 Task: Find connections with filter location Essendon with filter topic #Coachingwith filter profile language Potuguese with filter current company Alfa Laval with filter school Deogiri Institute of Engineering and Management Studies, Aurangabad with filter industry Personal Care Services with filter service category Nature Photography with filter keywords title Business Manager
Action: Mouse moved to (196, 235)
Screenshot: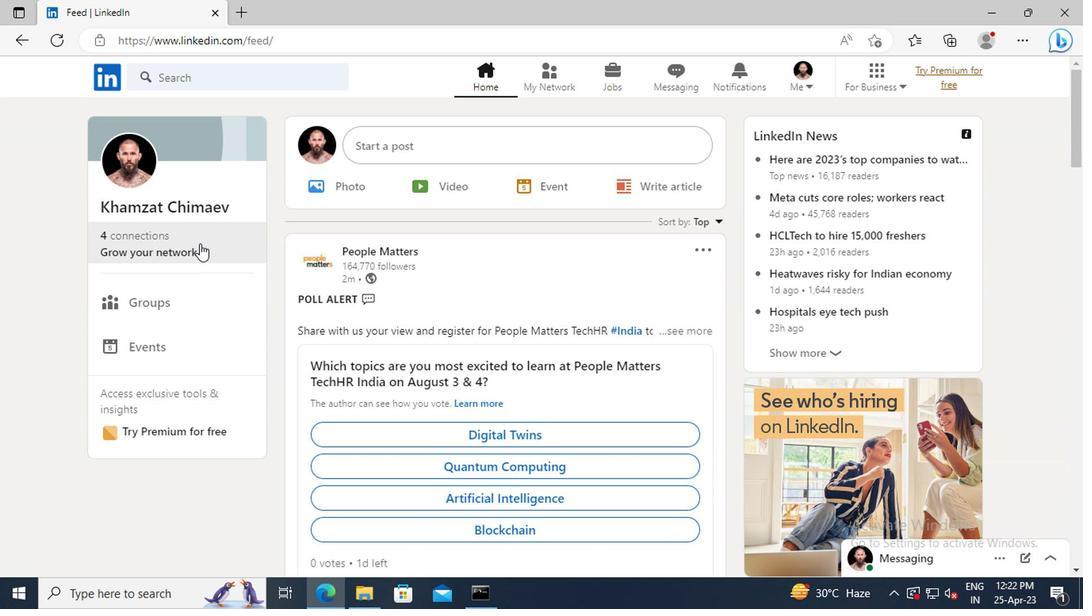 
Action: Mouse pressed left at (196, 235)
Screenshot: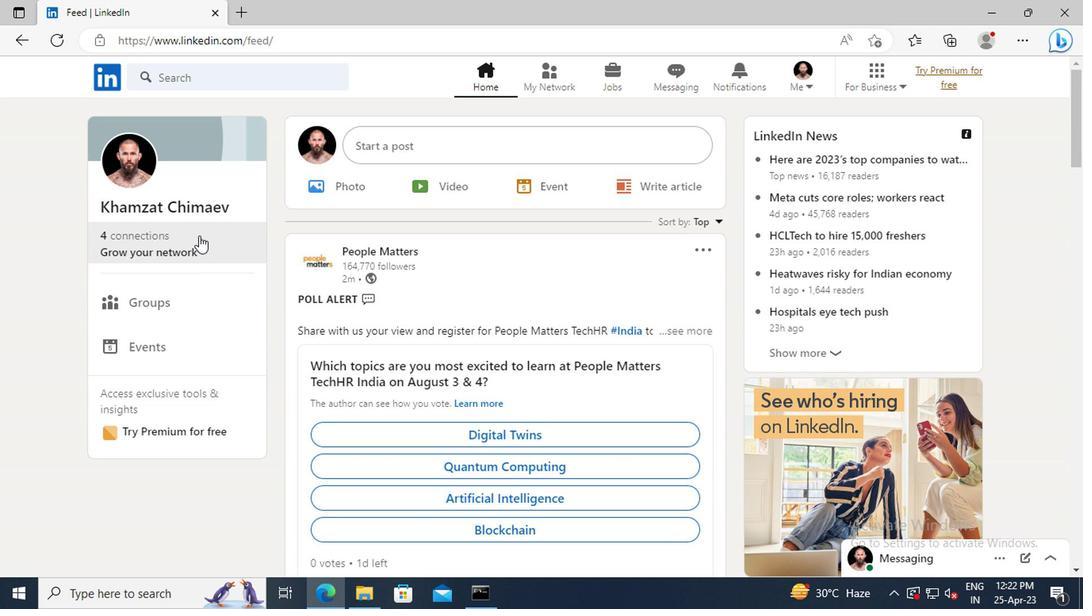
Action: Mouse moved to (204, 169)
Screenshot: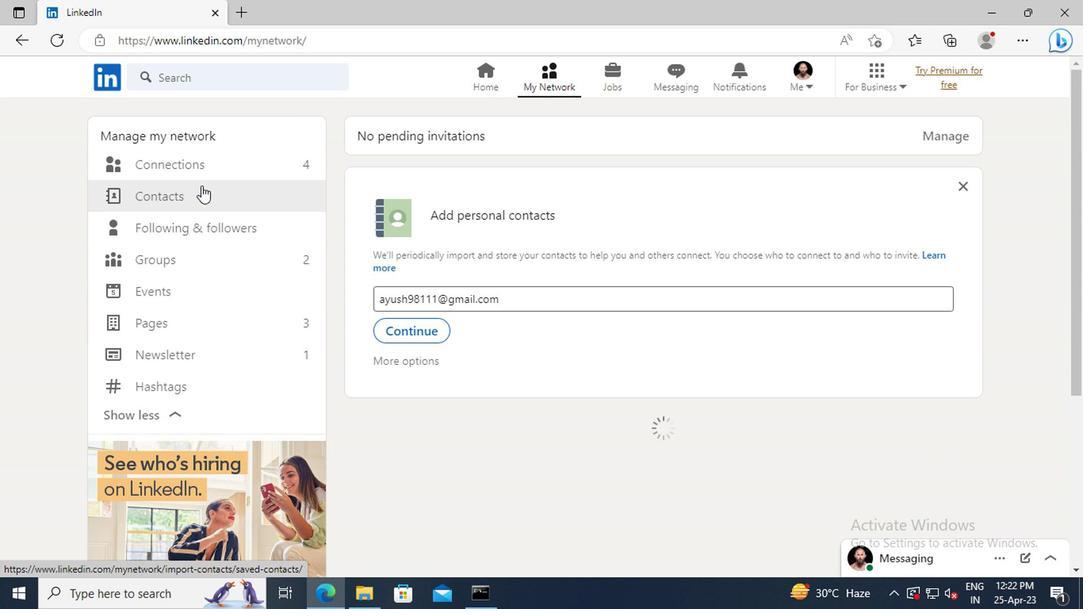 
Action: Mouse pressed left at (204, 169)
Screenshot: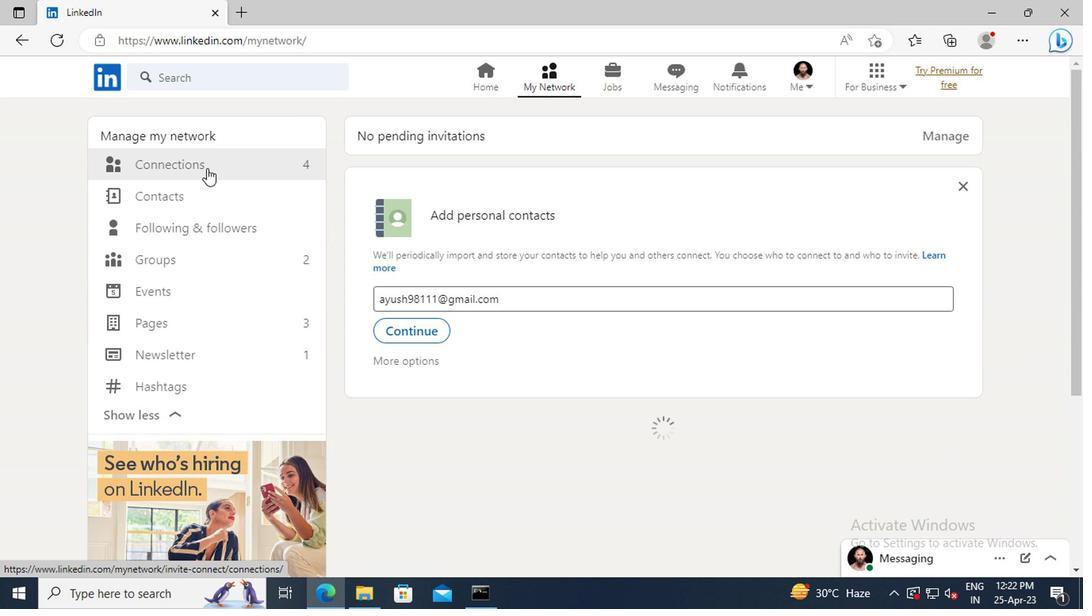 
Action: Mouse moved to (640, 169)
Screenshot: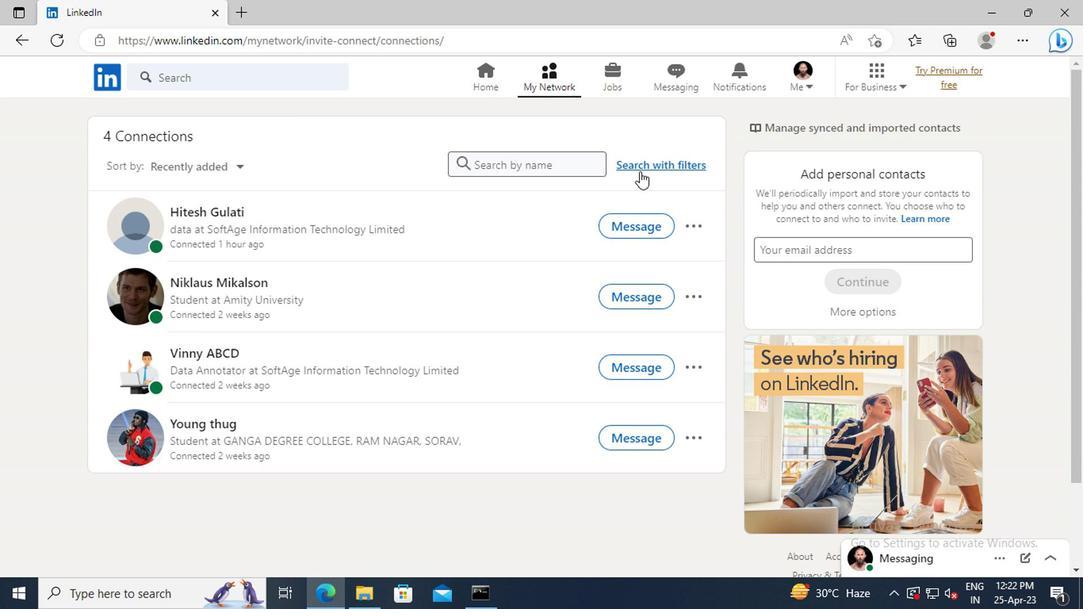 
Action: Mouse pressed left at (640, 169)
Screenshot: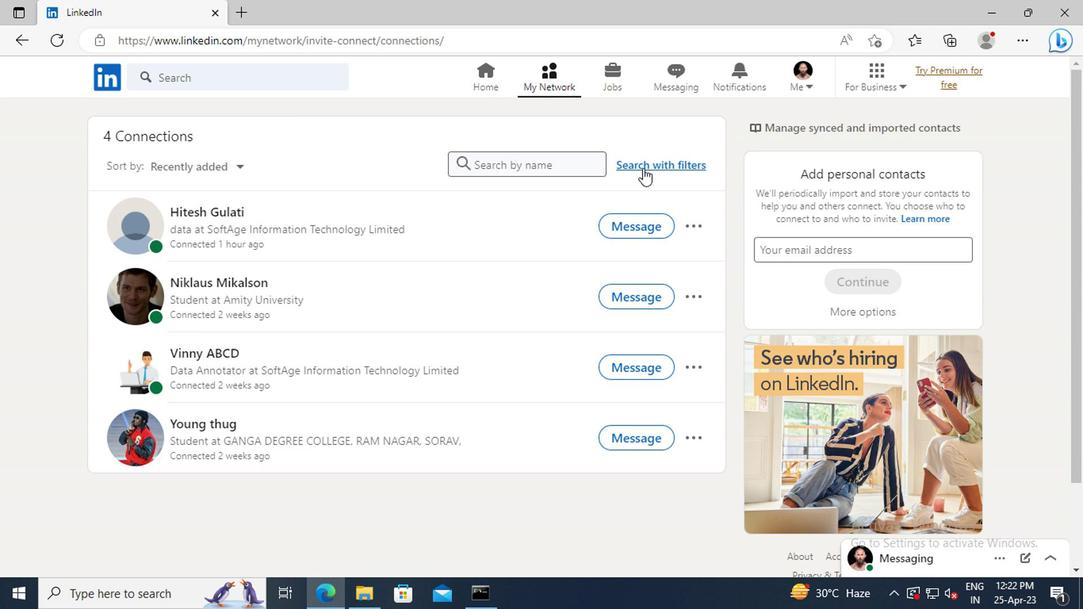 
Action: Mouse moved to (603, 124)
Screenshot: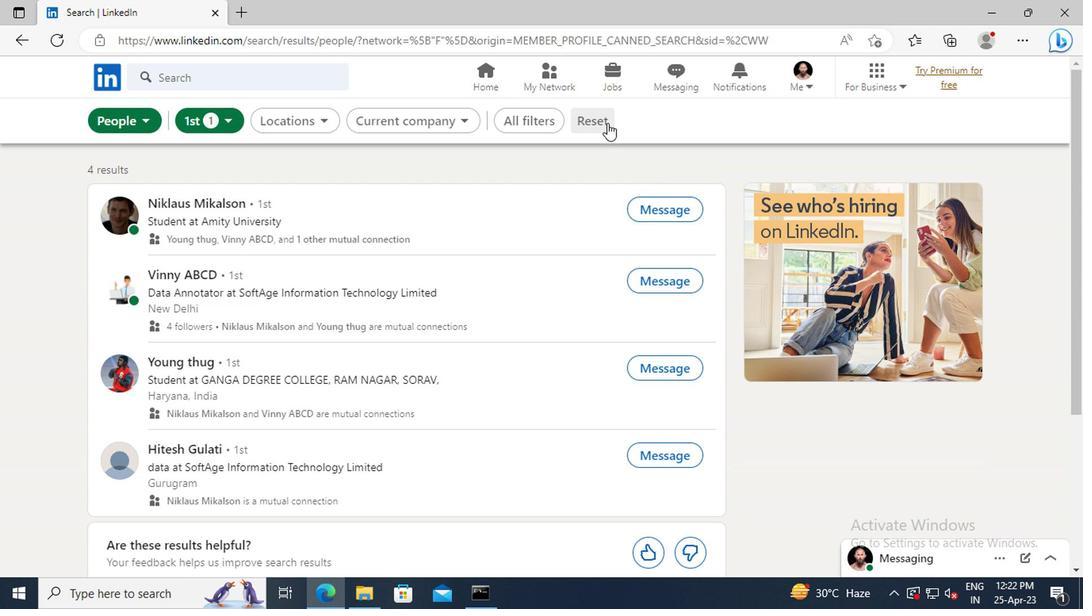 
Action: Mouse pressed left at (603, 124)
Screenshot: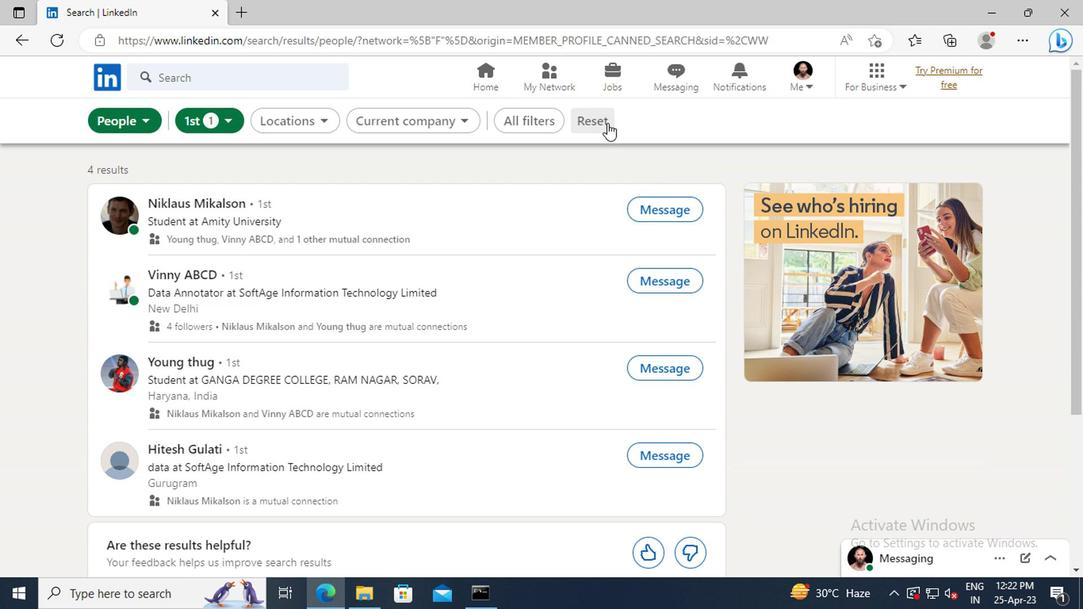 
Action: Mouse moved to (570, 124)
Screenshot: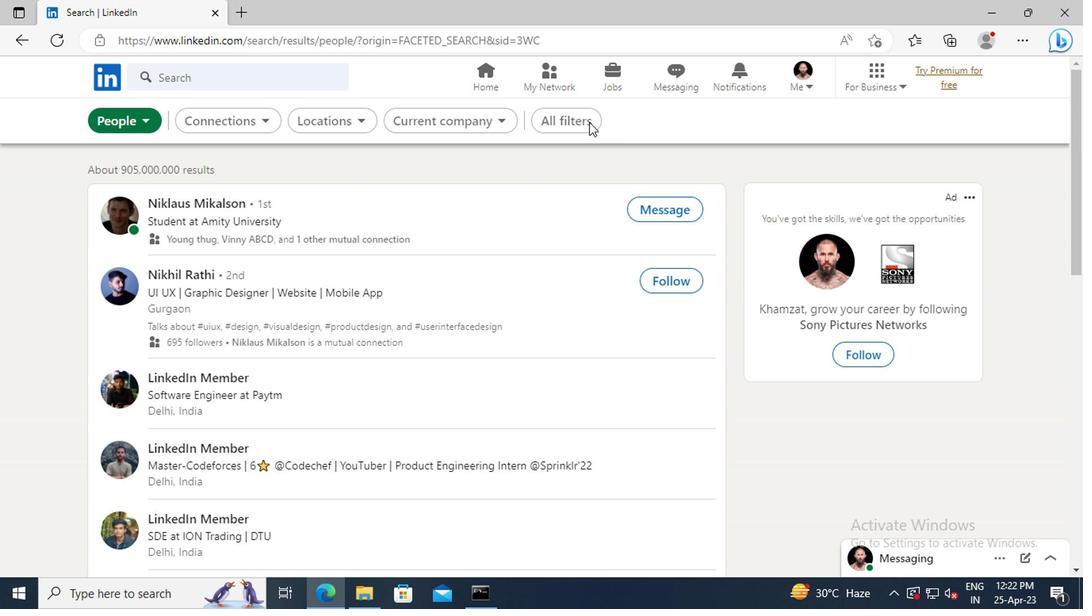 
Action: Mouse pressed left at (570, 124)
Screenshot: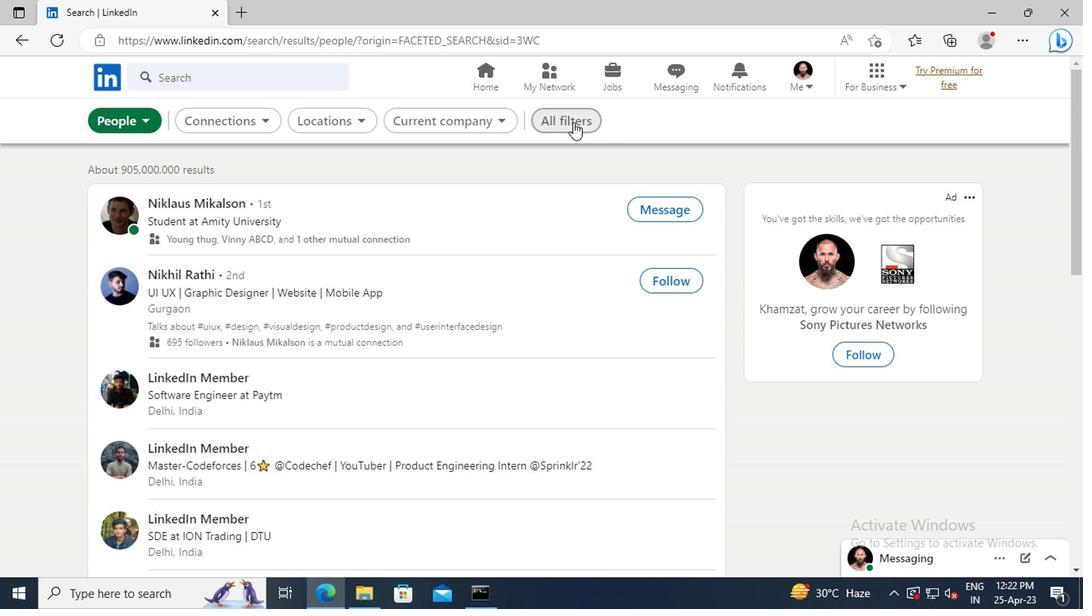 
Action: Mouse moved to (842, 251)
Screenshot: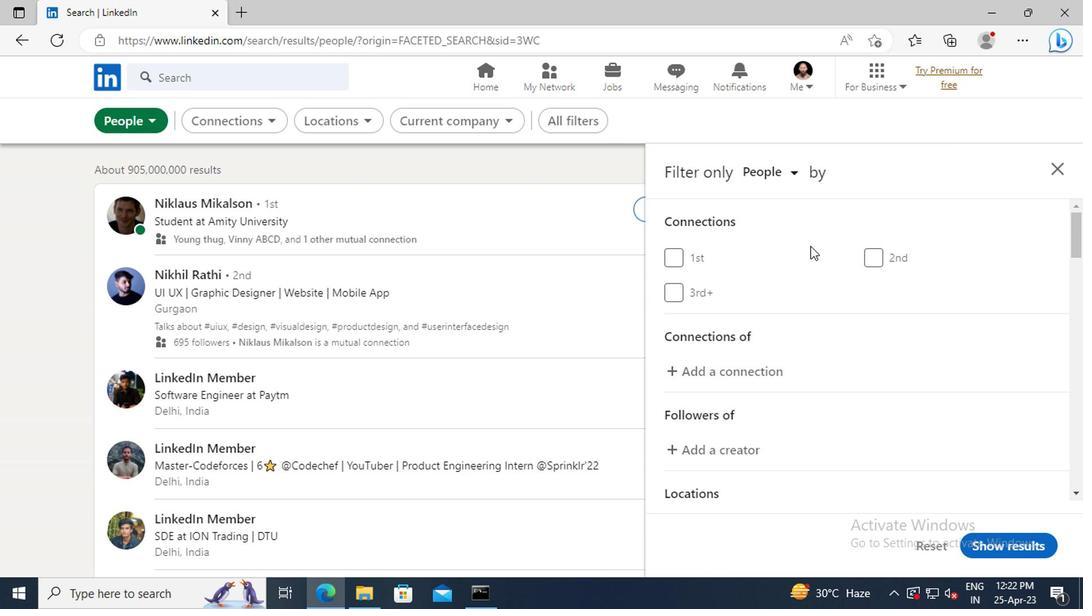 
Action: Mouse scrolled (842, 251) with delta (0, 0)
Screenshot: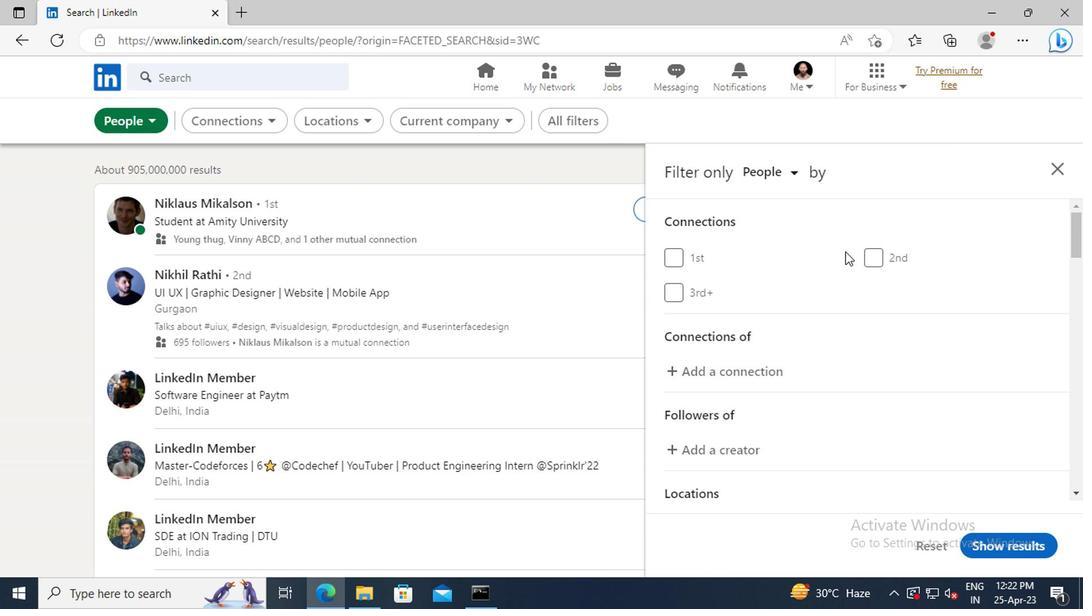 
Action: Mouse scrolled (842, 251) with delta (0, 0)
Screenshot: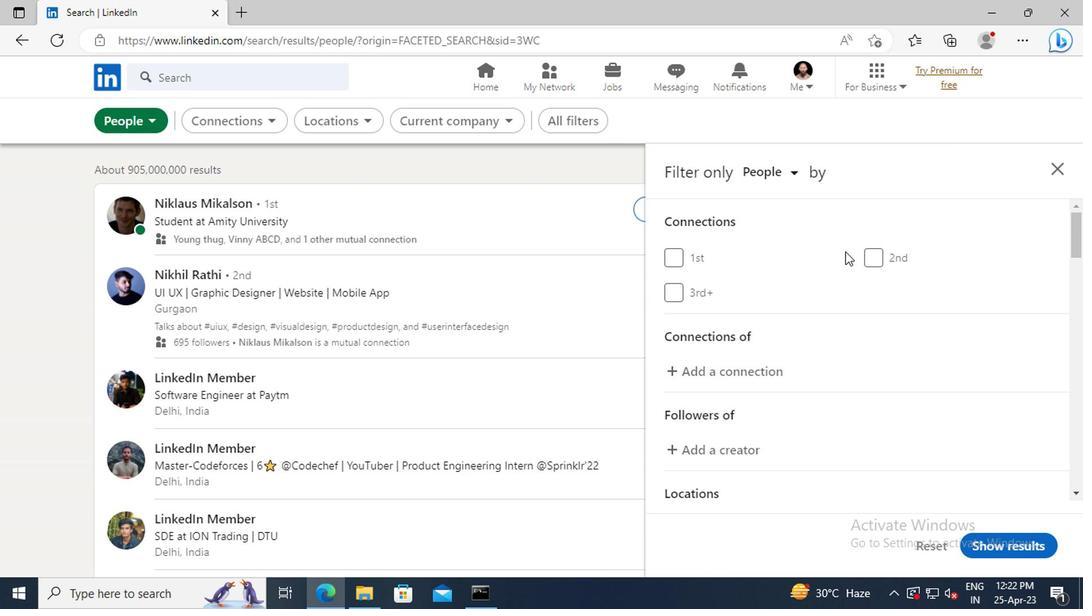 
Action: Mouse scrolled (842, 251) with delta (0, 0)
Screenshot: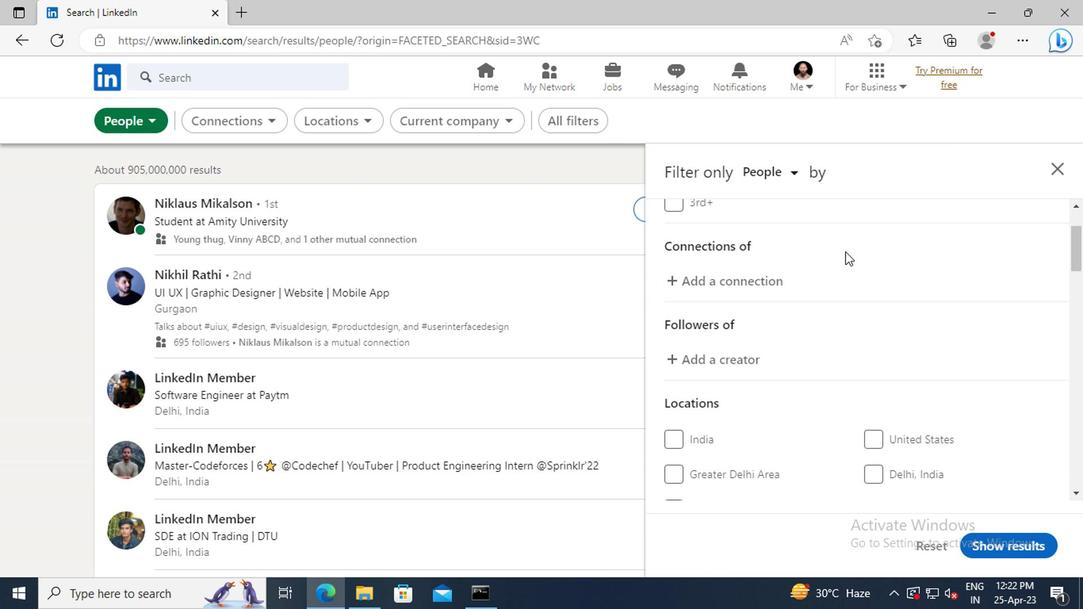 
Action: Mouse scrolled (842, 251) with delta (0, 0)
Screenshot: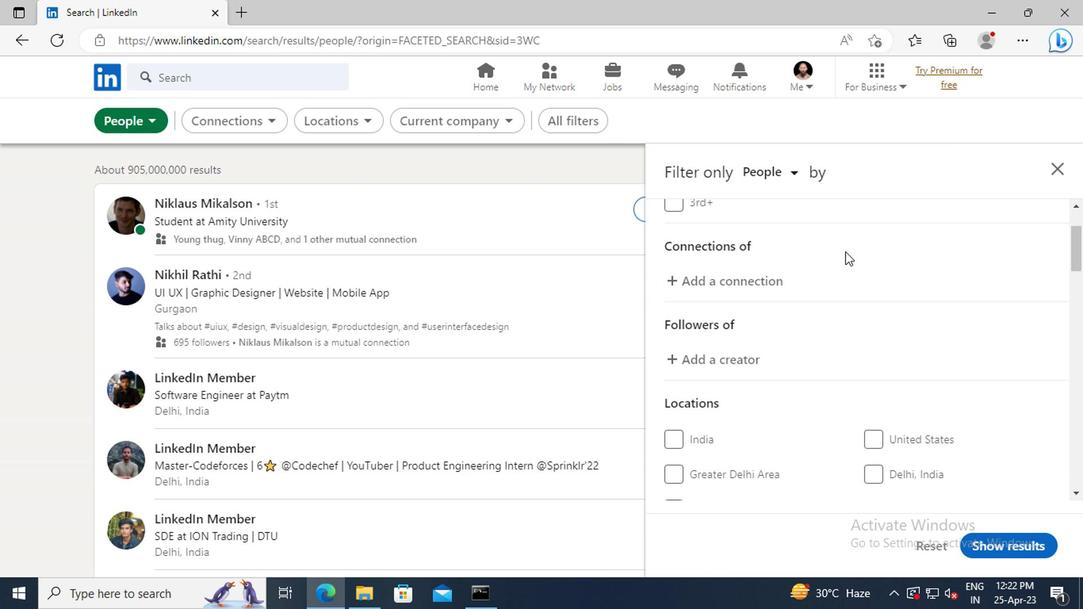 
Action: Mouse scrolled (842, 251) with delta (0, 0)
Screenshot: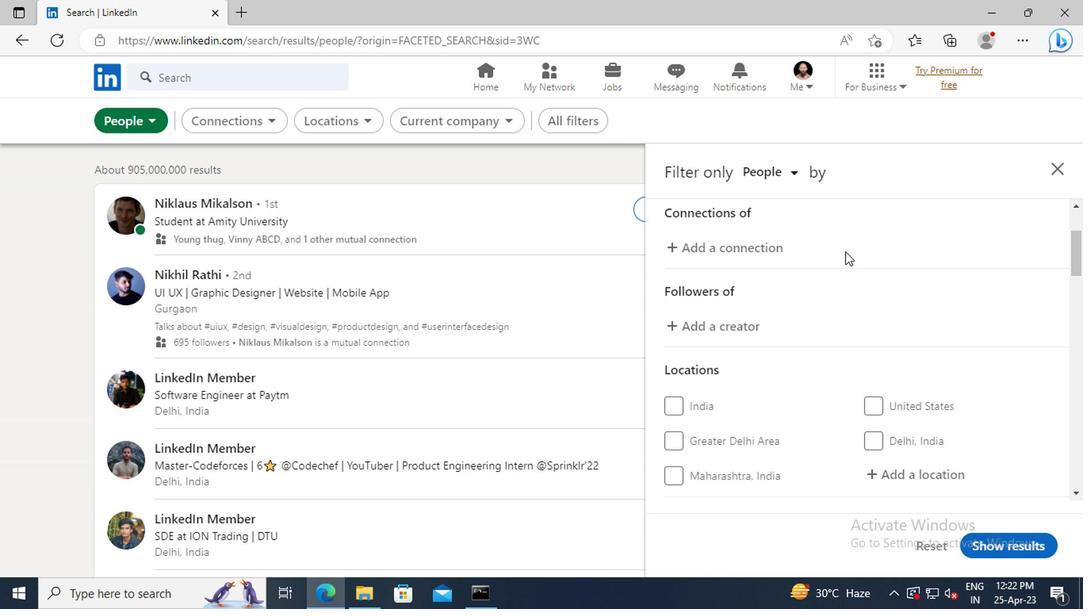 
Action: Mouse moved to (882, 375)
Screenshot: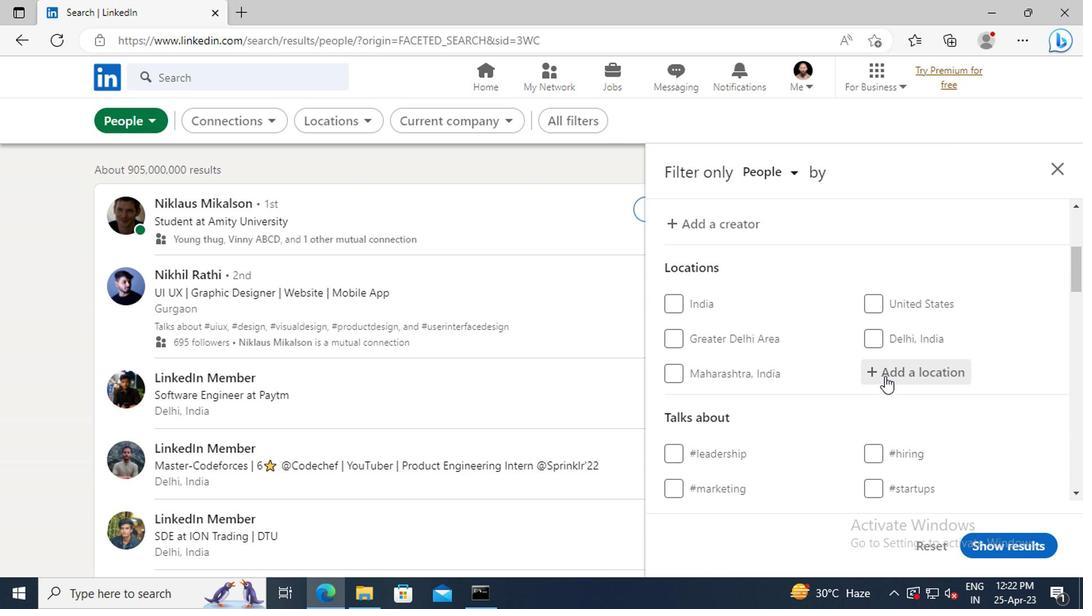 
Action: Mouse pressed left at (882, 375)
Screenshot: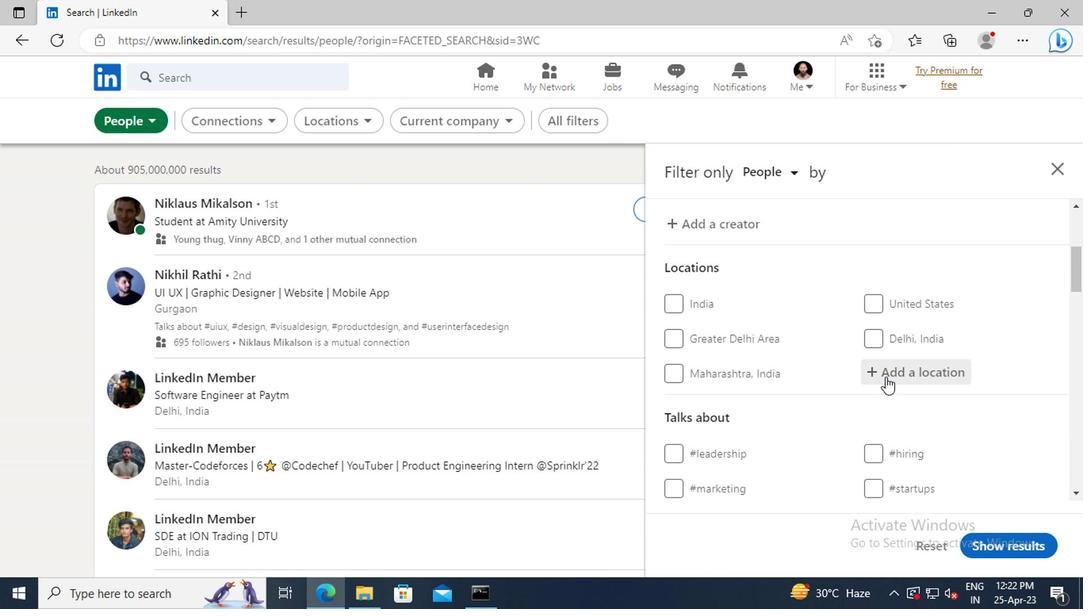 
Action: Key pressed <Key.shift>E
Screenshot: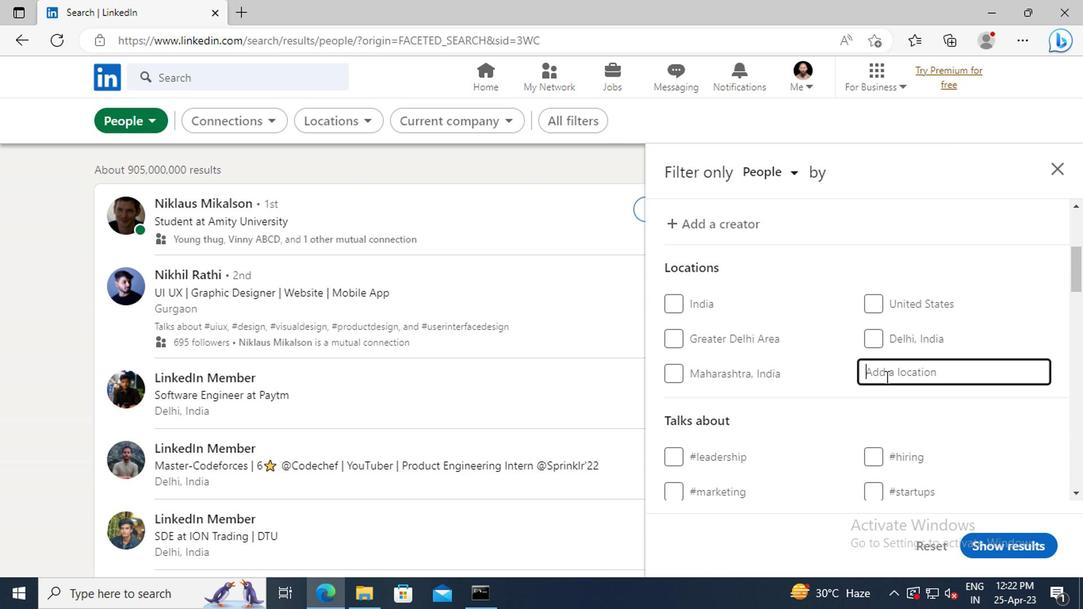 
Action: Mouse moved to (882, 375)
Screenshot: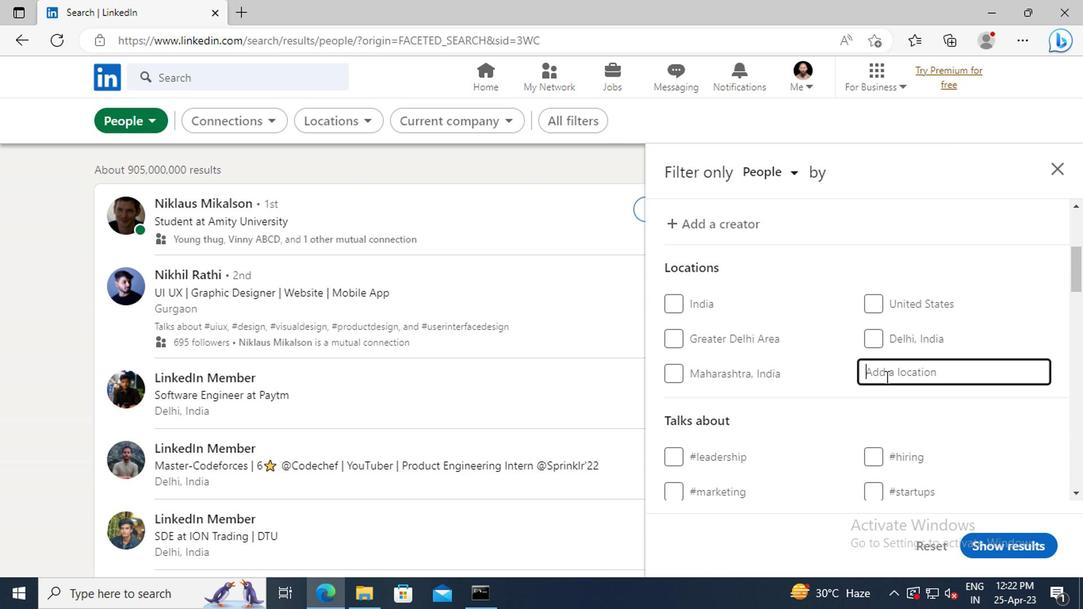 
Action: Key pressed SSENDON
Screenshot: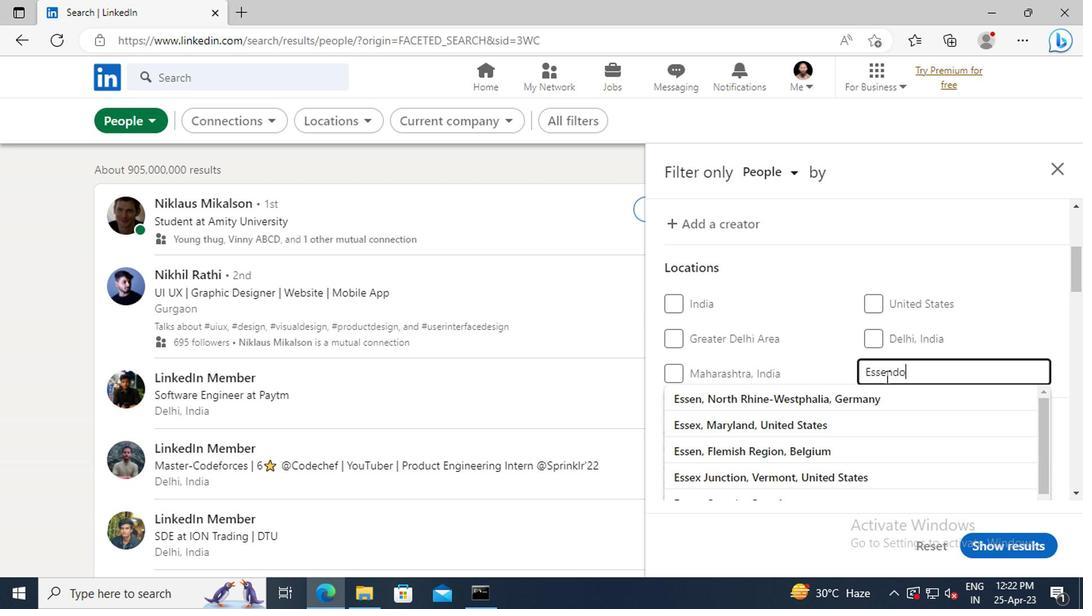 
Action: Mouse moved to (898, 389)
Screenshot: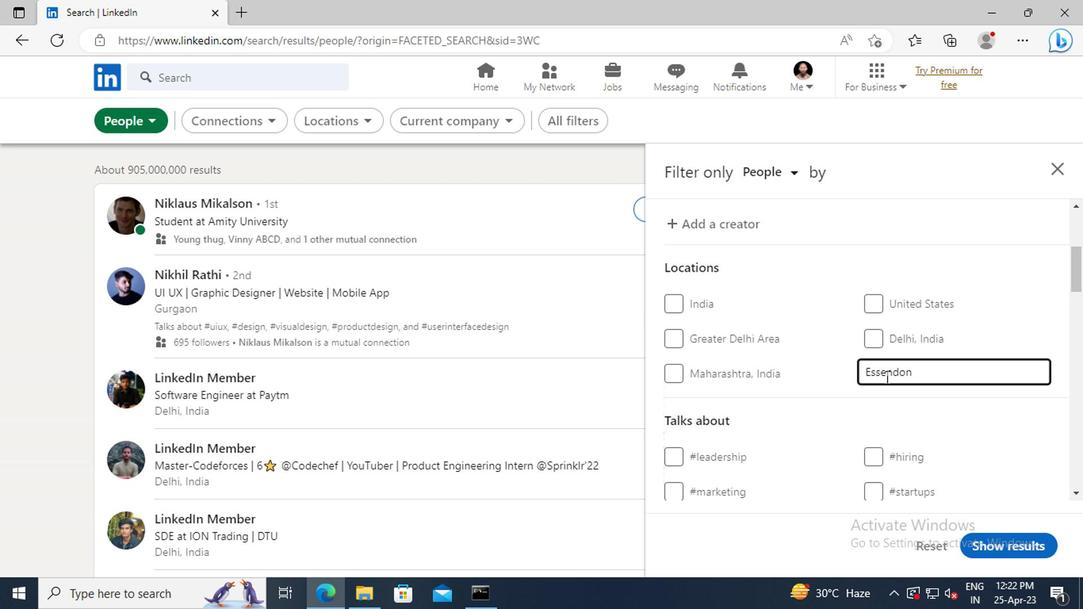 
Action: Key pressed <Key.enter>
Screenshot: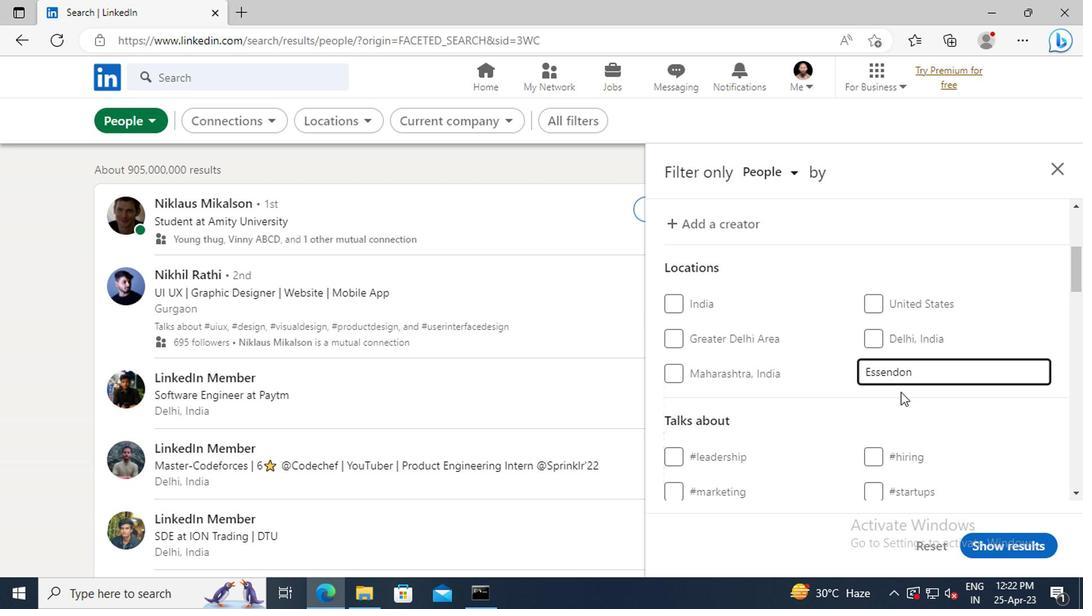 
Action: Mouse scrolled (898, 389) with delta (0, 0)
Screenshot: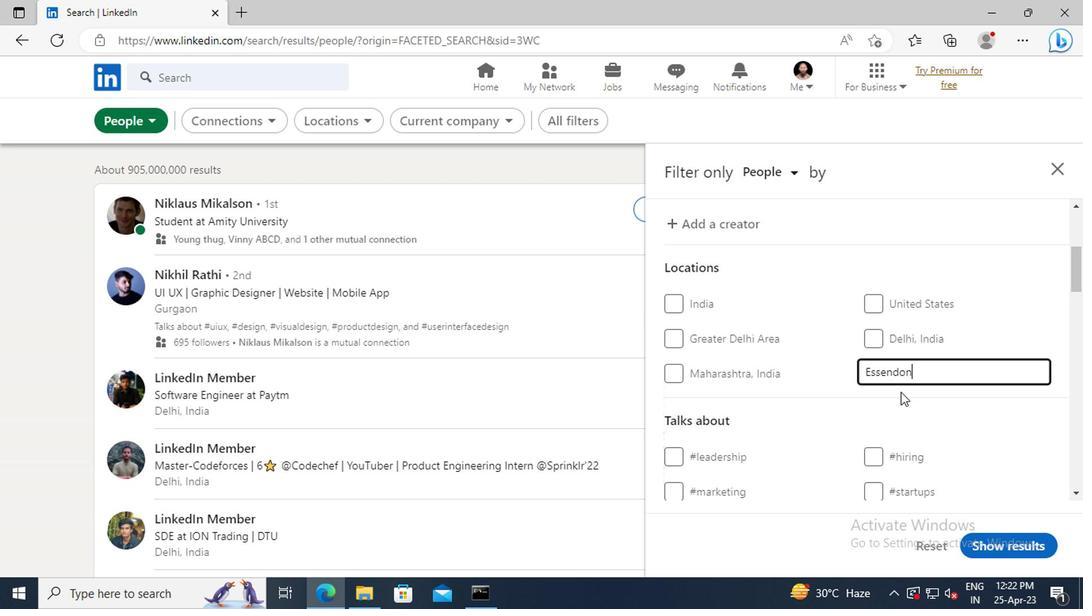
Action: Mouse scrolled (898, 389) with delta (0, 0)
Screenshot: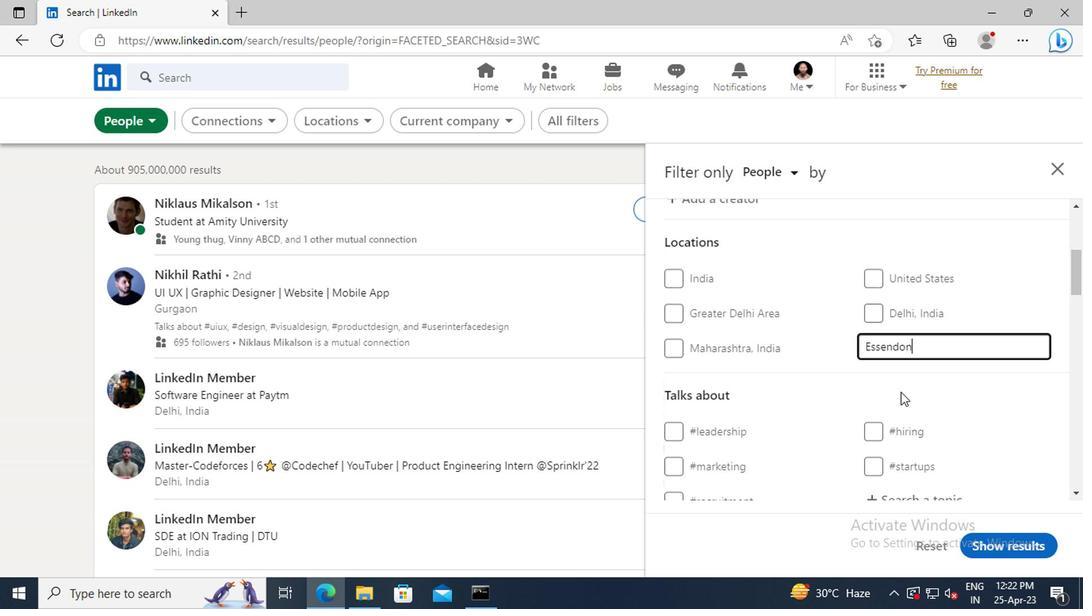 
Action: Mouse scrolled (898, 389) with delta (0, 0)
Screenshot: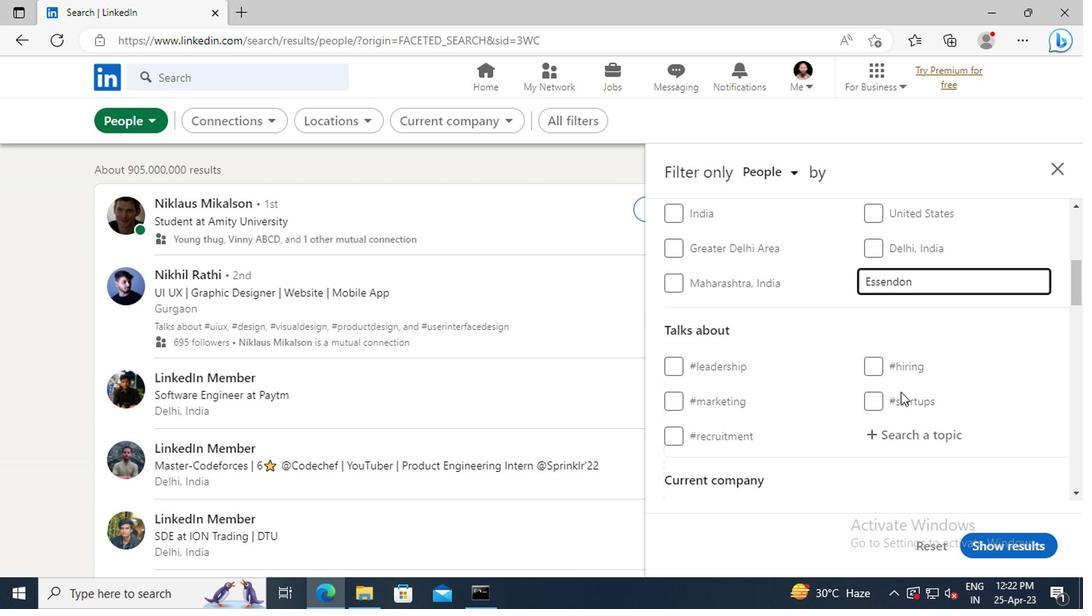 
Action: Mouse moved to (877, 385)
Screenshot: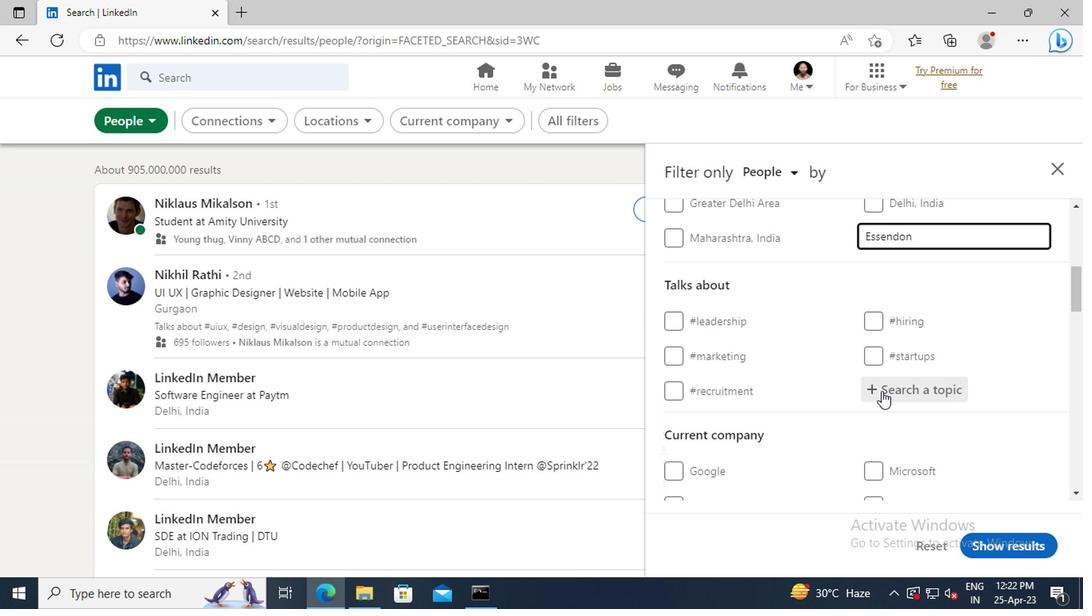 
Action: Mouse pressed left at (877, 385)
Screenshot: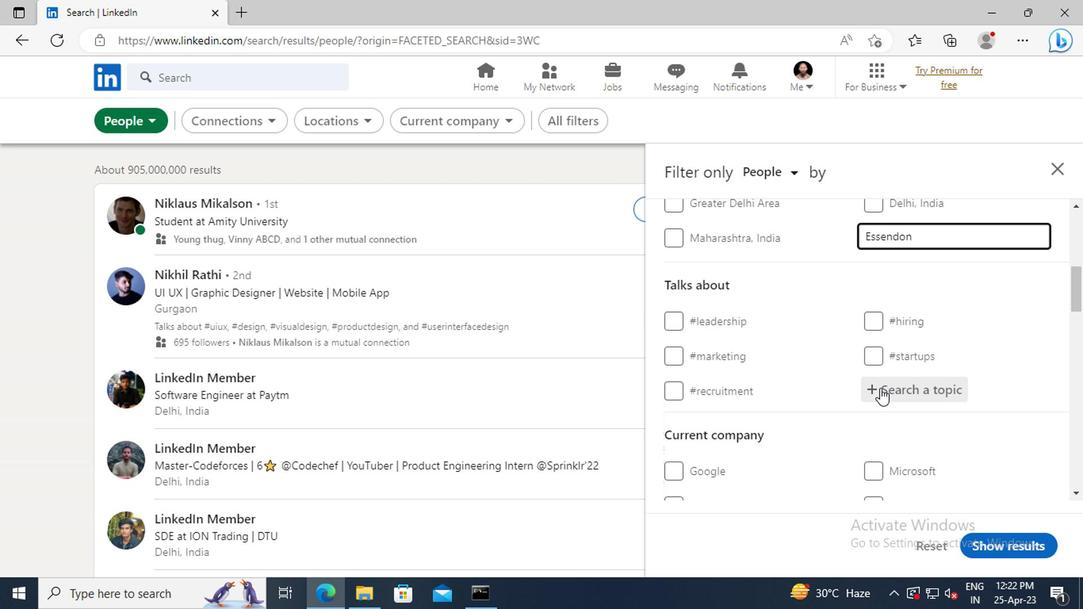 
Action: Key pressed <Key.shift>#<Key.shift>COACHINGWITH
Screenshot: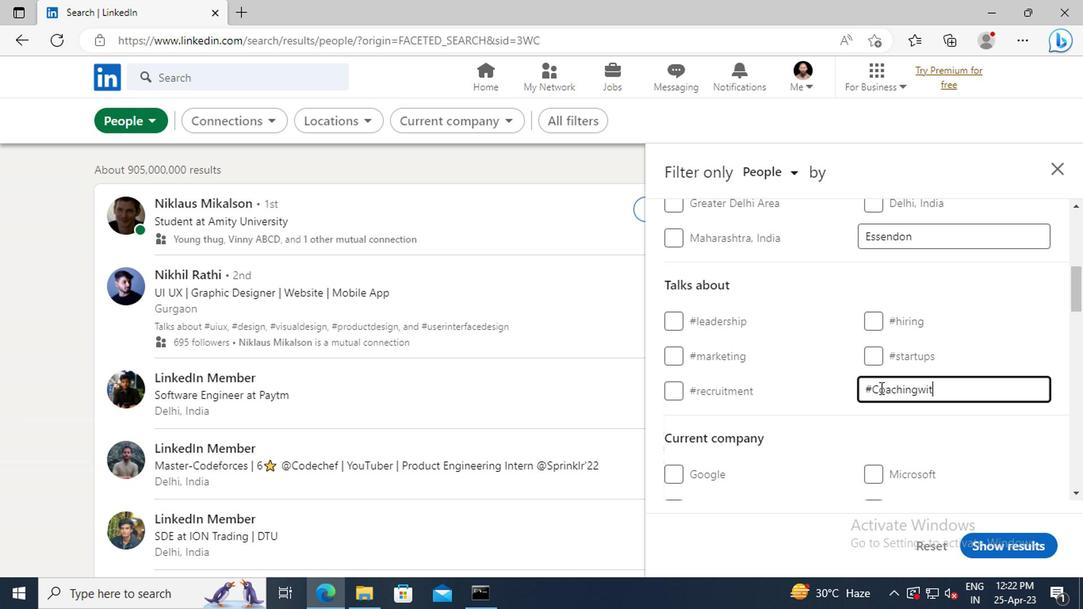 
Action: Mouse scrolled (877, 385) with delta (0, 0)
Screenshot: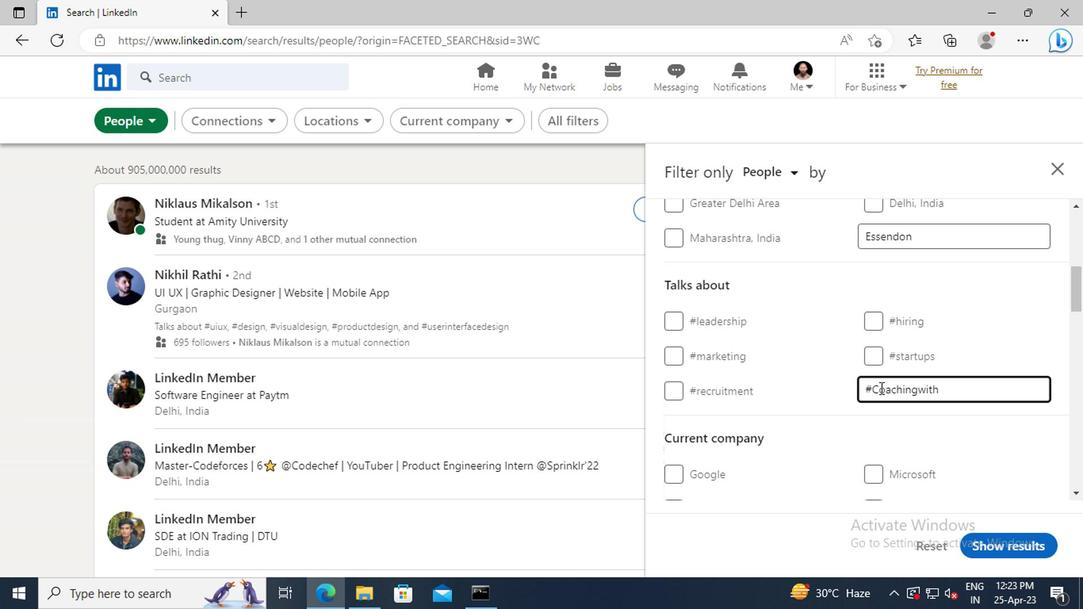 
Action: Mouse scrolled (877, 385) with delta (0, 0)
Screenshot: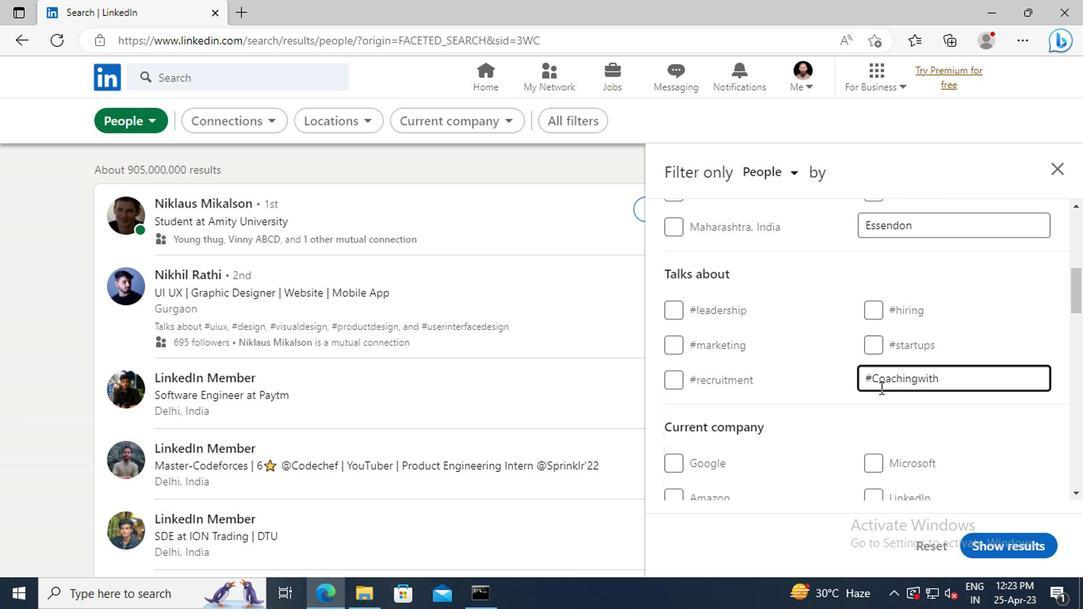 
Action: Mouse scrolled (877, 385) with delta (0, 0)
Screenshot: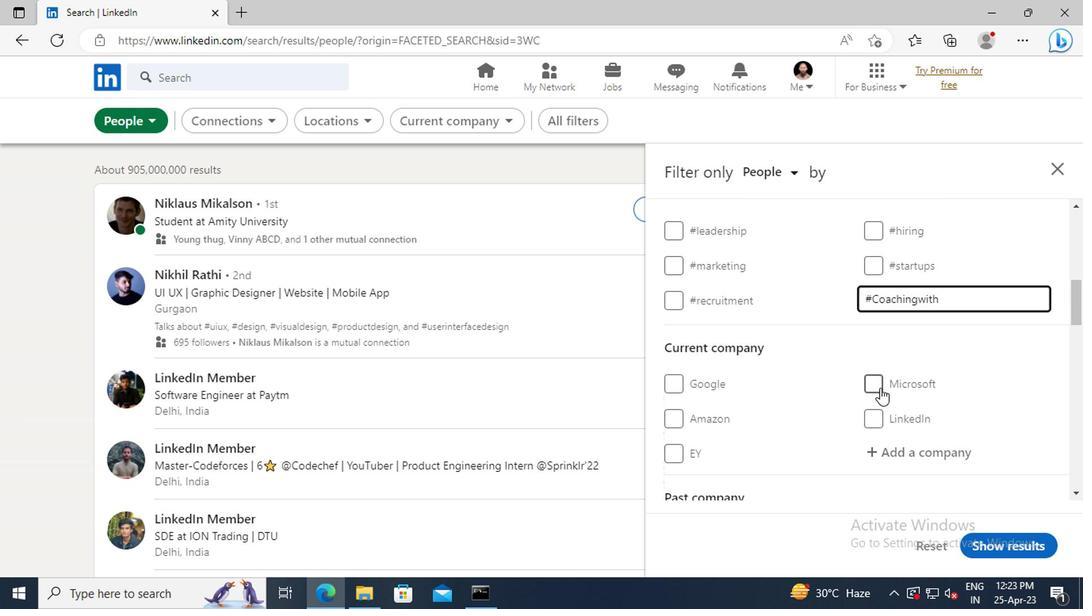 
Action: Mouse scrolled (877, 385) with delta (0, 0)
Screenshot: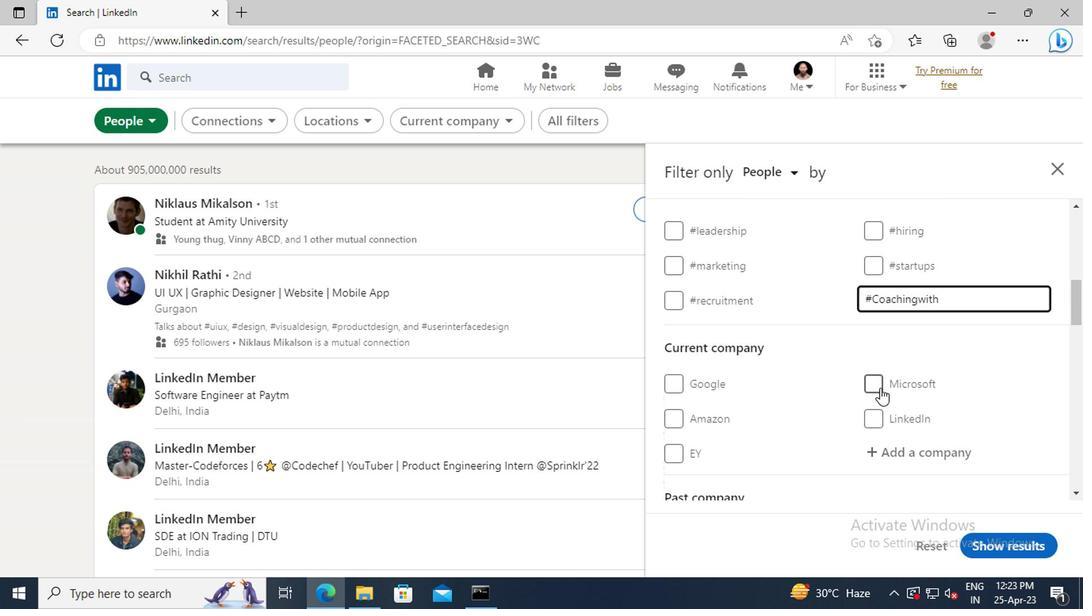 
Action: Mouse scrolled (877, 385) with delta (0, 0)
Screenshot: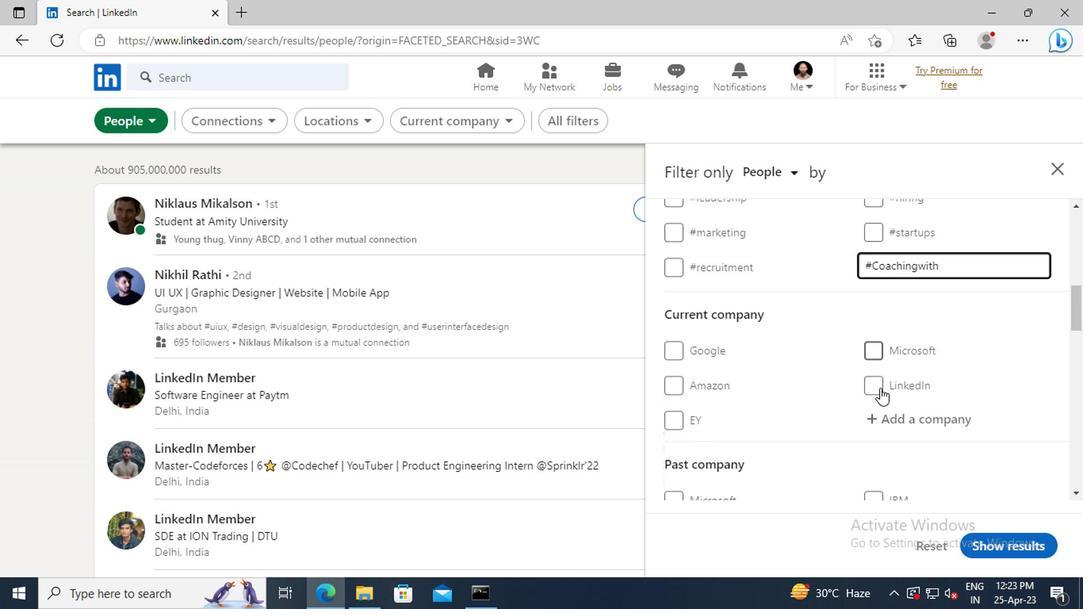 
Action: Mouse scrolled (877, 385) with delta (0, 0)
Screenshot: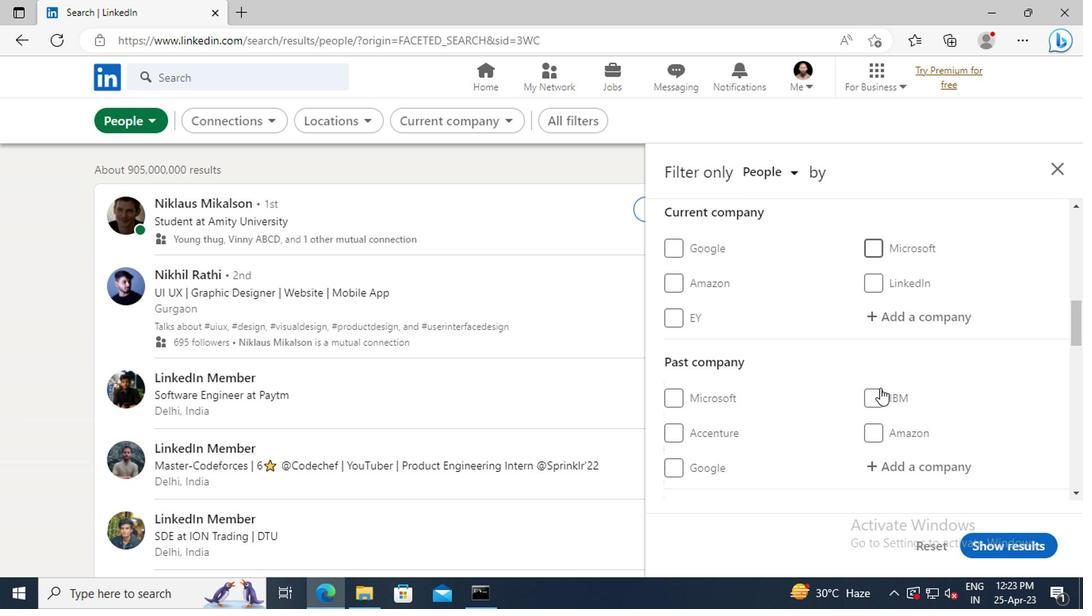 
Action: Mouse scrolled (877, 385) with delta (0, 0)
Screenshot: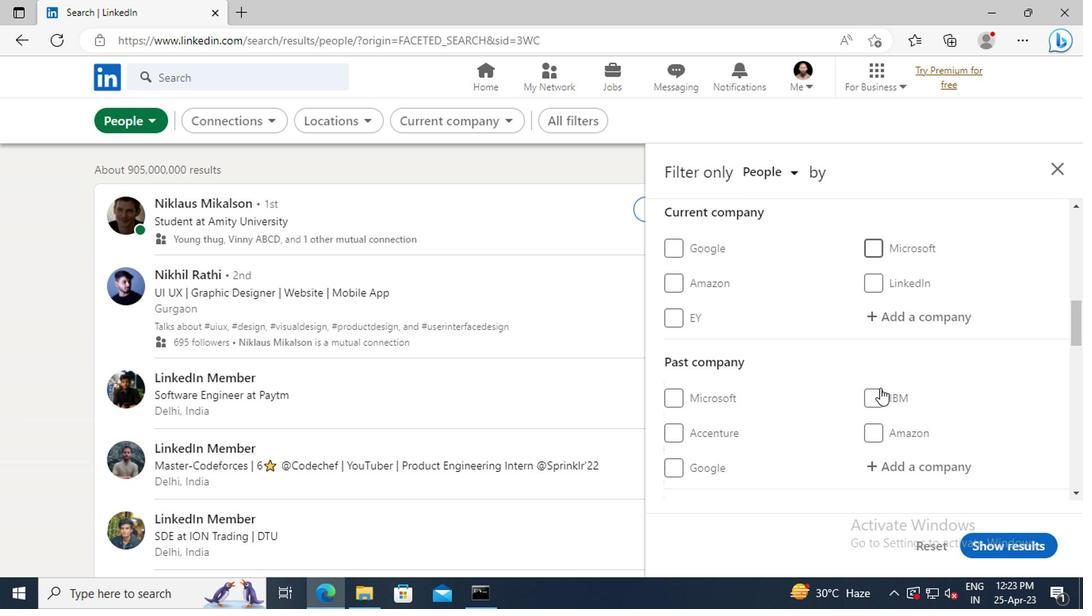 
Action: Mouse scrolled (877, 385) with delta (0, 0)
Screenshot: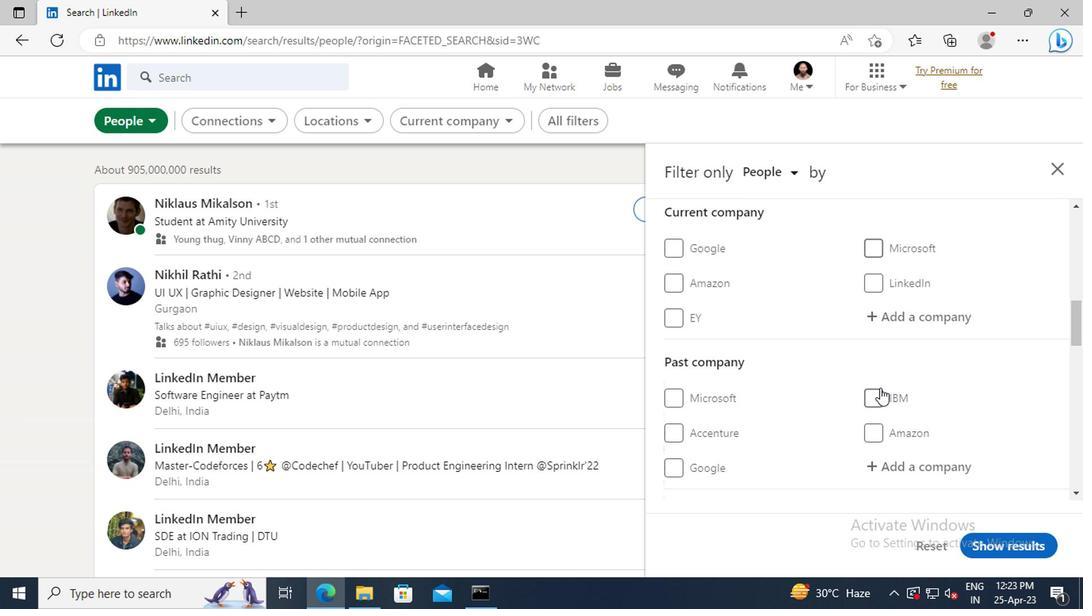 
Action: Mouse scrolled (877, 385) with delta (0, 0)
Screenshot: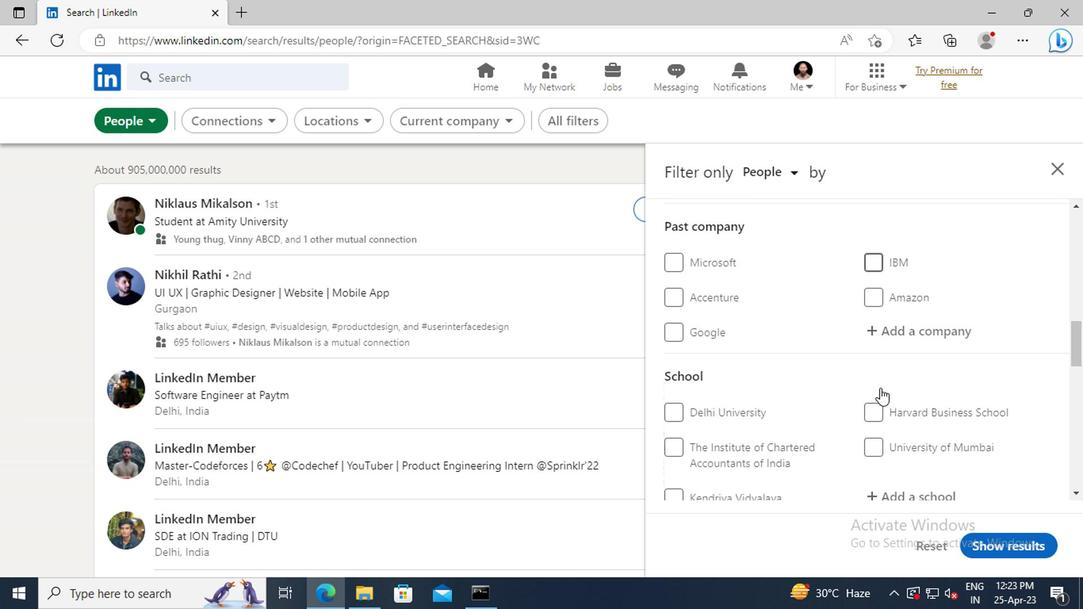 
Action: Mouse scrolled (877, 385) with delta (0, 0)
Screenshot: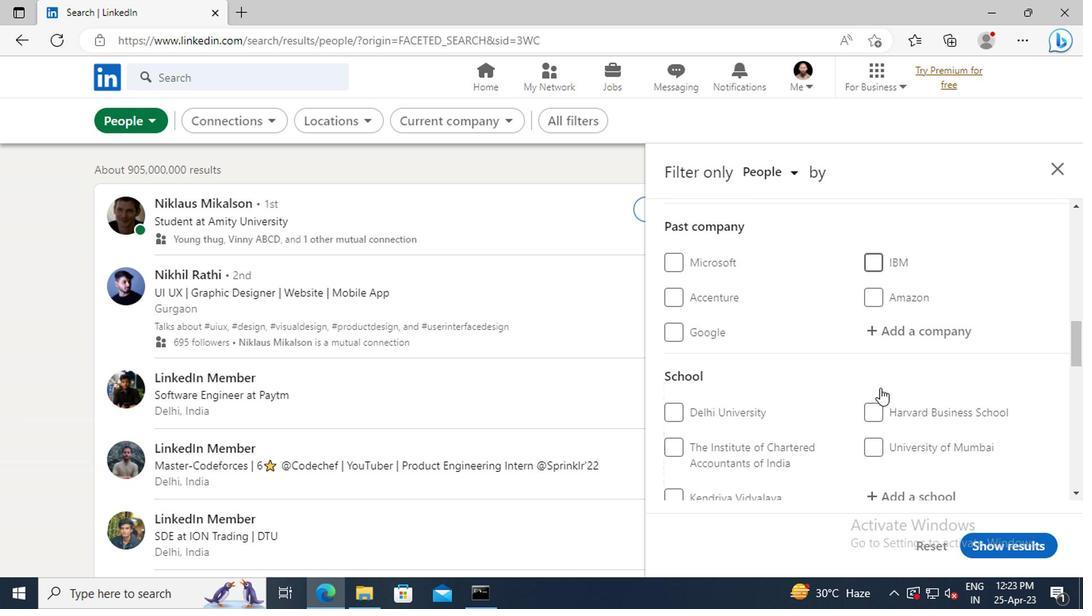 
Action: Mouse scrolled (877, 385) with delta (0, 0)
Screenshot: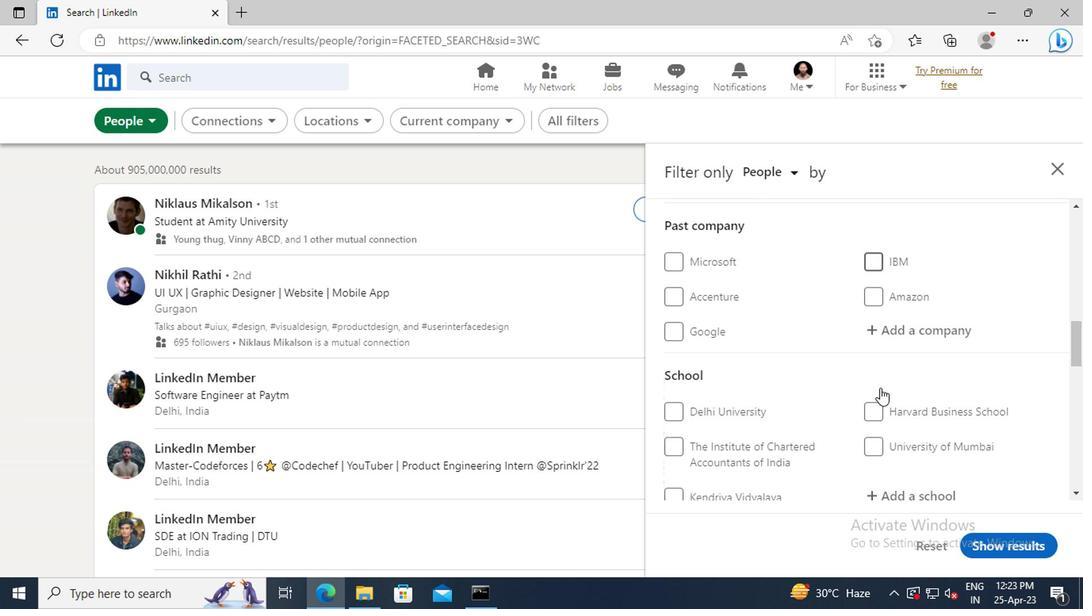 
Action: Mouse scrolled (877, 385) with delta (0, 0)
Screenshot: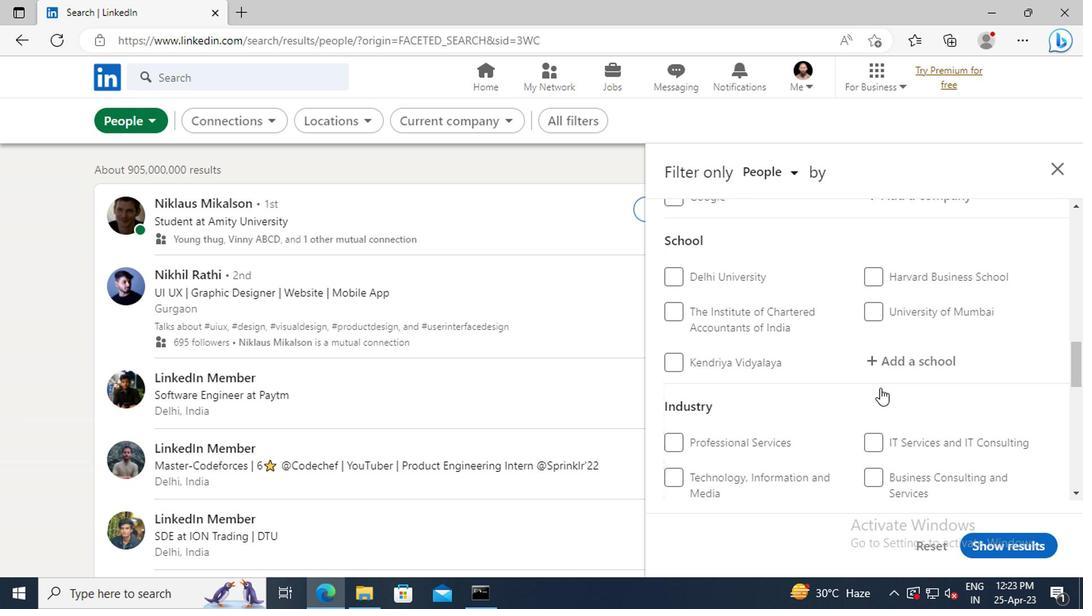 
Action: Mouse scrolled (877, 385) with delta (0, 0)
Screenshot: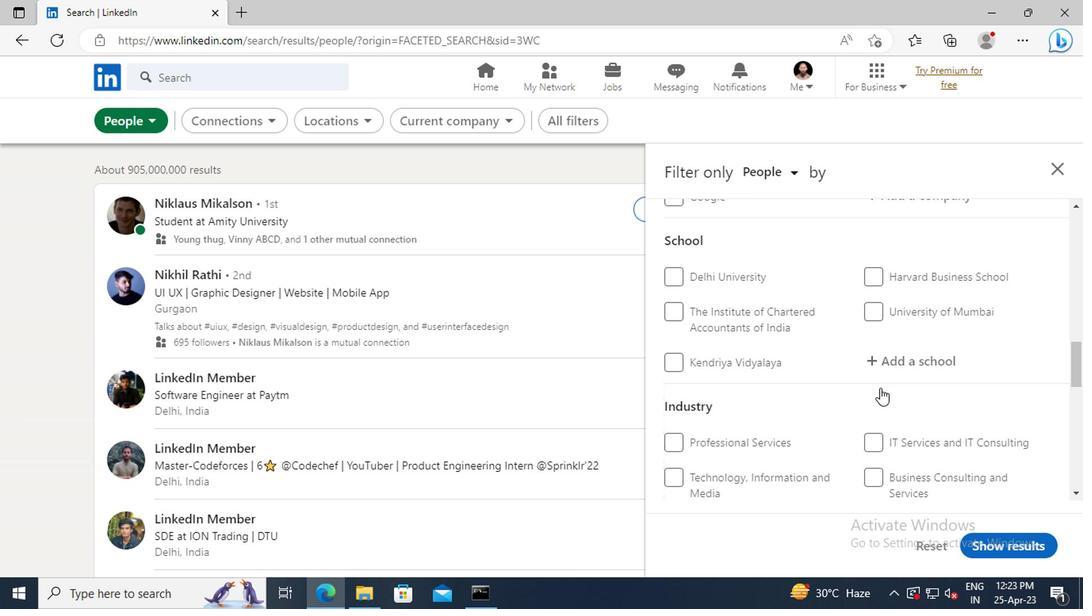 
Action: Mouse scrolled (877, 385) with delta (0, 0)
Screenshot: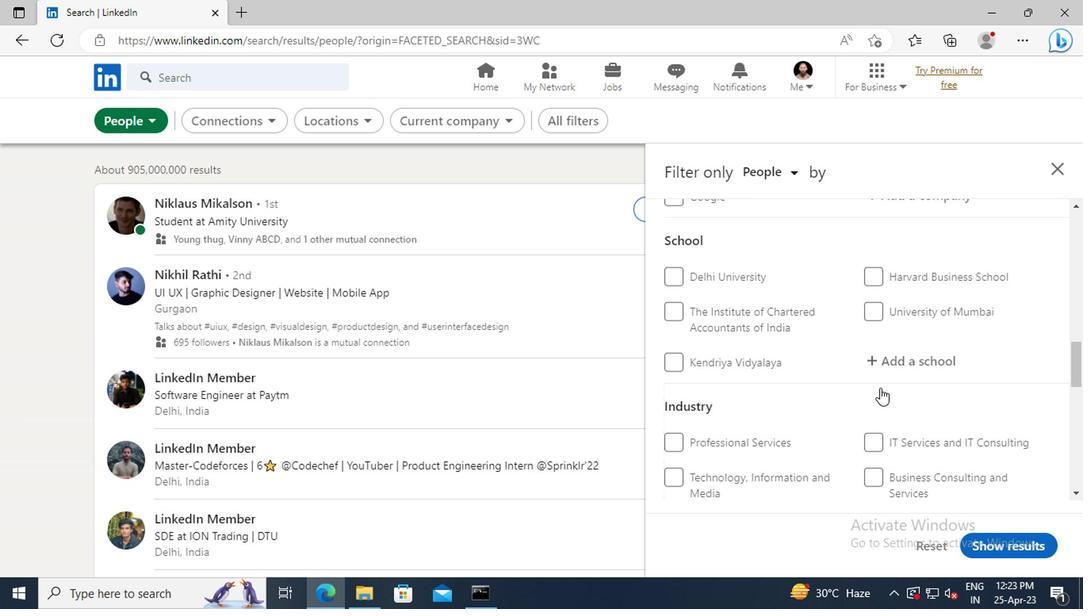 
Action: Mouse scrolled (877, 385) with delta (0, 0)
Screenshot: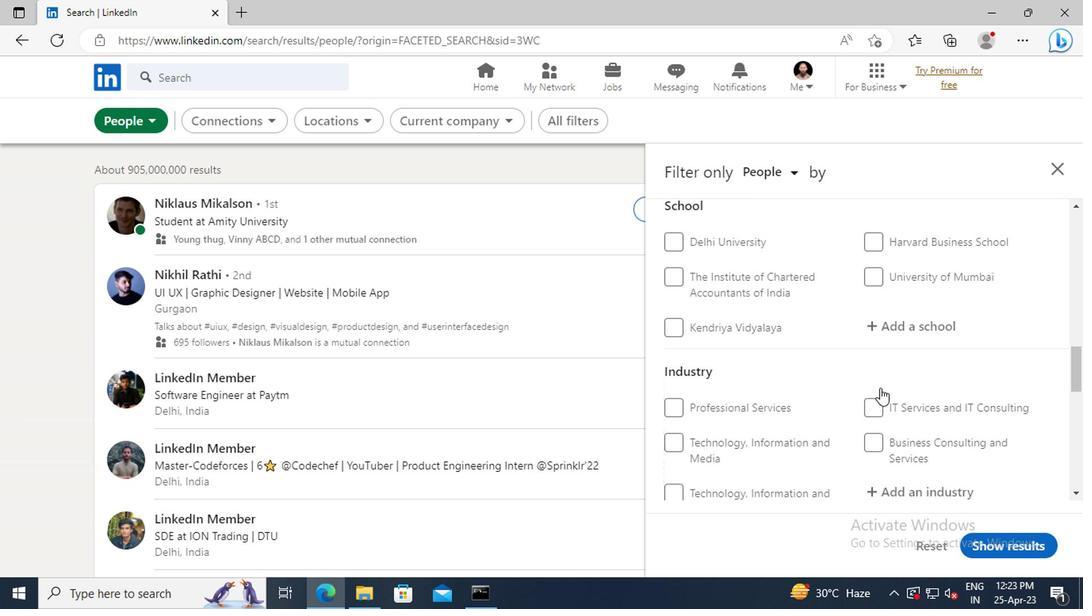 
Action: Mouse scrolled (877, 385) with delta (0, 0)
Screenshot: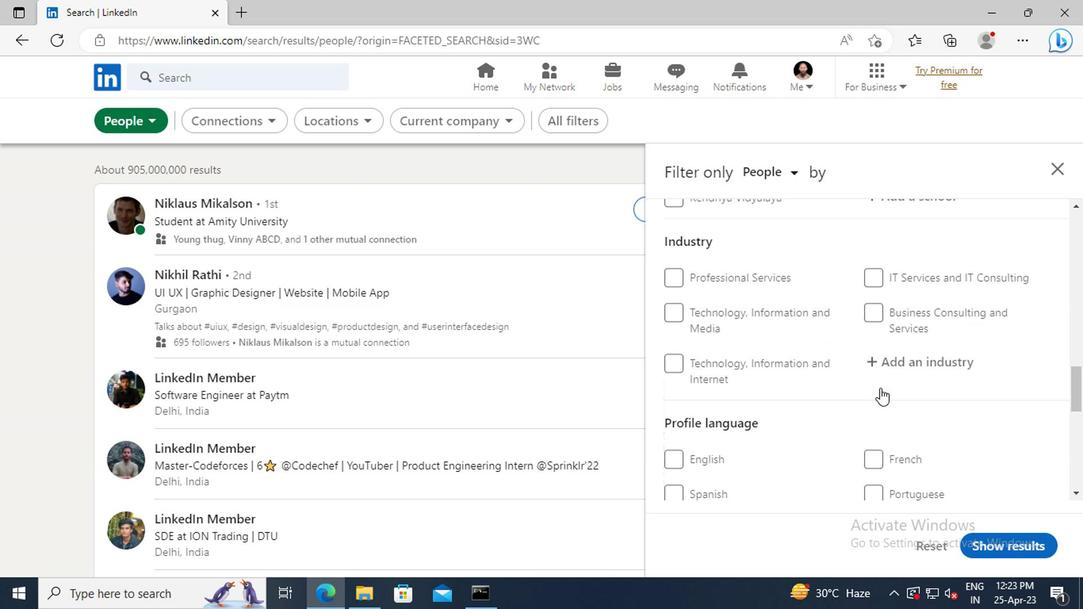 
Action: Mouse scrolled (877, 385) with delta (0, 0)
Screenshot: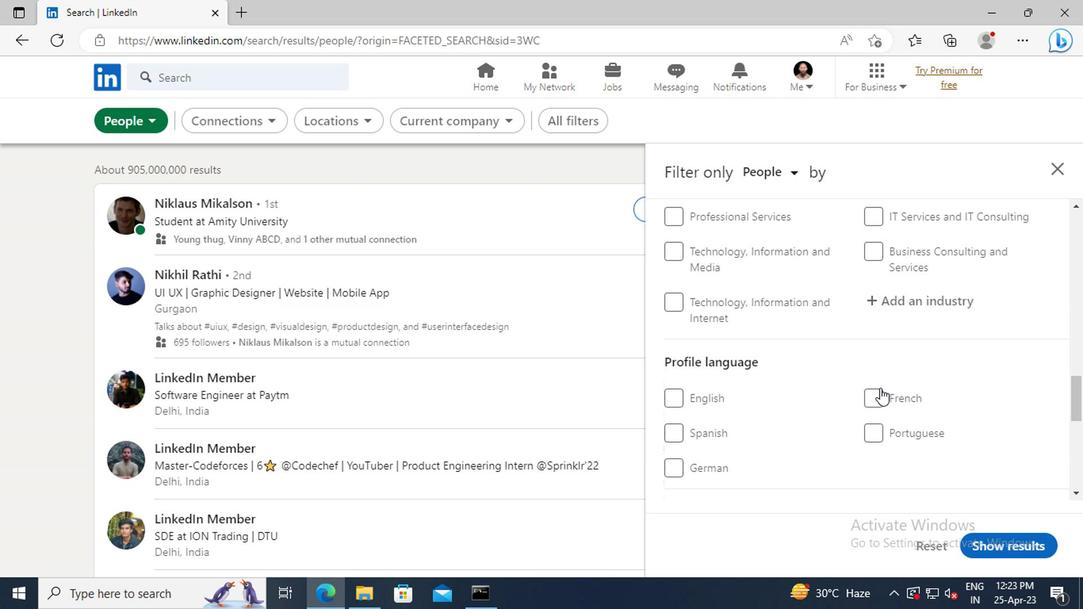 
Action: Mouse moved to (874, 389)
Screenshot: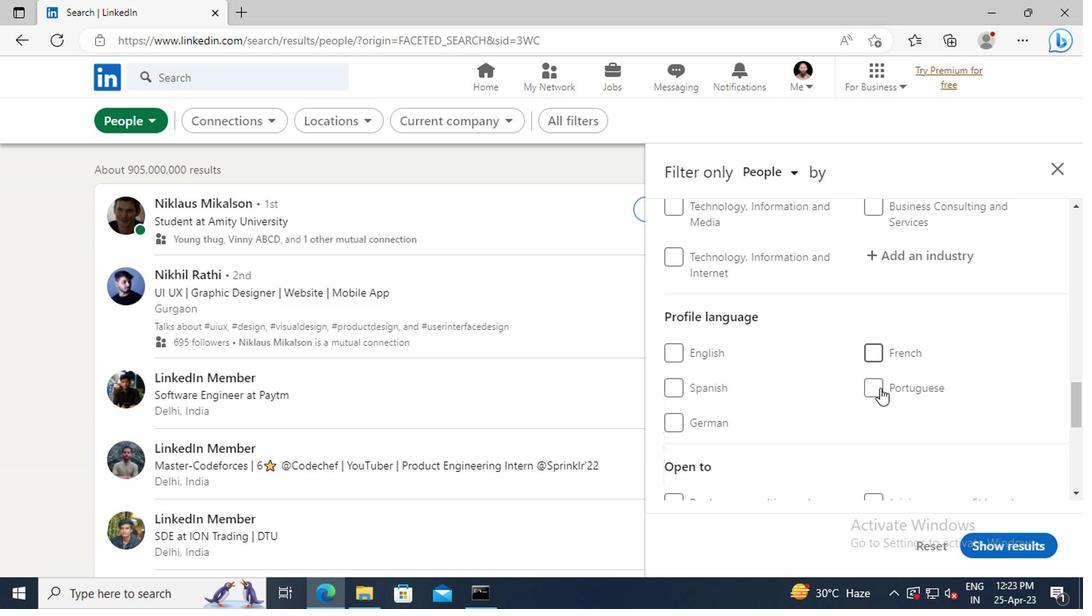 
Action: Mouse pressed left at (874, 389)
Screenshot: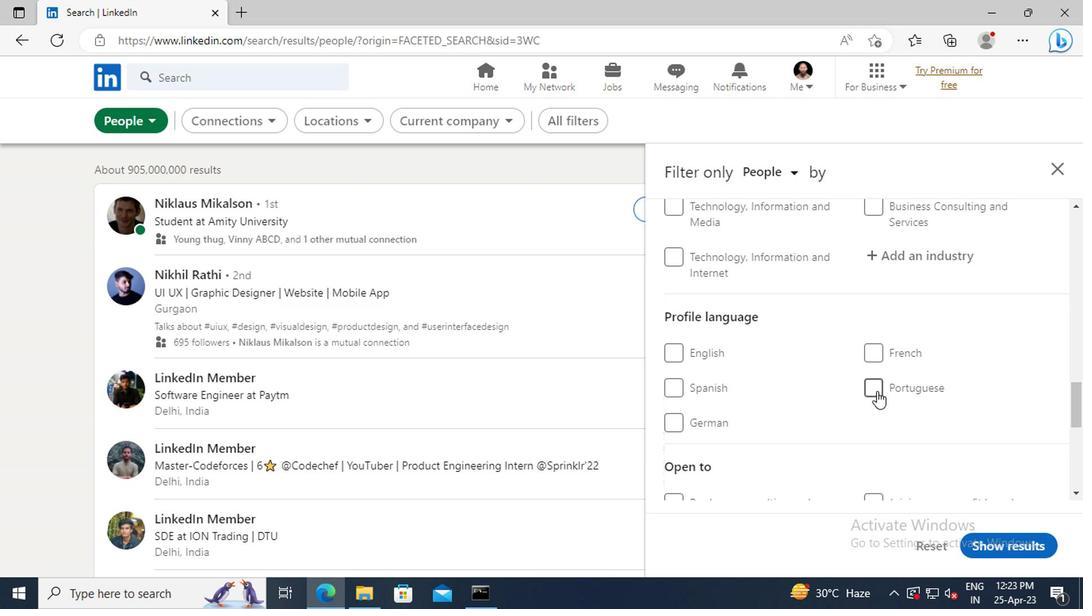 
Action: Mouse moved to (826, 371)
Screenshot: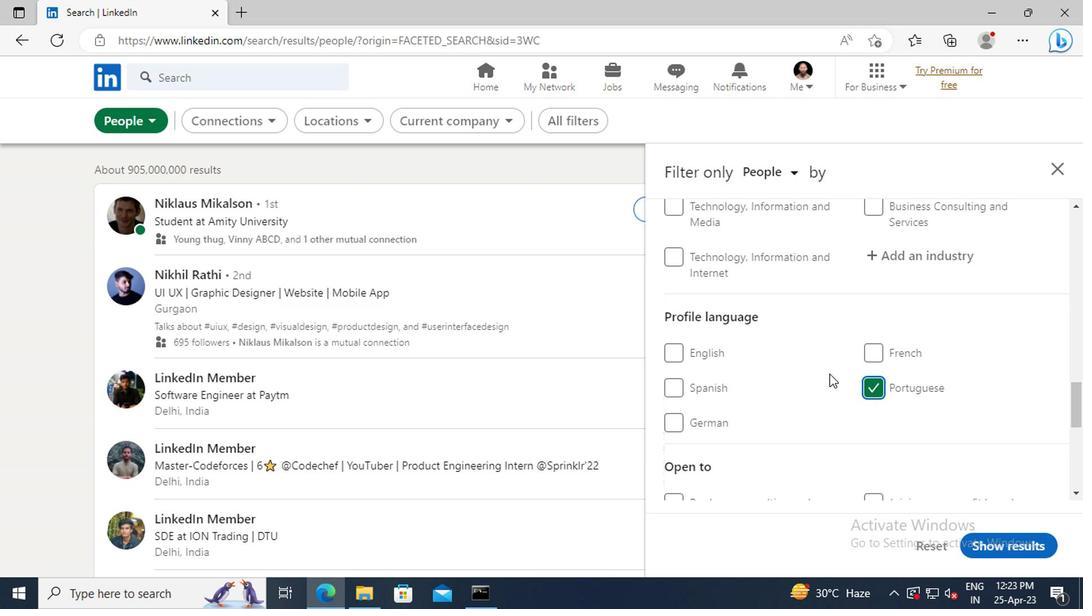 
Action: Mouse scrolled (826, 372) with delta (0, 1)
Screenshot: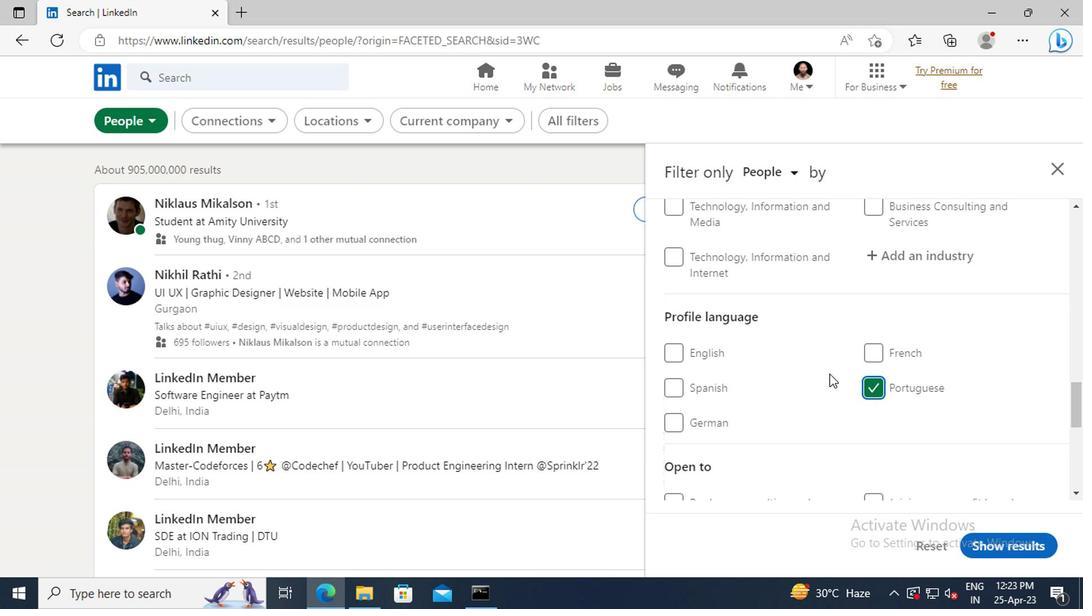 
Action: Mouse scrolled (826, 372) with delta (0, 1)
Screenshot: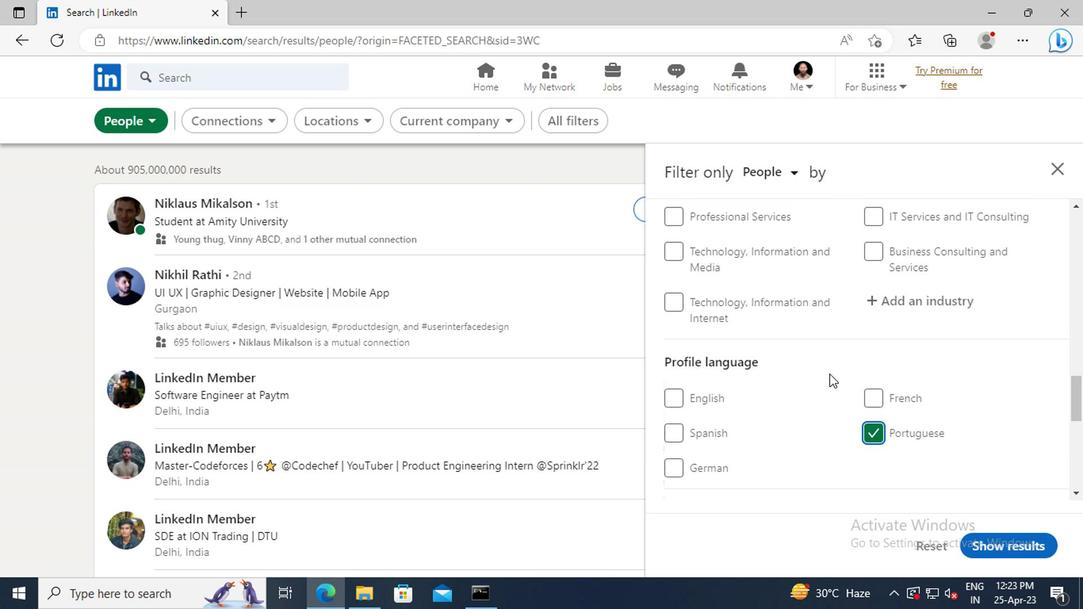 
Action: Mouse scrolled (826, 372) with delta (0, 1)
Screenshot: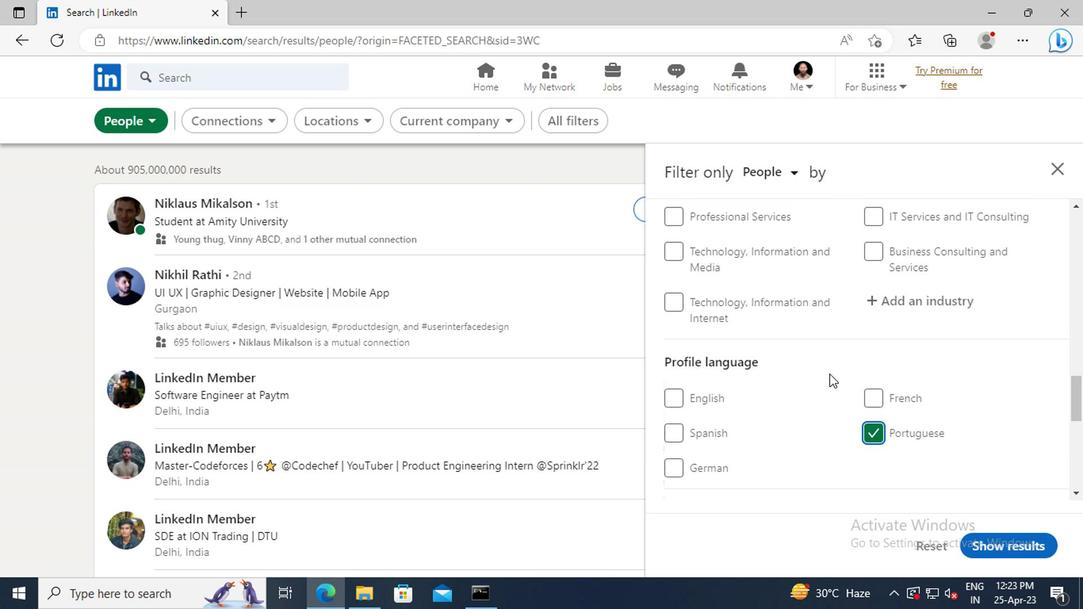 
Action: Mouse scrolled (826, 372) with delta (0, 1)
Screenshot: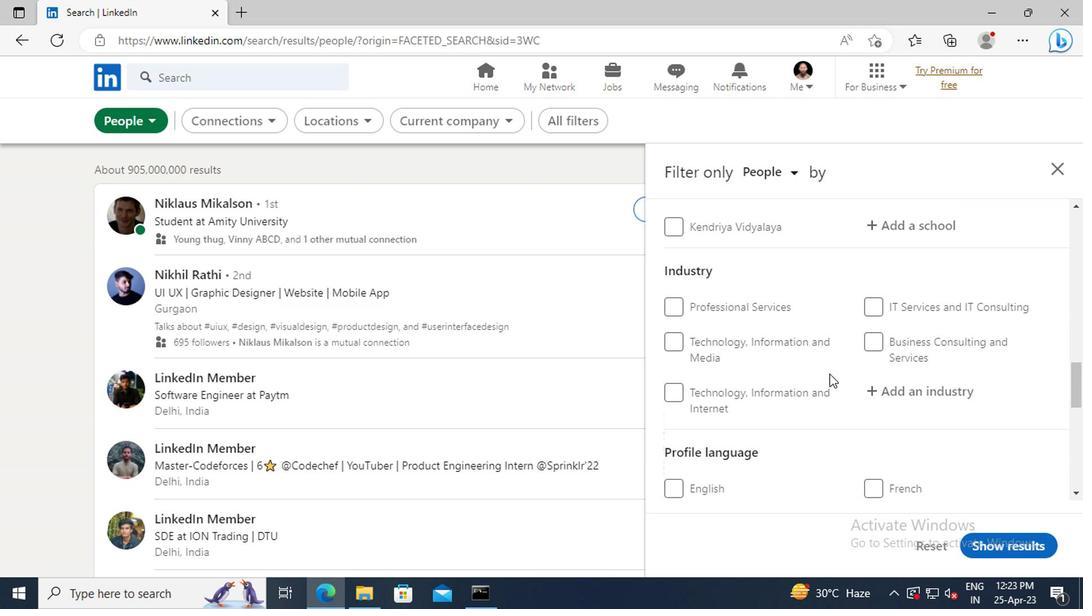
Action: Mouse scrolled (826, 372) with delta (0, 1)
Screenshot: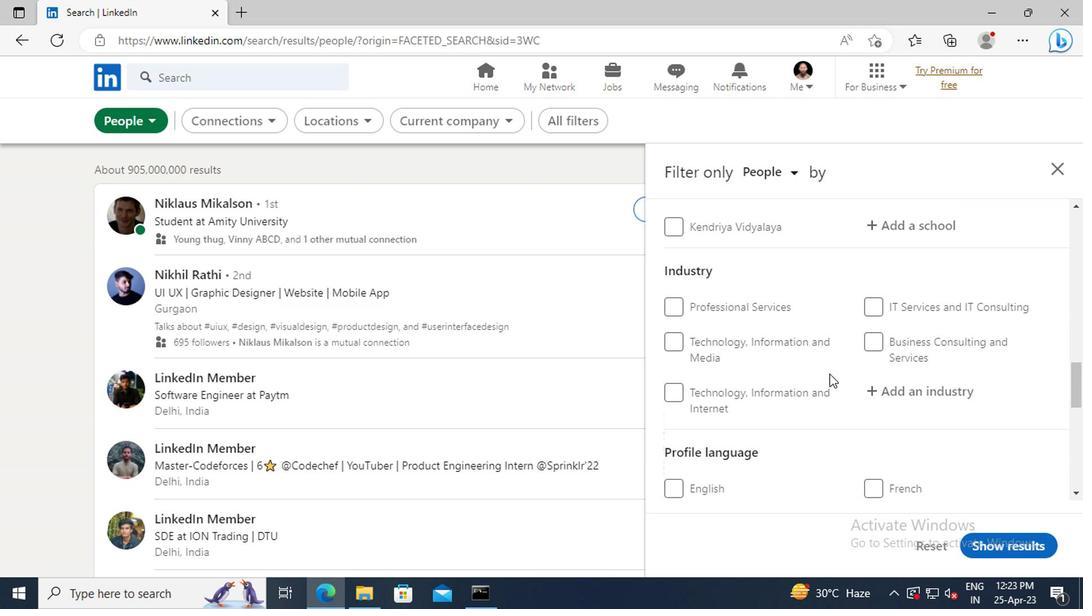 
Action: Mouse scrolled (826, 372) with delta (0, 1)
Screenshot: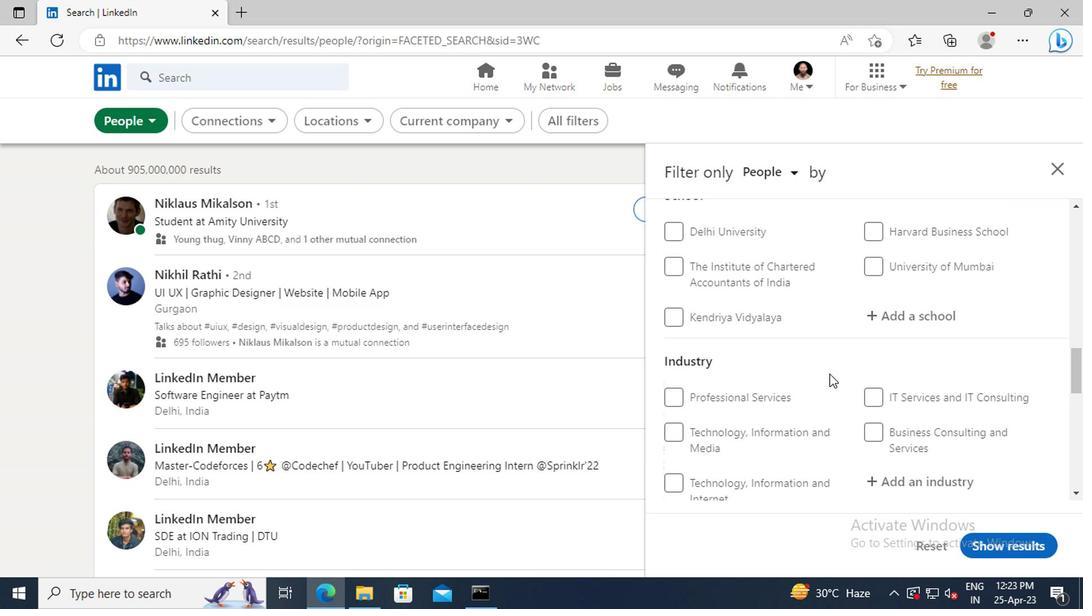 
Action: Mouse scrolled (826, 372) with delta (0, 1)
Screenshot: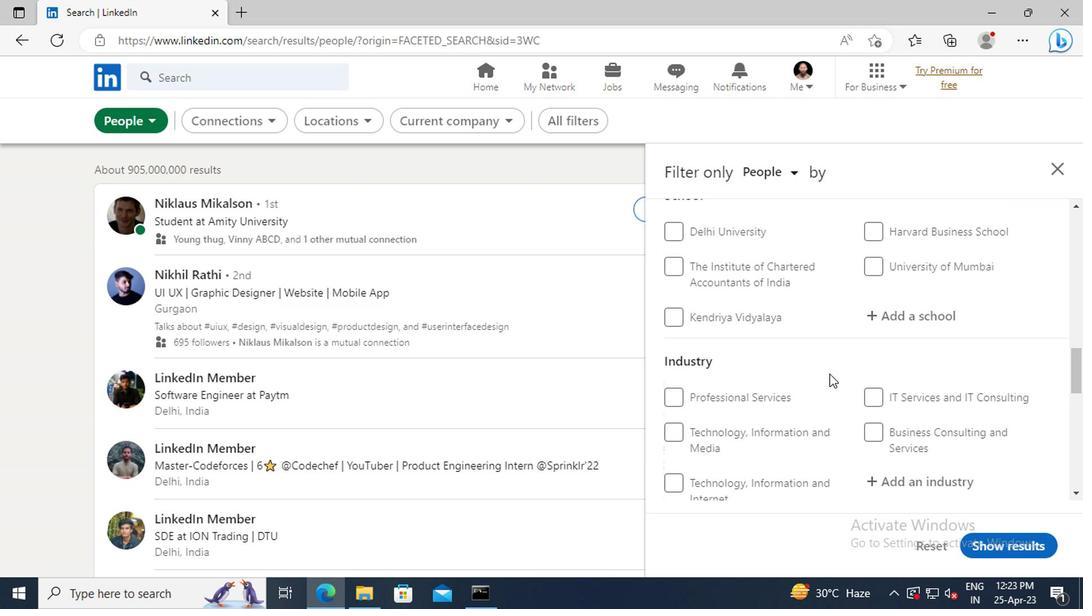 
Action: Mouse scrolled (826, 372) with delta (0, 1)
Screenshot: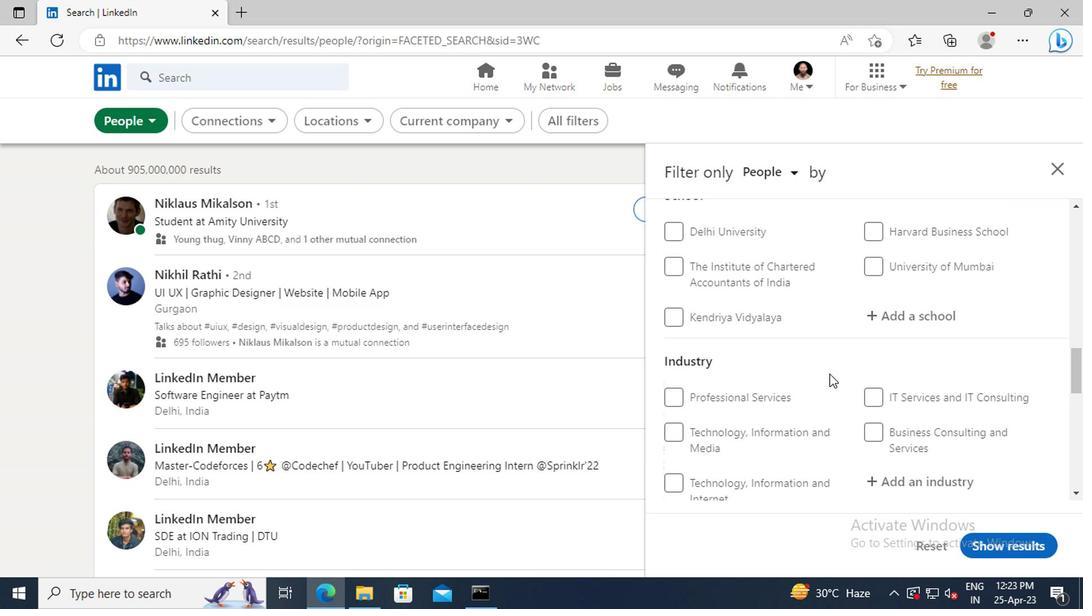 
Action: Mouse scrolled (826, 372) with delta (0, 1)
Screenshot: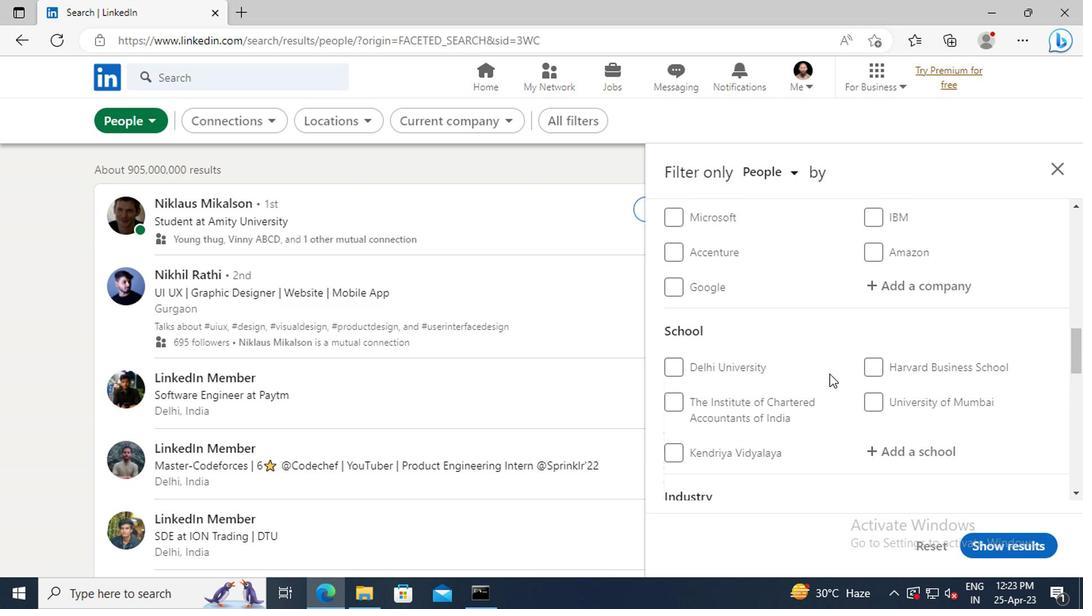 
Action: Mouse scrolled (826, 372) with delta (0, 1)
Screenshot: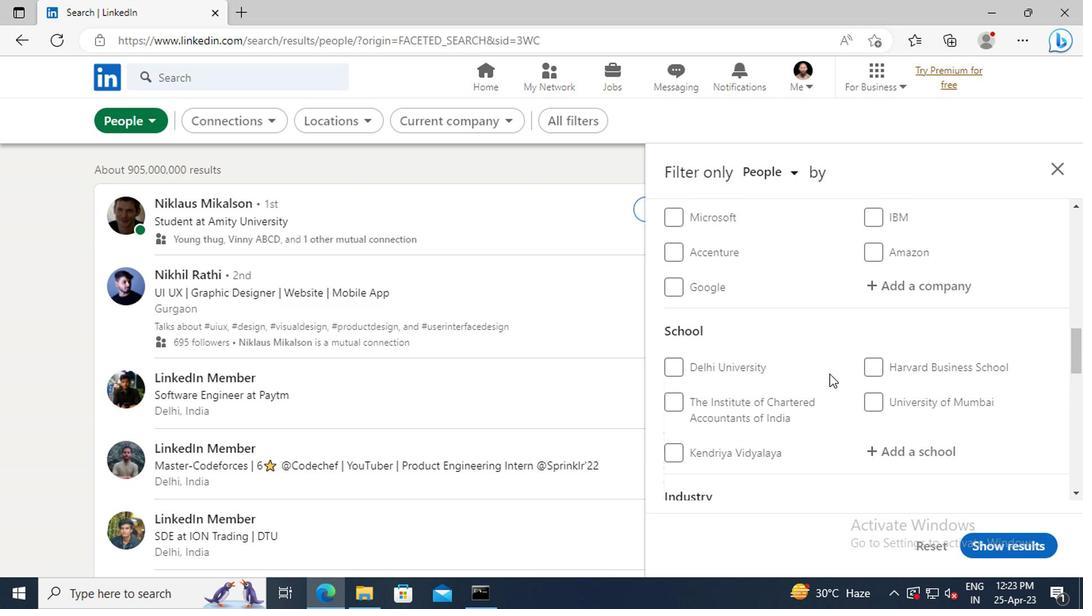 
Action: Mouse scrolled (826, 372) with delta (0, 1)
Screenshot: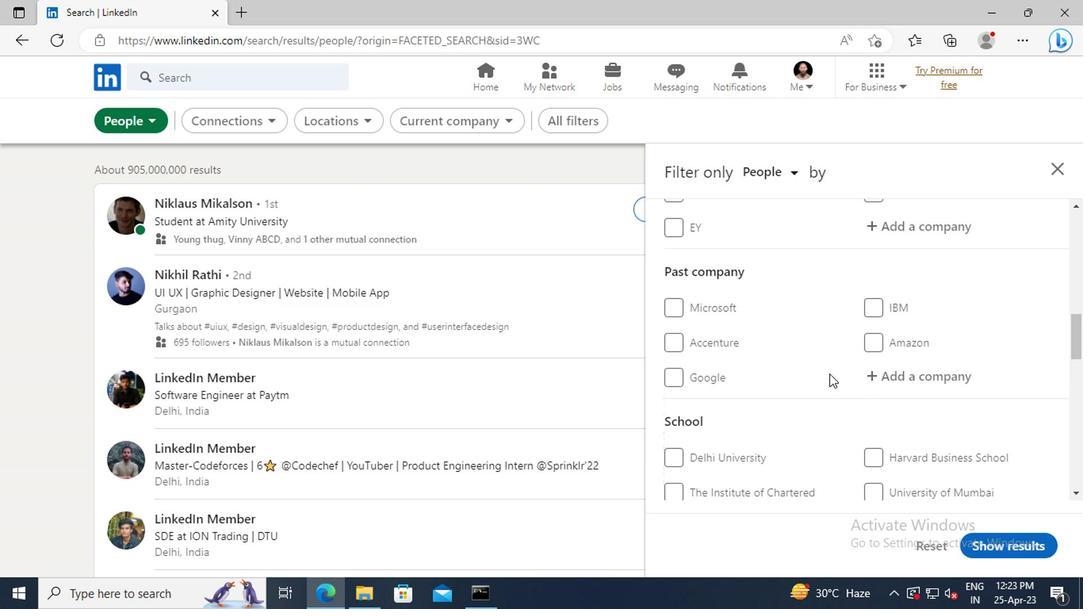 
Action: Mouse scrolled (826, 372) with delta (0, 1)
Screenshot: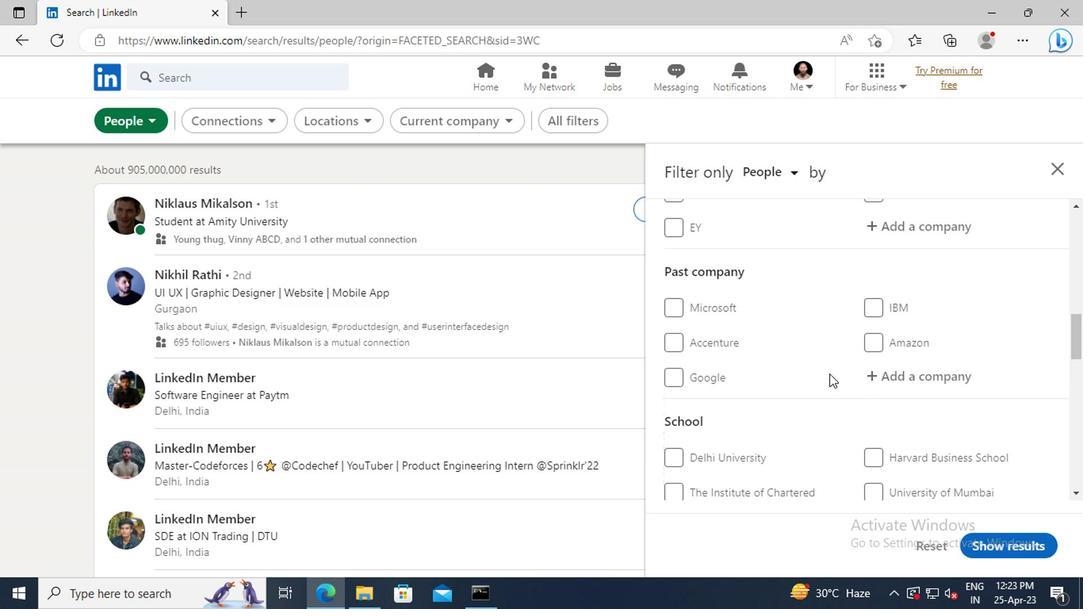
Action: Mouse scrolled (826, 372) with delta (0, 1)
Screenshot: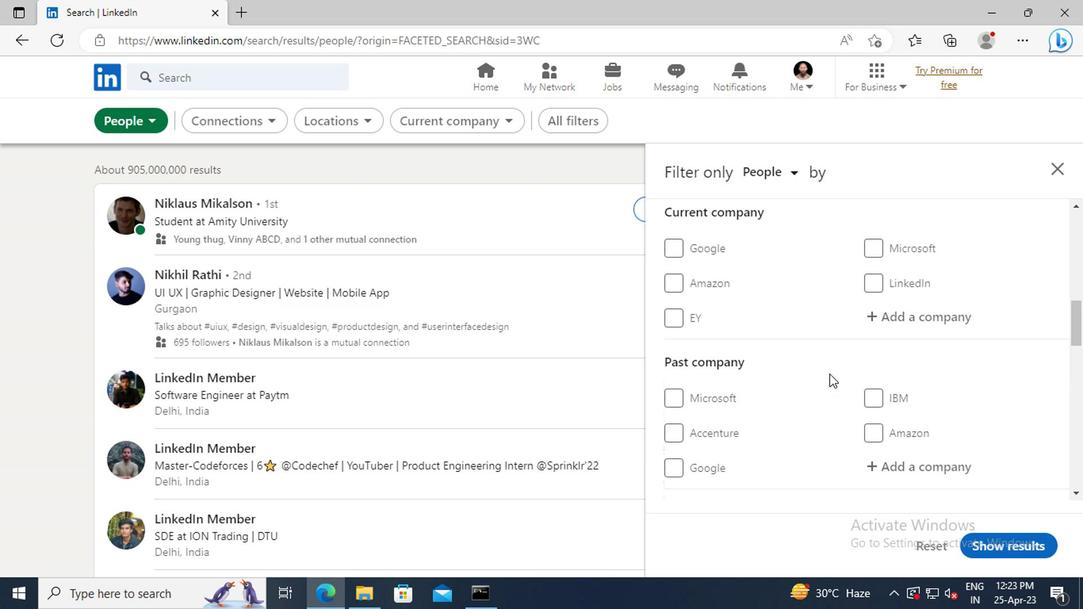 
Action: Mouse moved to (913, 368)
Screenshot: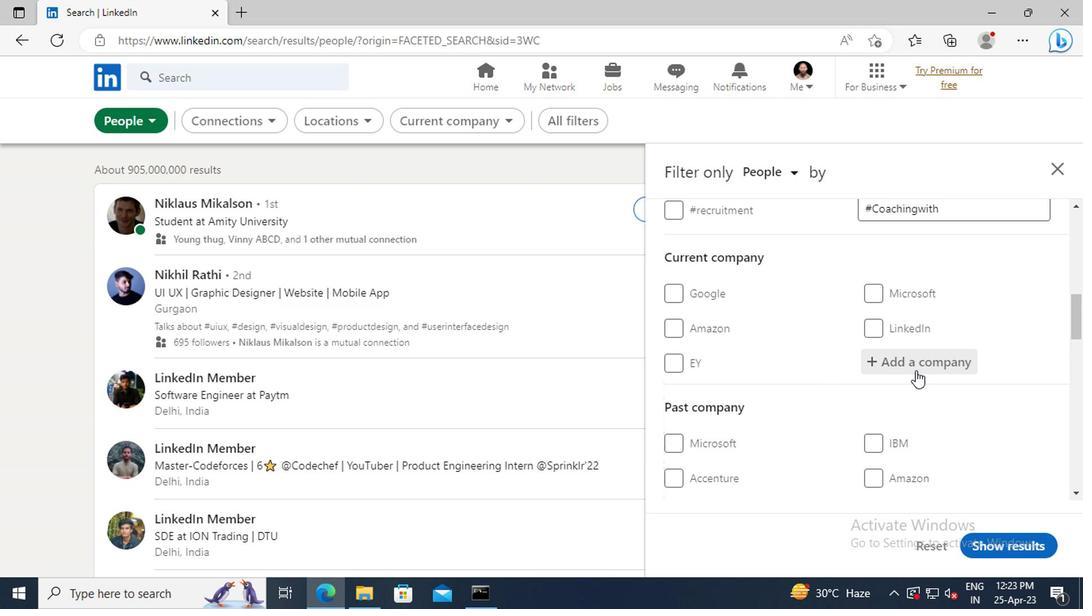 
Action: Mouse pressed left at (913, 368)
Screenshot: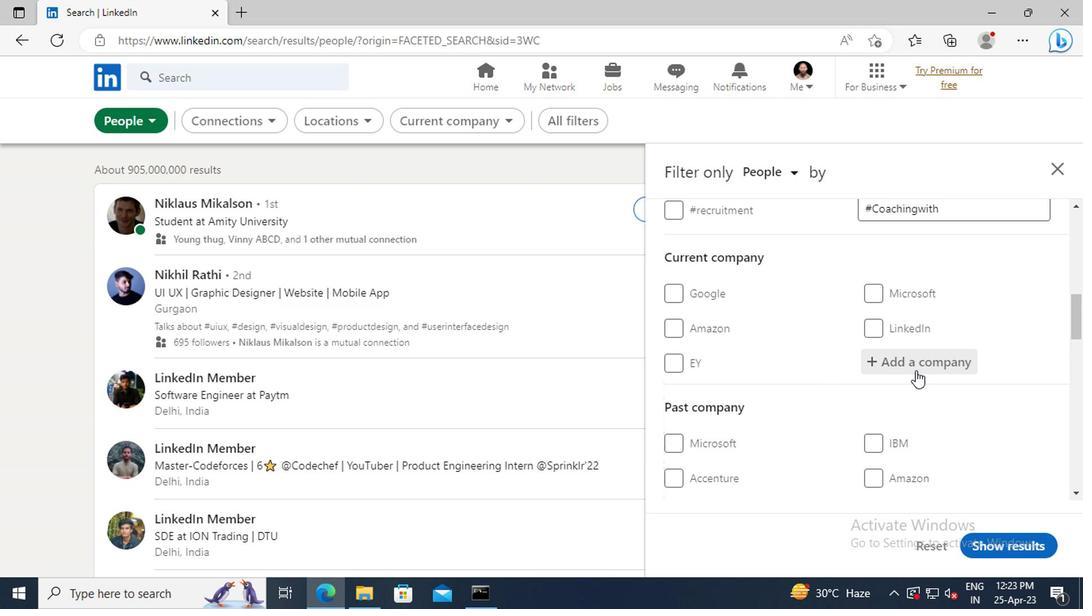 
Action: Key pressed <Key.shift>ALFA<Key.space><Key.shift>LAVAL
Screenshot: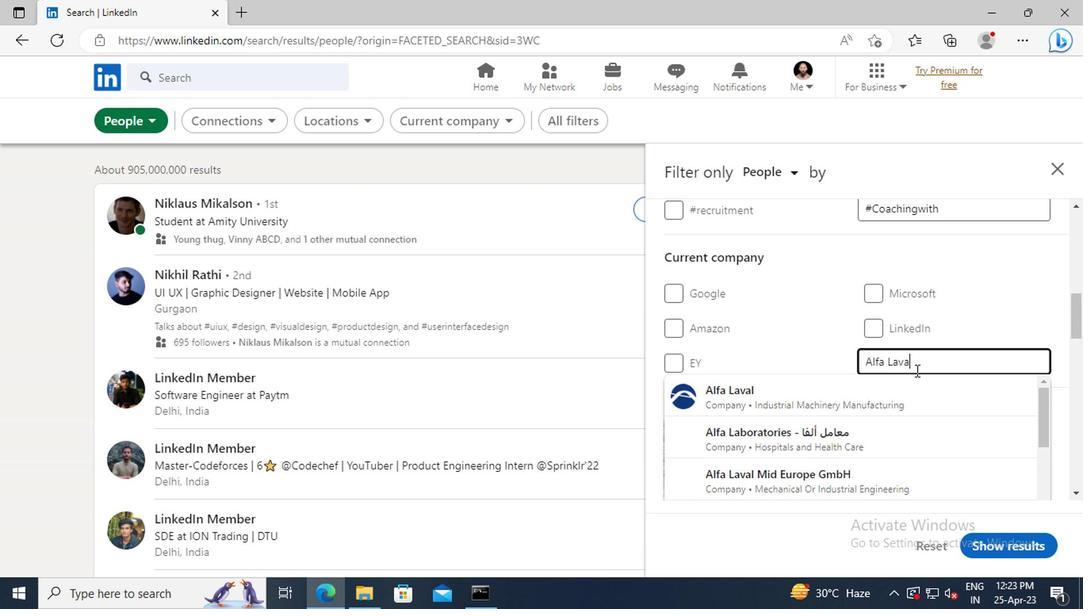 
Action: Mouse moved to (886, 379)
Screenshot: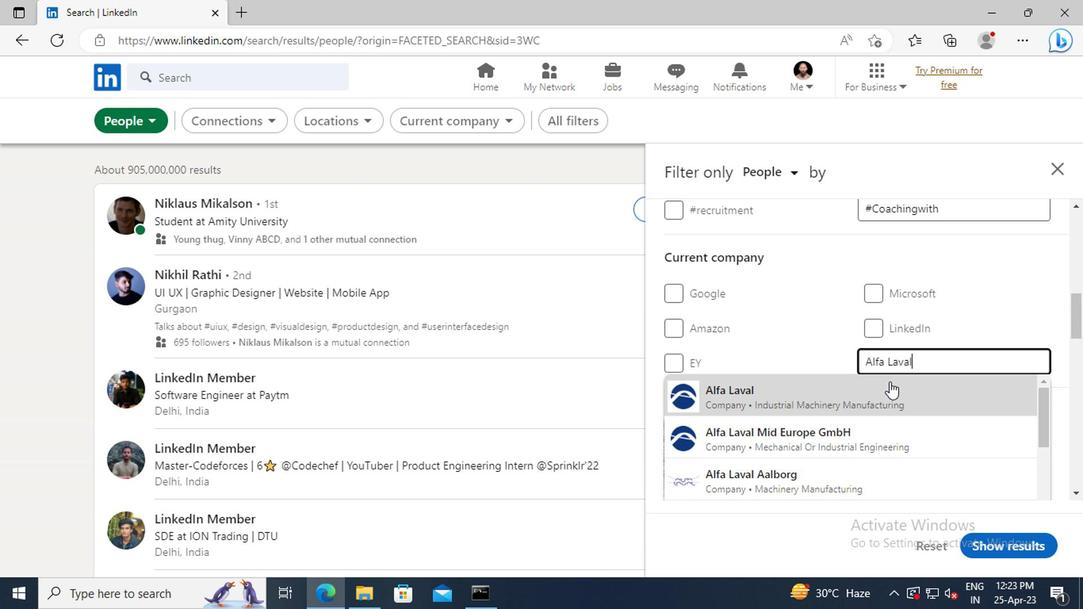 
Action: Mouse pressed left at (886, 379)
Screenshot: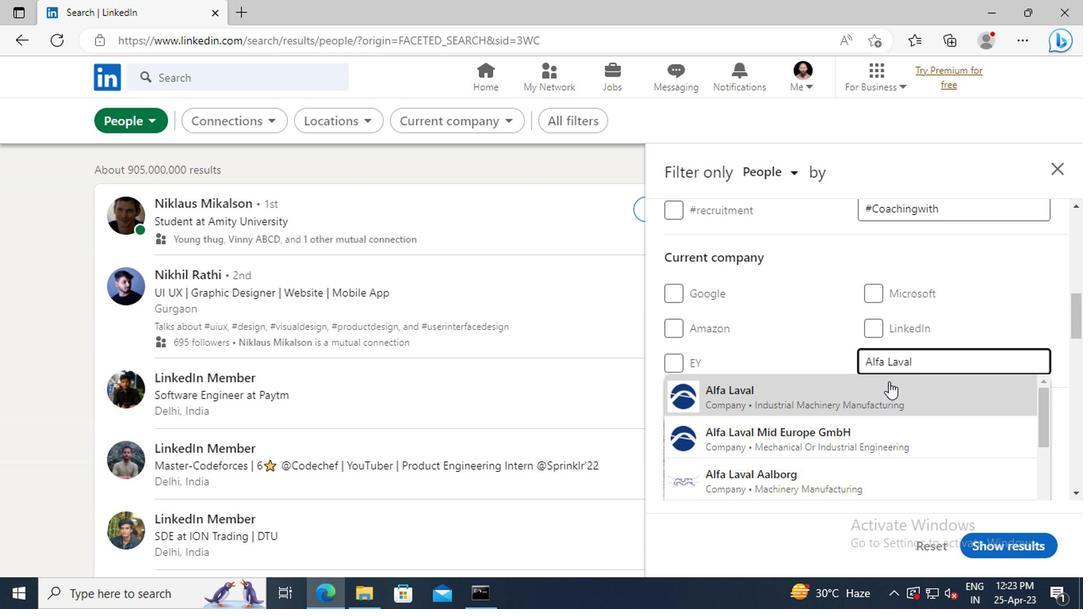 
Action: Mouse moved to (836, 332)
Screenshot: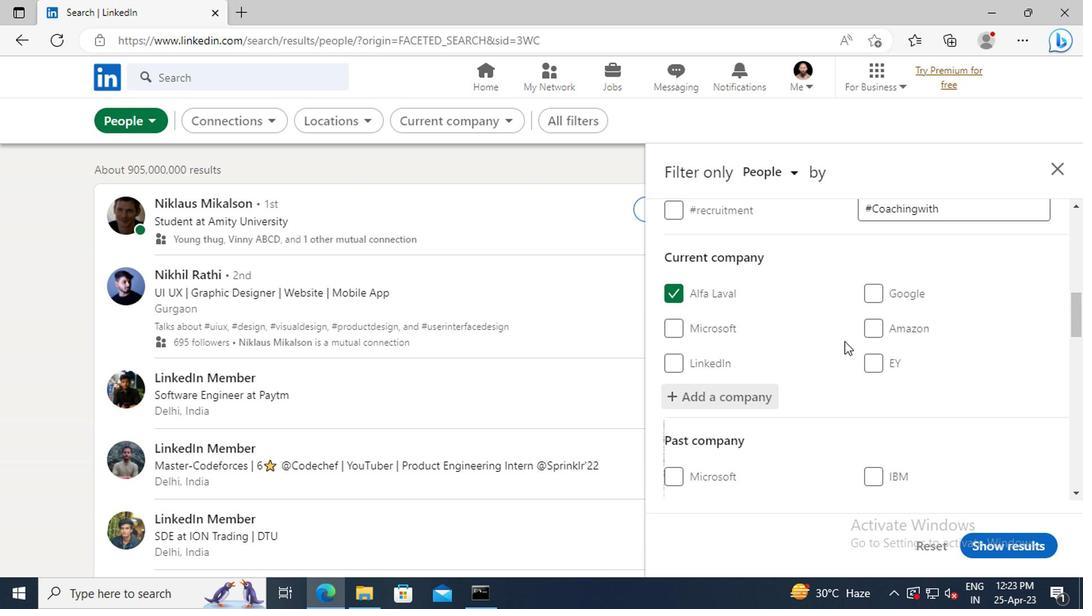 
Action: Mouse scrolled (836, 332) with delta (0, 0)
Screenshot: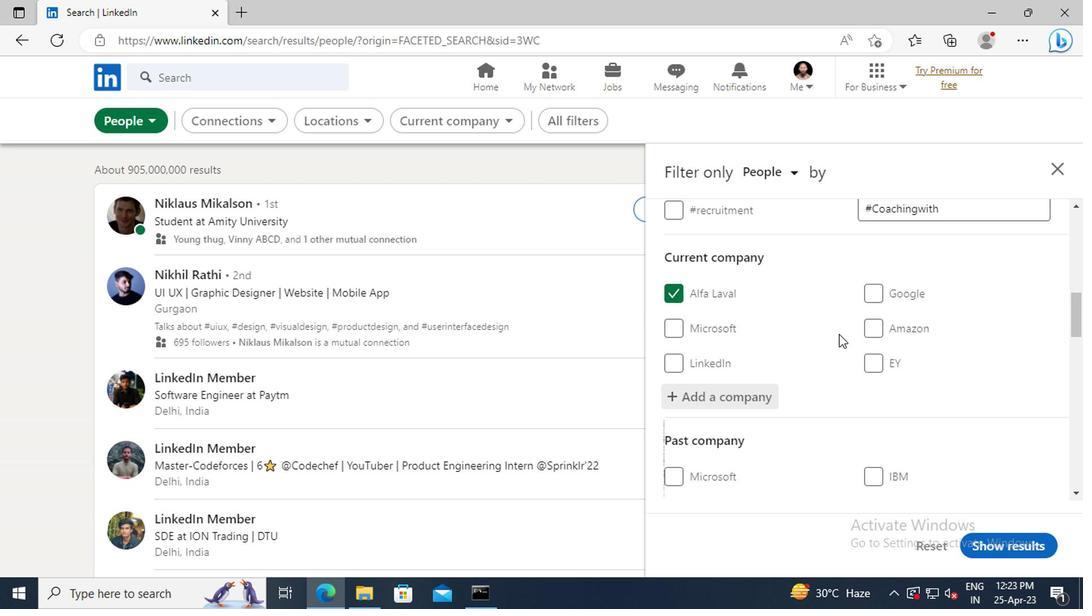 
Action: Mouse scrolled (836, 332) with delta (0, 0)
Screenshot: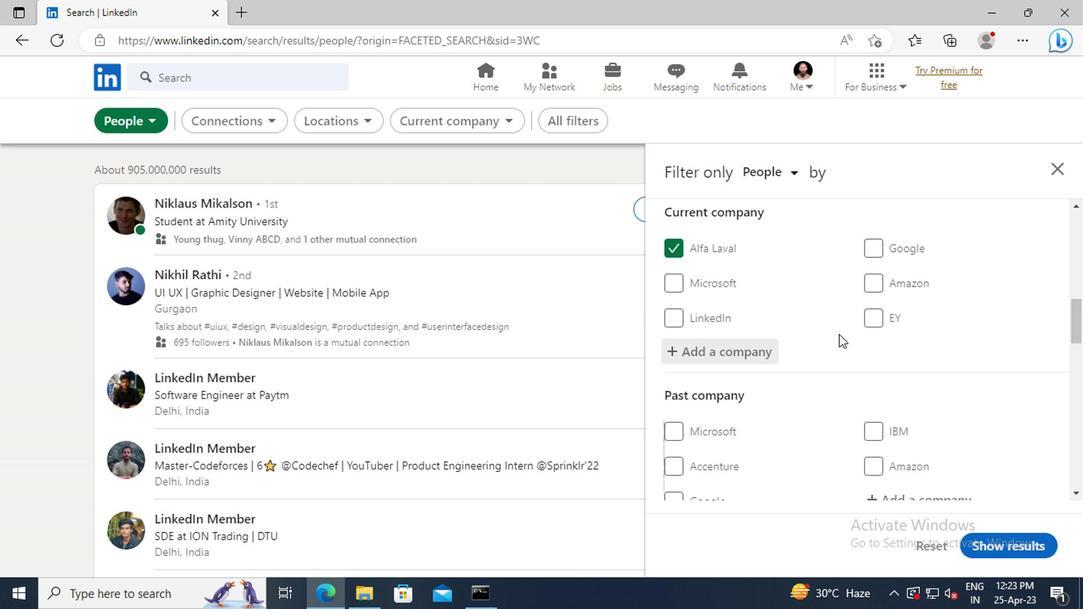 
Action: Mouse scrolled (836, 332) with delta (0, 0)
Screenshot: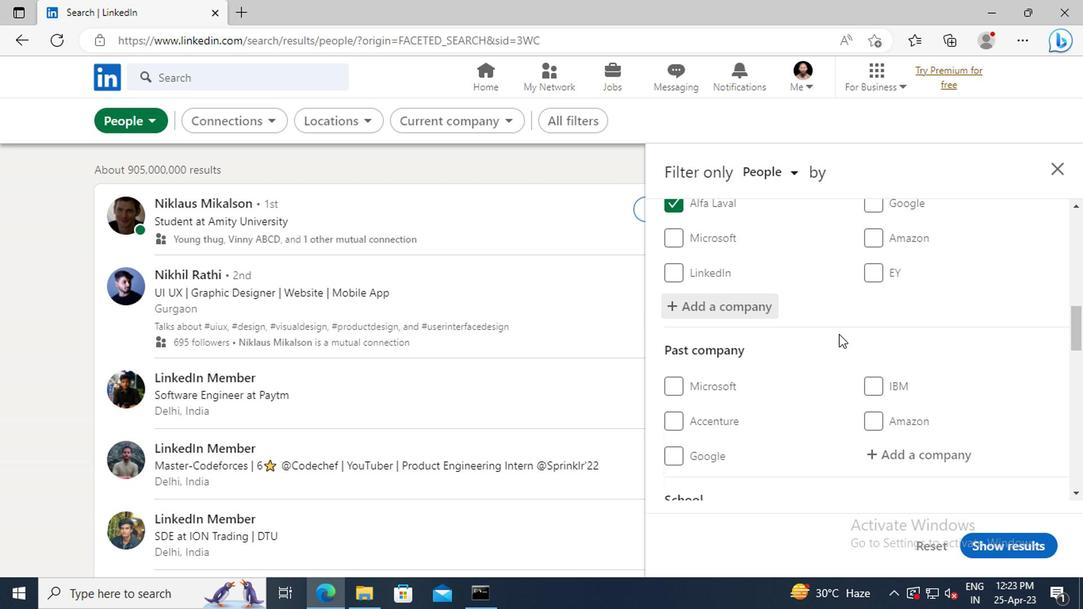 
Action: Mouse scrolled (836, 332) with delta (0, 0)
Screenshot: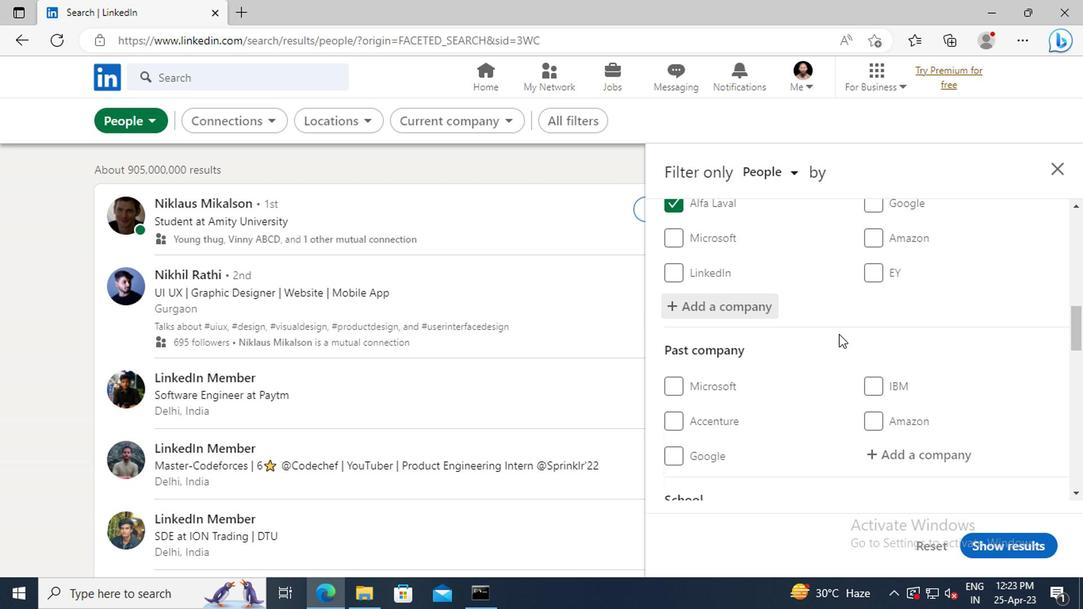
Action: Mouse scrolled (836, 332) with delta (0, 0)
Screenshot: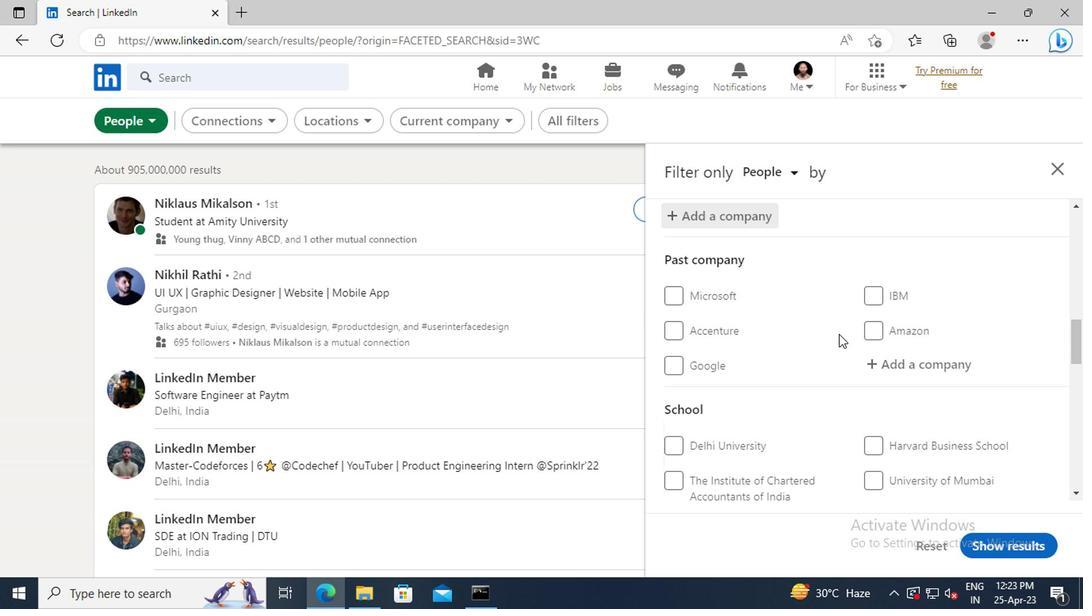 
Action: Mouse scrolled (836, 332) with delta (0, 0)
Screenshot: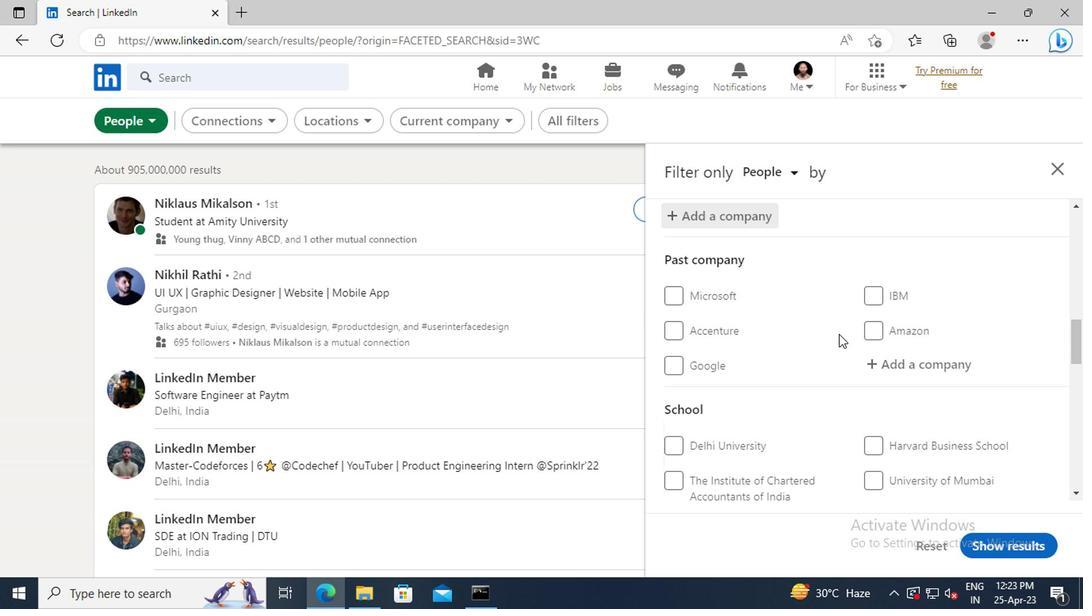 
Action: Mouse scrolled (836, 332) with delta (0, 0)
Screenshot: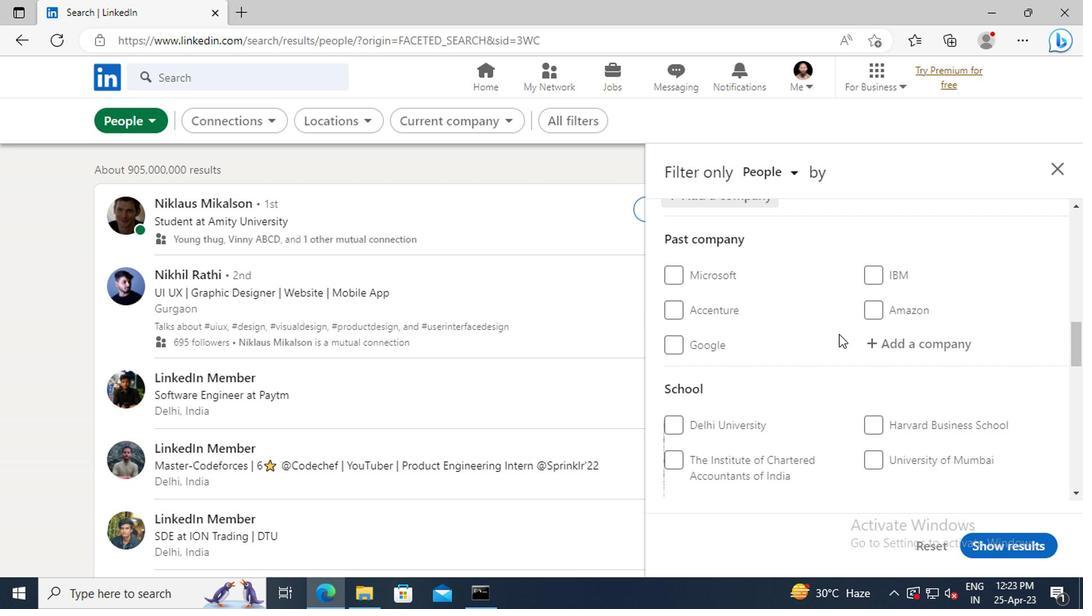 
Action: Mouse moved to (887, 392)
Screenshot: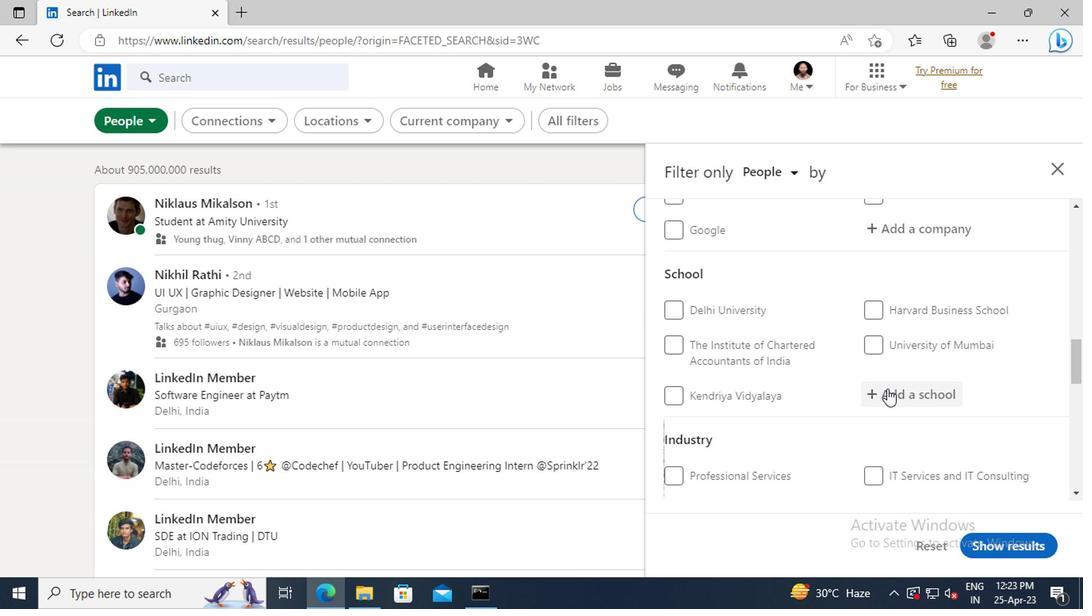 
Action: Mouse pressed left at (887, 392)
Screenshot: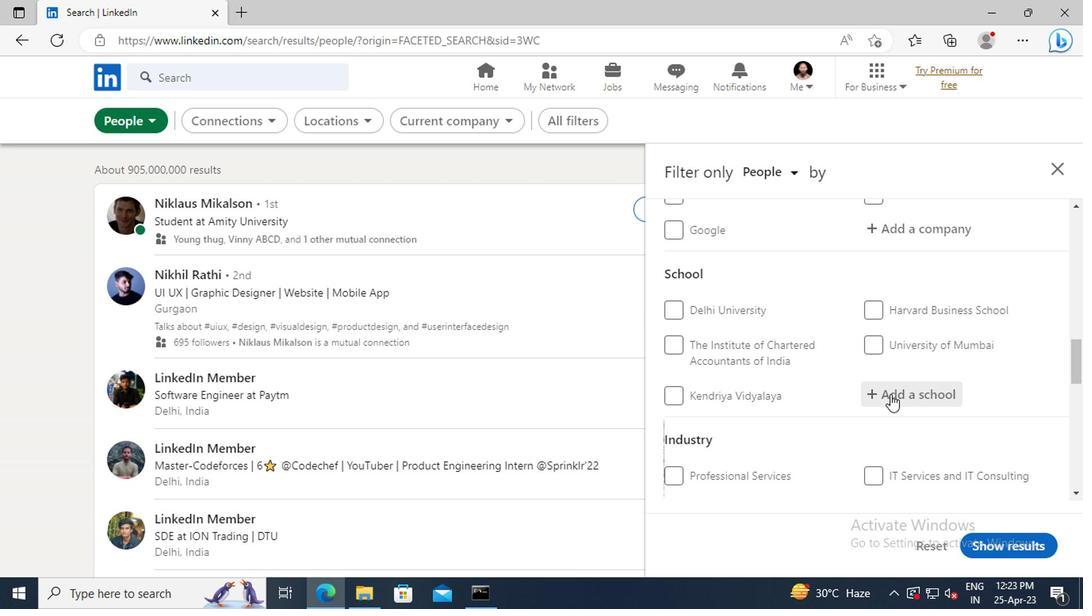 
Action: Key pressed <Key.shift>DEOGIRI<Key.space><Key.shift>INSTITUTE<Key.space>OF<Key.space><Key.shift>ENGINEERING<Key.space>AND<Key.space><Key.shift>MANAGEMENT<Key.space><Key.shift>STUDIES,<Key.space><Key.shift>AURANGABAD
Screenshot: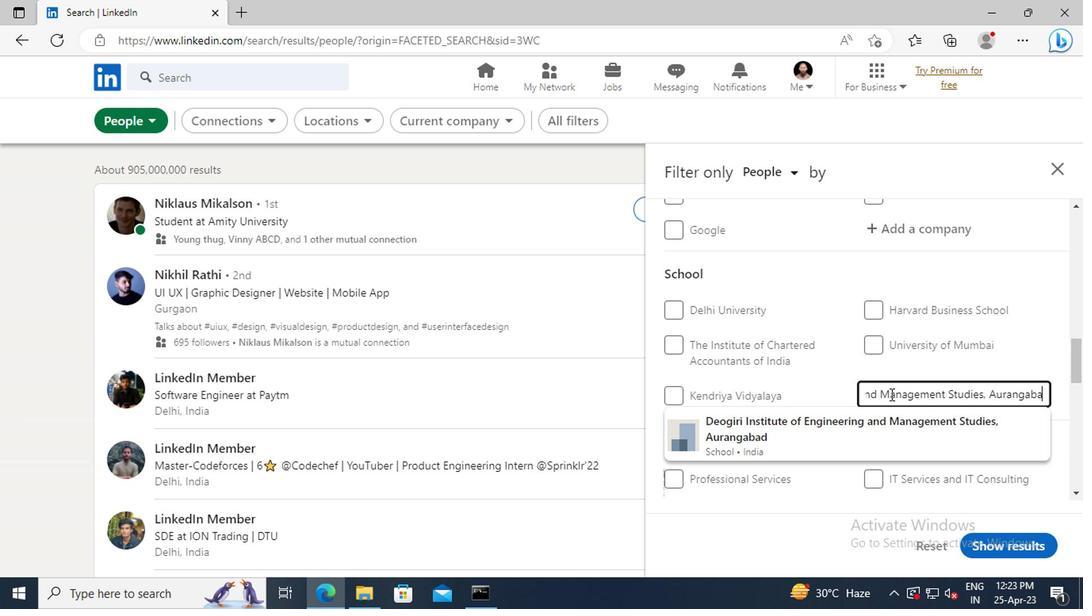 
Action: Mouse moved to (878, 428)
Screenshot: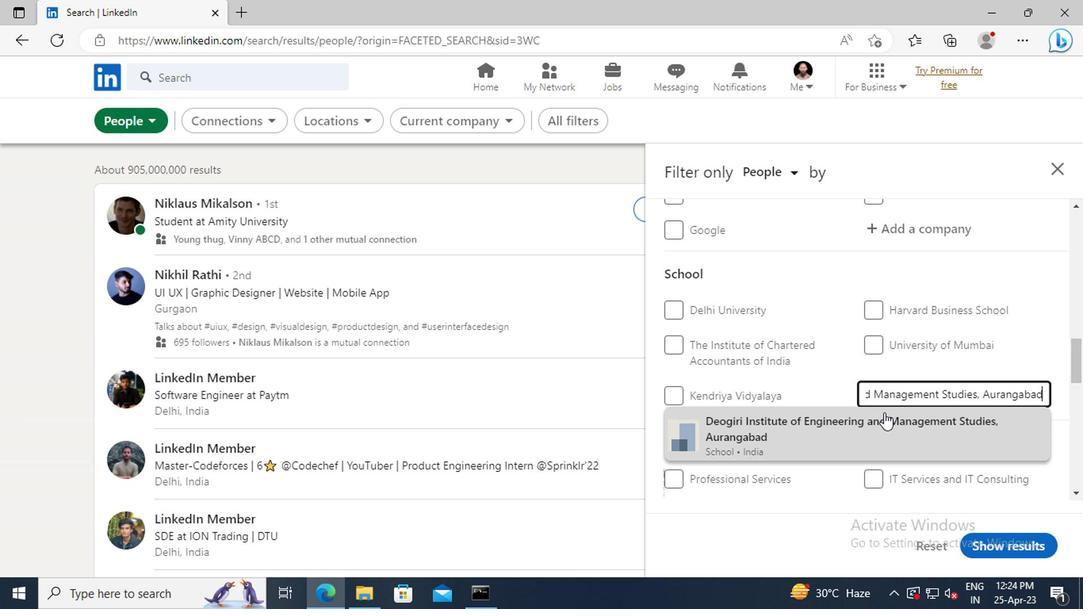 
Action: Mouse pressed left at (878, 428)
Screenshot: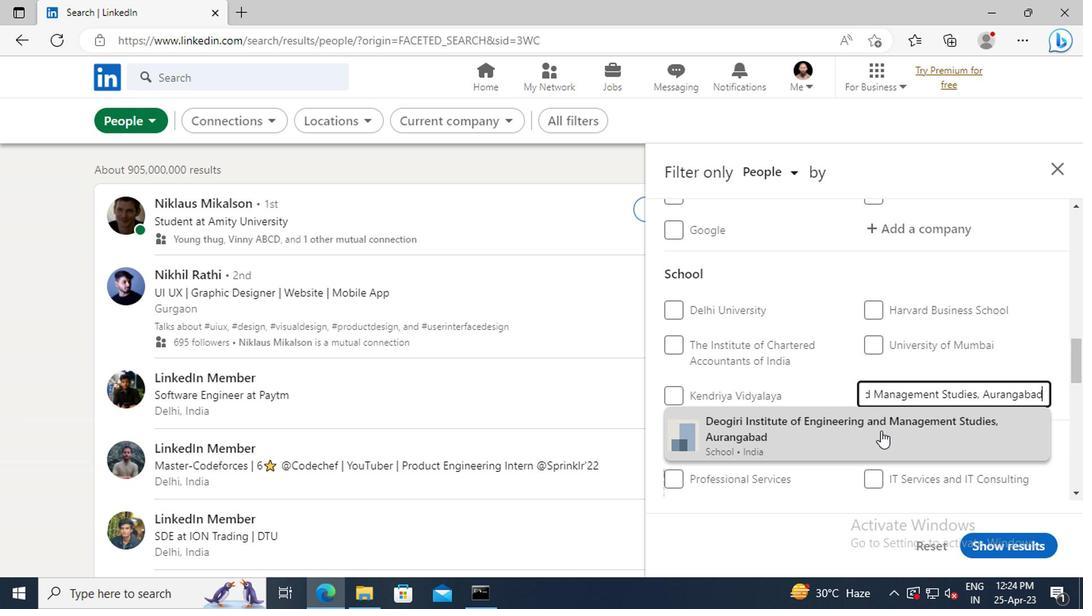 
Action: Mouse moved to (839, 335)
Screenshot: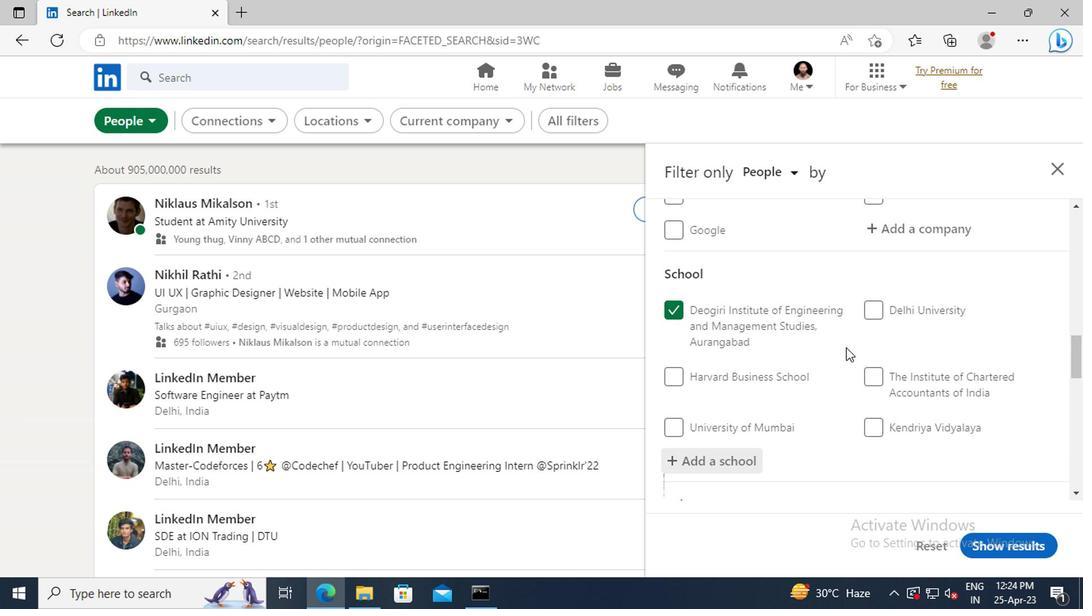 
Action: Mouse scrolled (839, 335) with delta (0, 0)
Screenshot: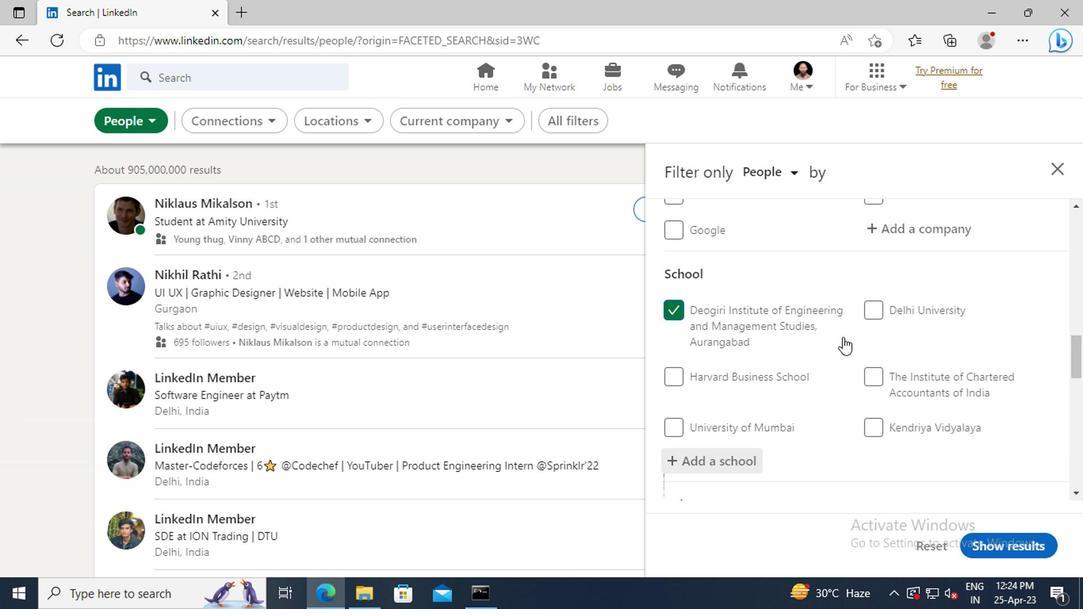 
Action: Mouse scrolled (839, 335) with delta (0, 0)
Screenshot: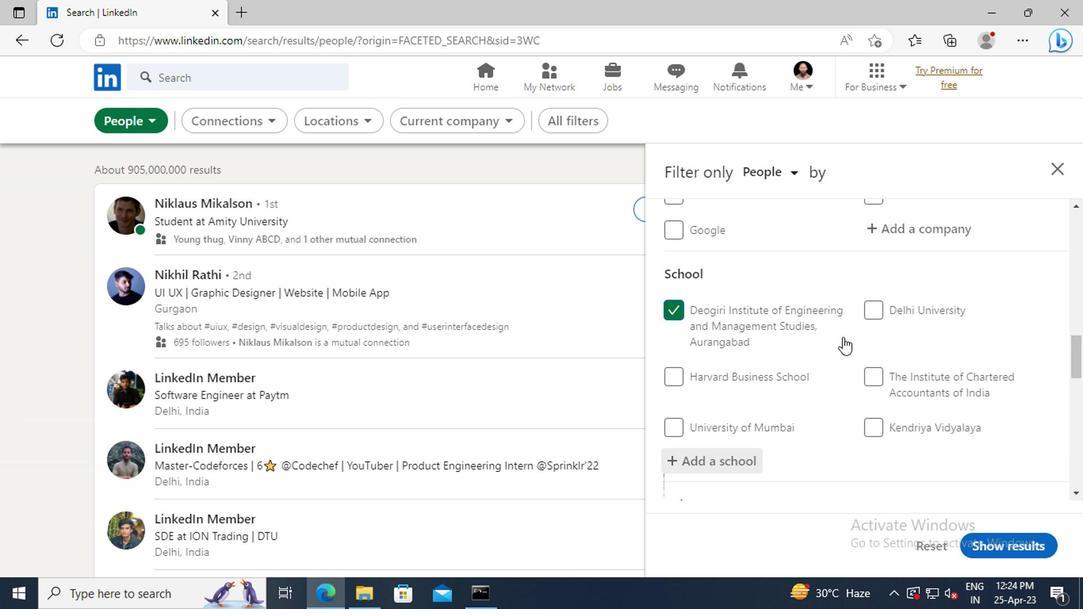 
Action: Mouse scrolled (839, 335) with delta (0, 0)
Screenshot: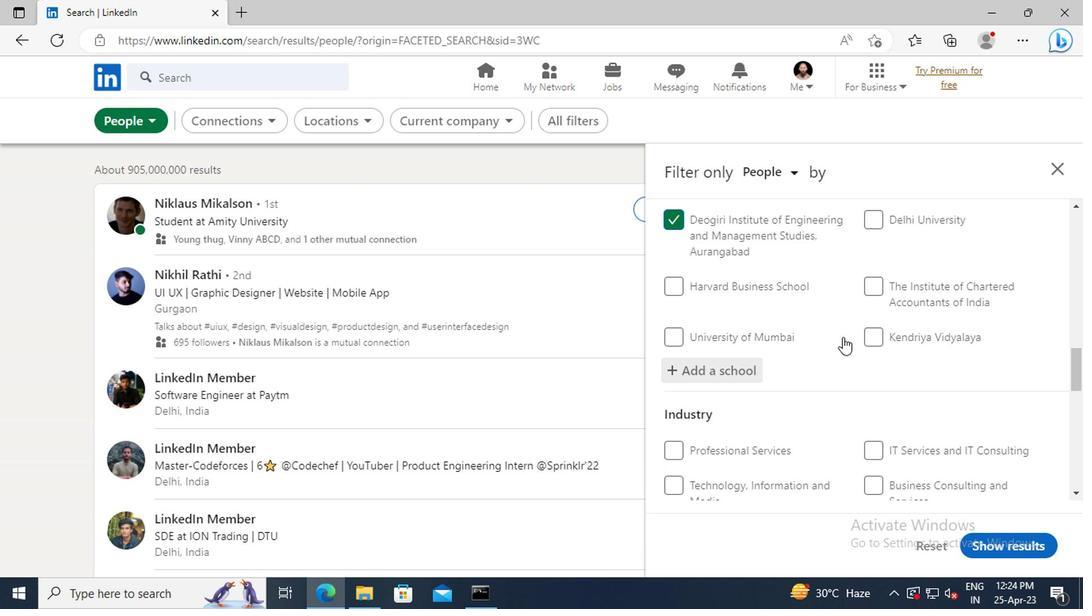 
Action: Mouse scrolled (839, 335) with delta (0, 0)
Screenshot: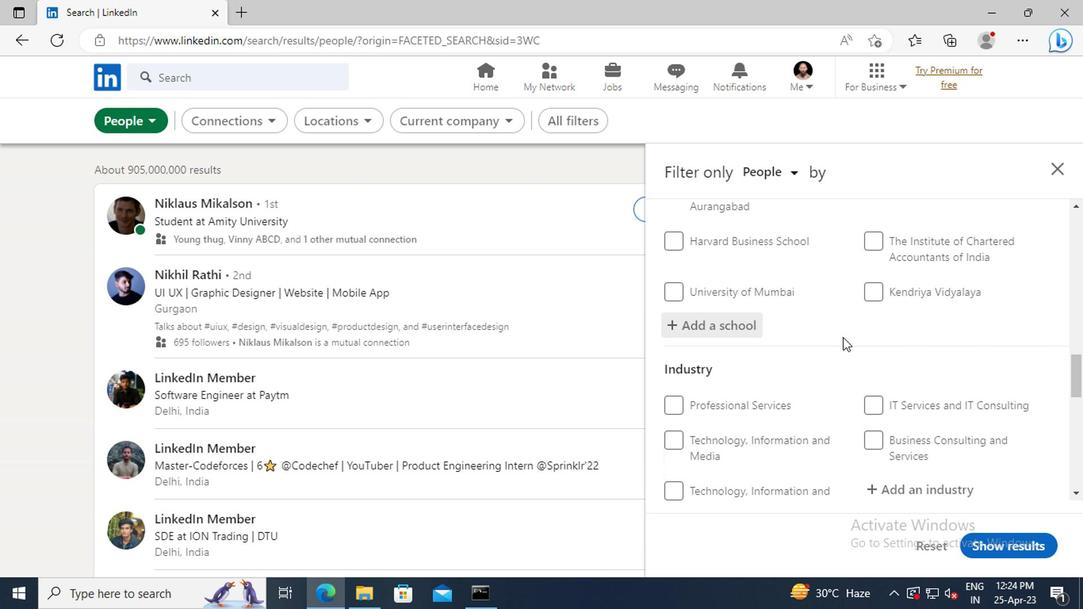 
Action: Mouse scrolled (839, 335) with delta (0, 0)
Screenshot: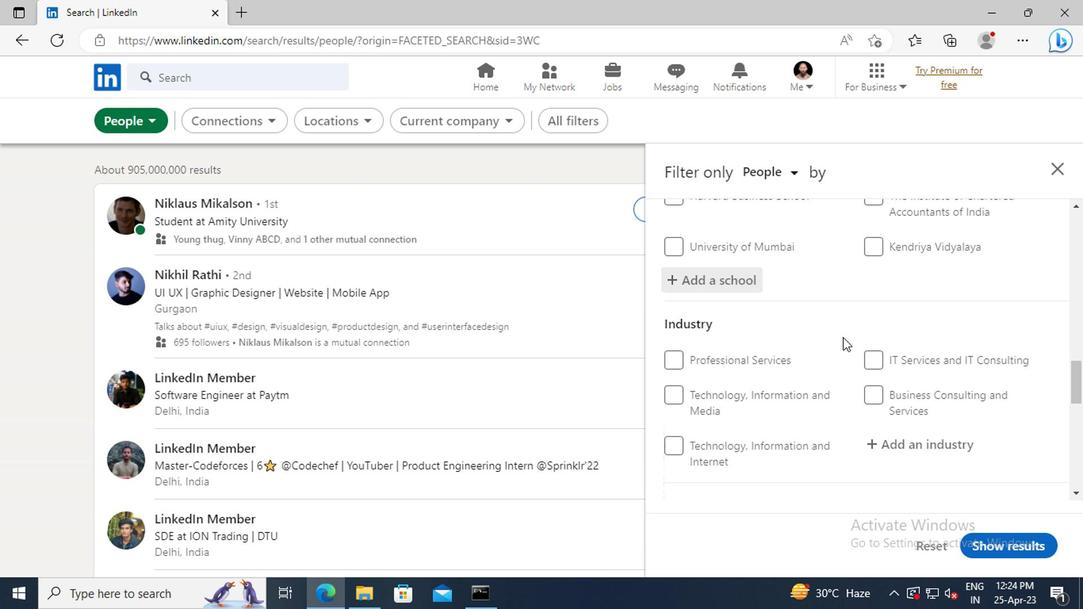 
Action: Mouse scrolled (839, 335) with delta (0, 0)
Screenshot: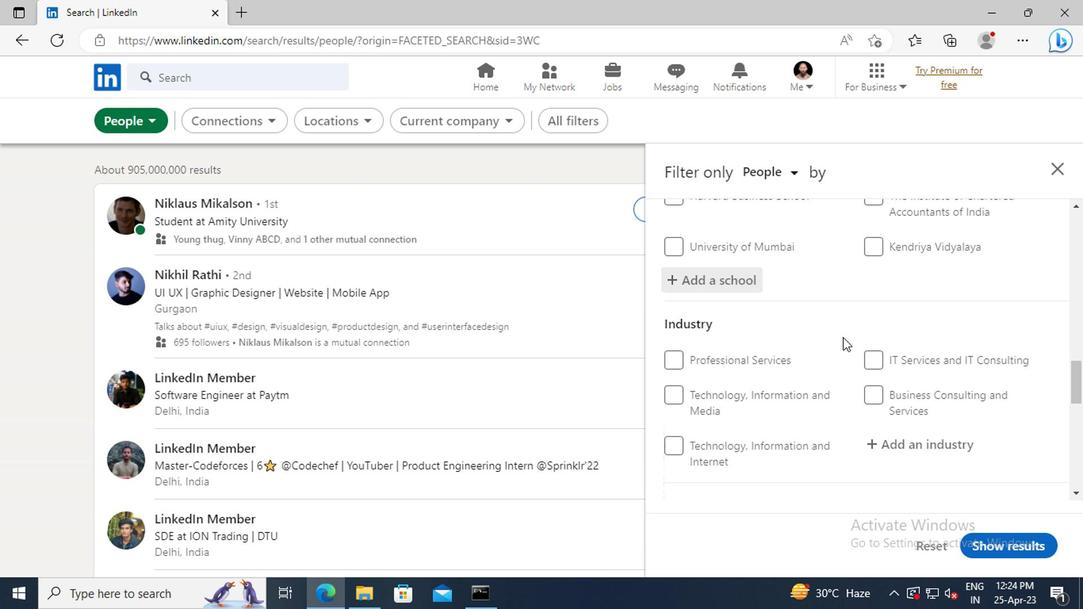 
Action: Mouse moved to (904, 357)
Screenshot: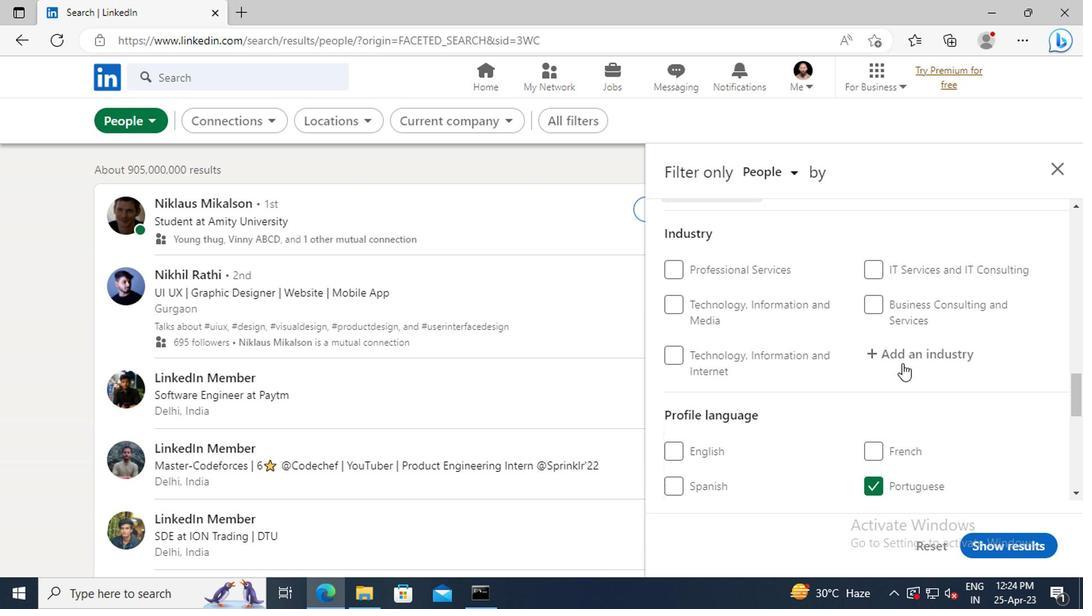 
Action: Mouse pressed left at (904, 357)
Screenshot: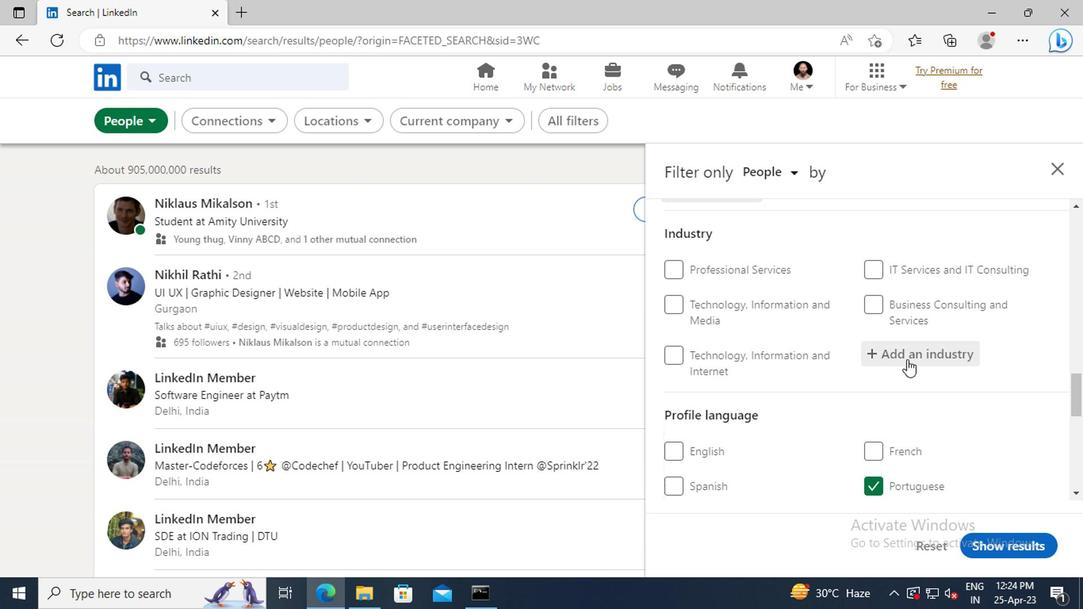 
Action: Key pressed <Key.shift>PERSONAL<Key.space><Key.shift>CARE<Key.space><Key.shift>SERVICES
Screenshot: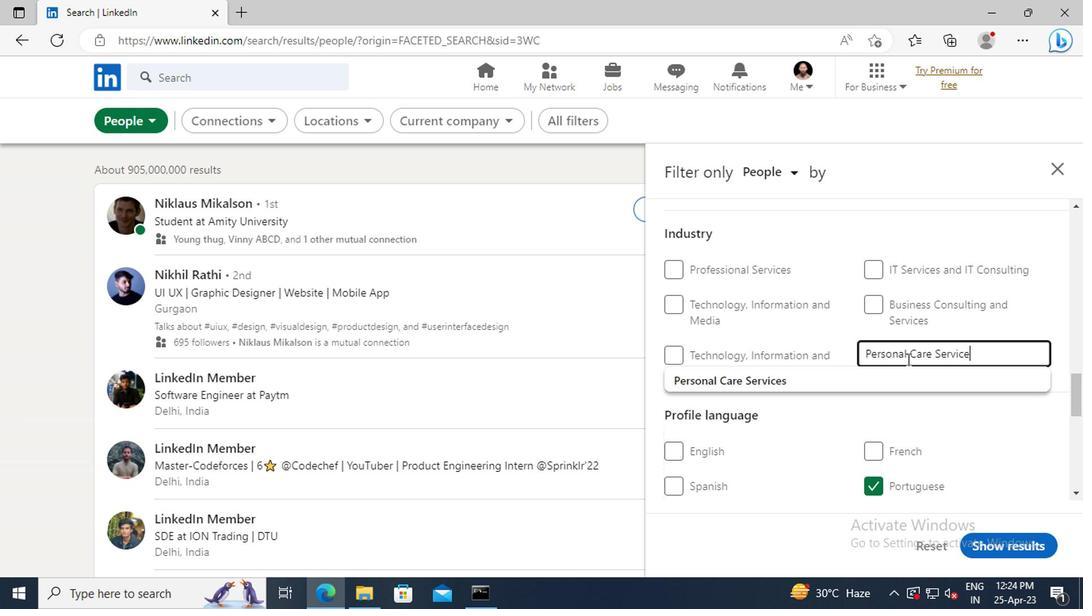 
Action: Mouse moved to (833, 371)
Screenshot: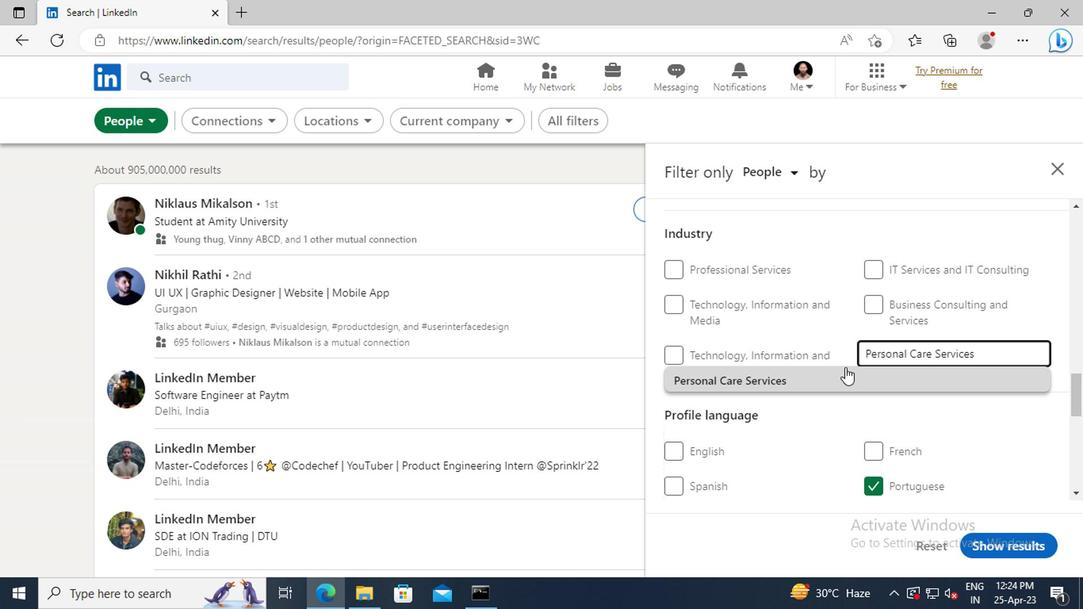 
Action: Mouse pressed left at (833, 371)
Screenshot: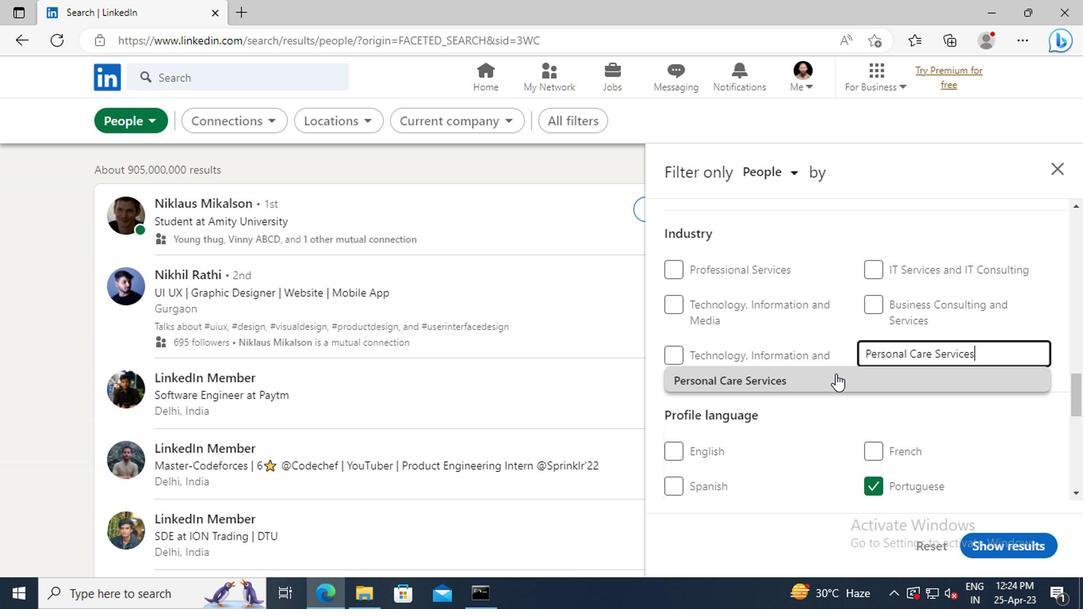 
Action: Mouse moved to (825, 314)
Screenshot: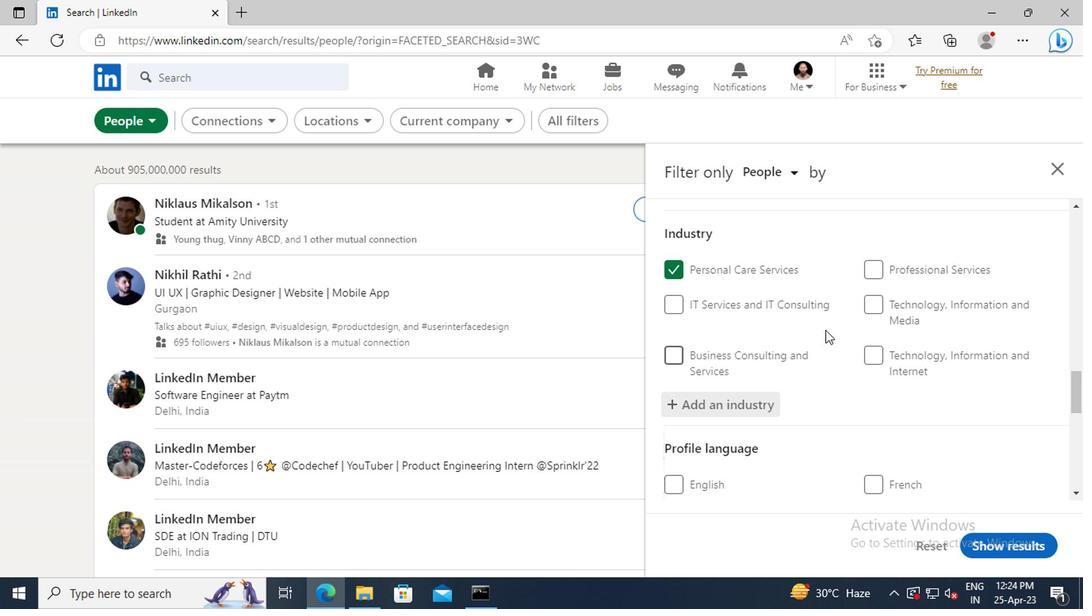 
Action: Mouse scrolled (825, 314) with delta (0, 0)
Screenshot: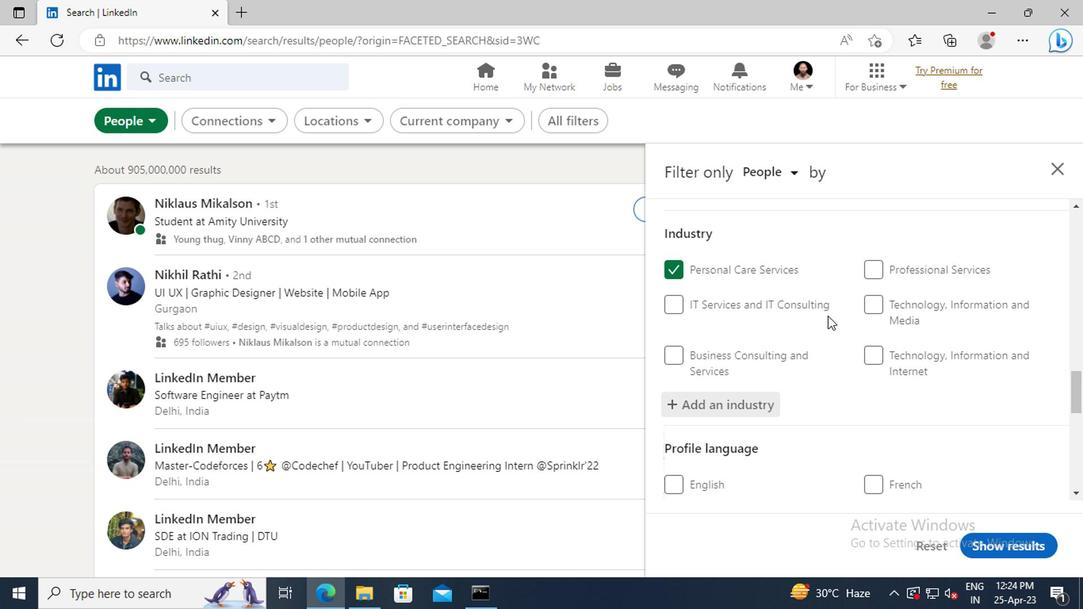 
Action: Mouse scrolled (825, 314) with delta (0, 0)
Screenshot: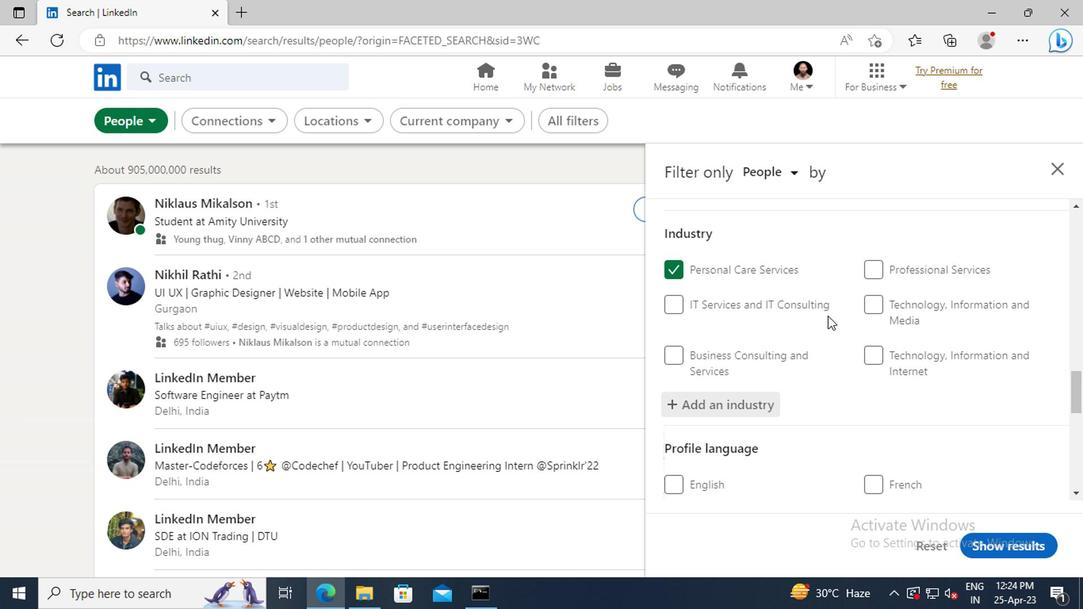 
Action: Mouse scrolled (825, 314) with delta (0, 0)
Screenshot: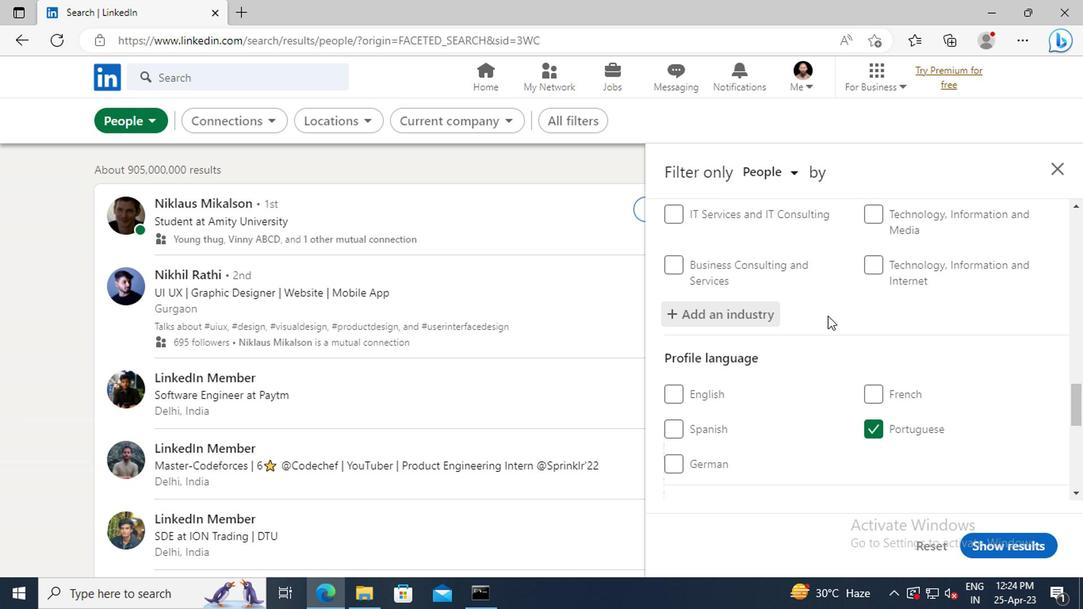 
Action: Mouse scrolled (825, 314) with delta (0, 0)
Screenshot: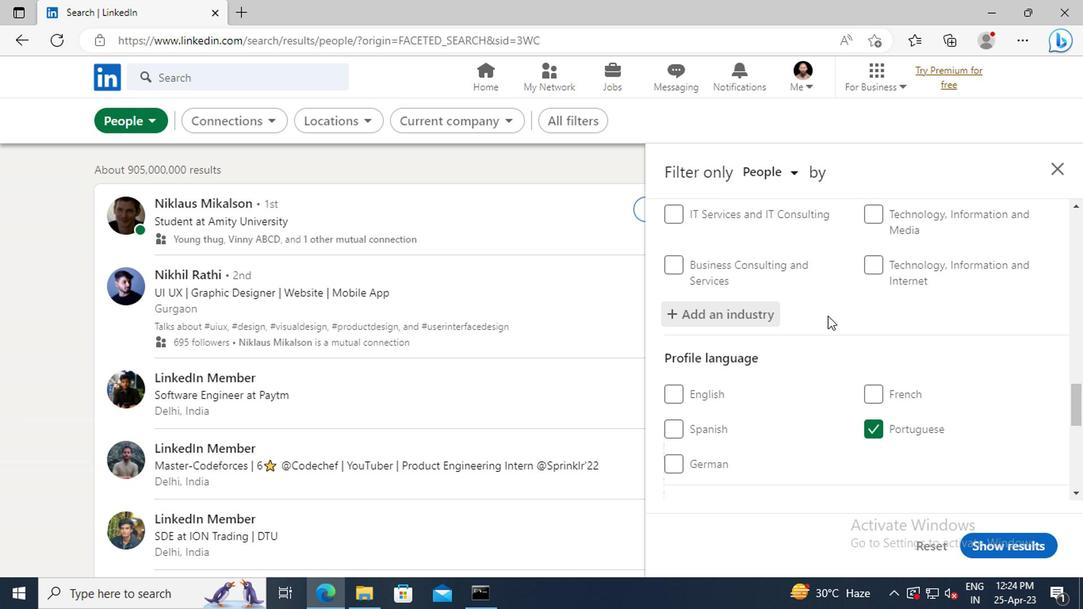 
Action: Mouse scrolled (825, 314) with delta (0, 0)
Screenshot: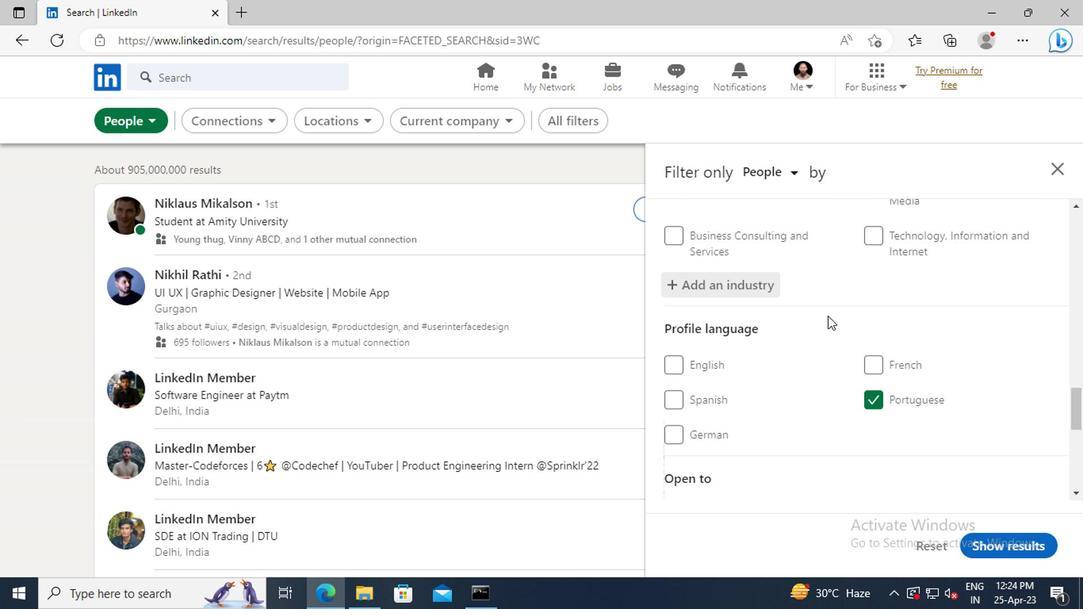 
Action: Mouse scrolled (825, 314) with delta (0, 0)
Screenshot: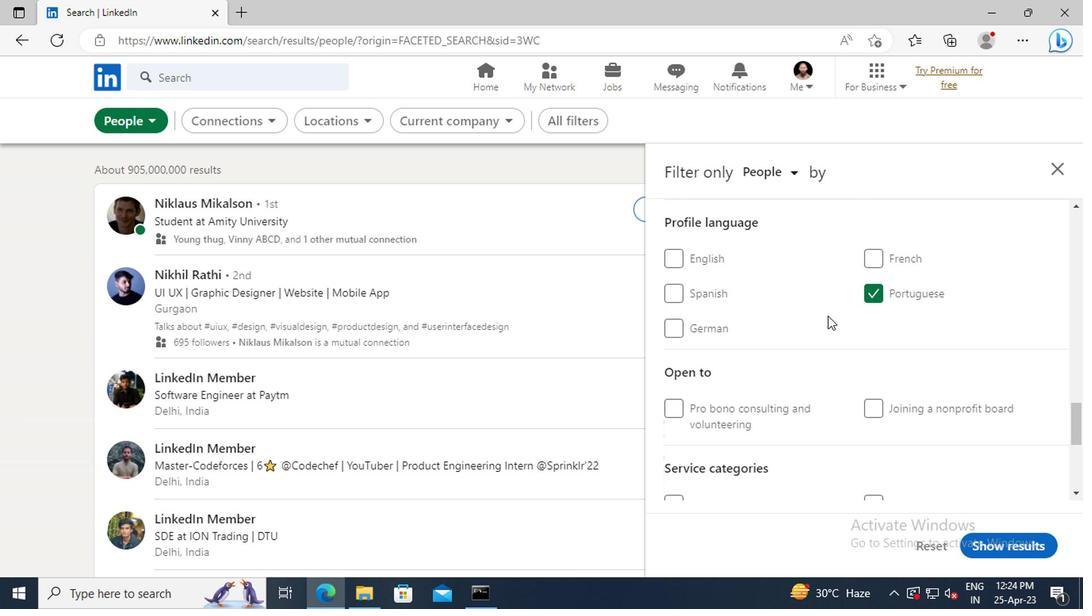 
Action: Mouse scrolled (825, 314) with delta (0, 0)
Screenshot: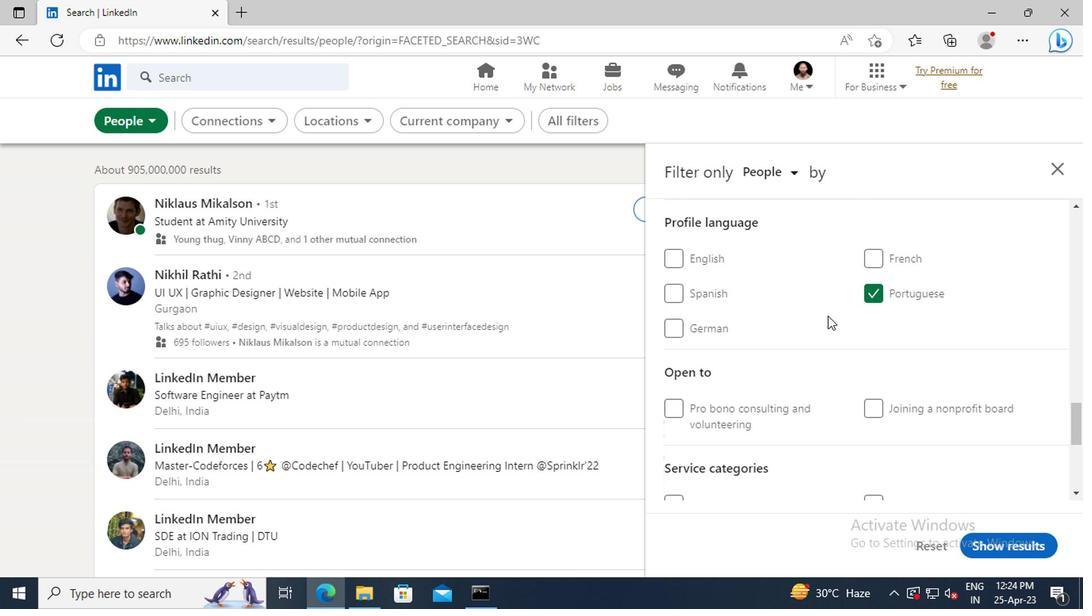 
Action: Mouse scrolled (825, 314) with delta (0, 0)
Screenshot: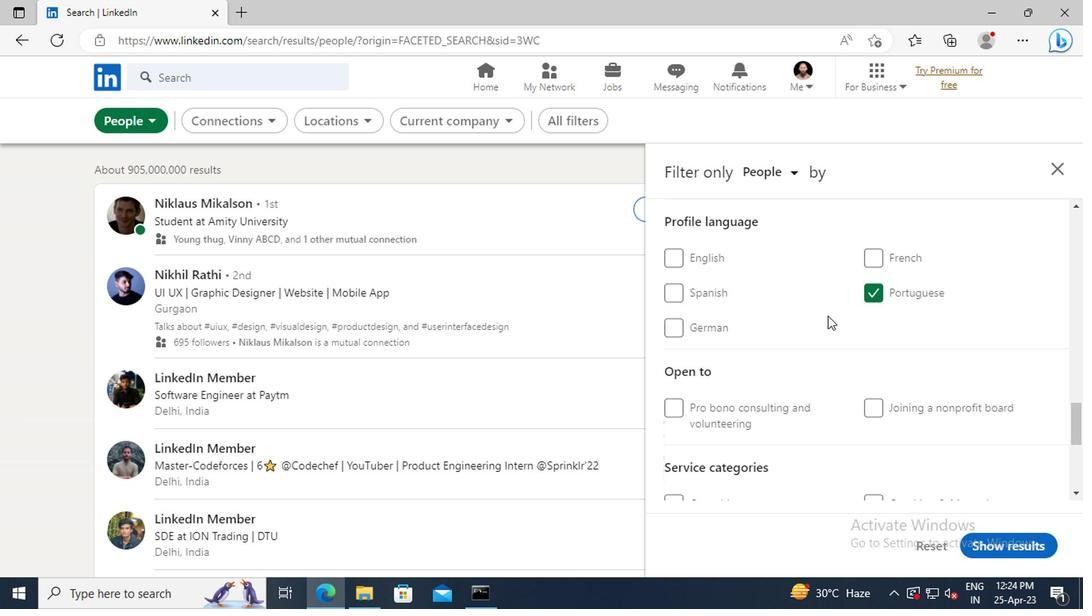
Action: Mouse scrolled (825, 314) with delta (0, 0)
Screenshot: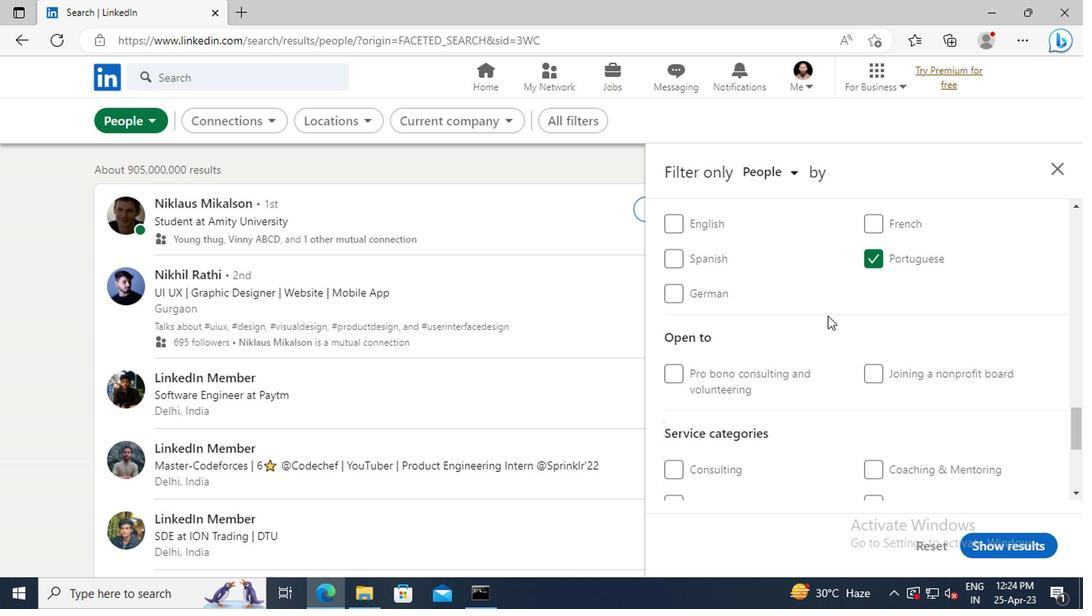 
Action: Mouse moved to (891, 386)
Screenshot: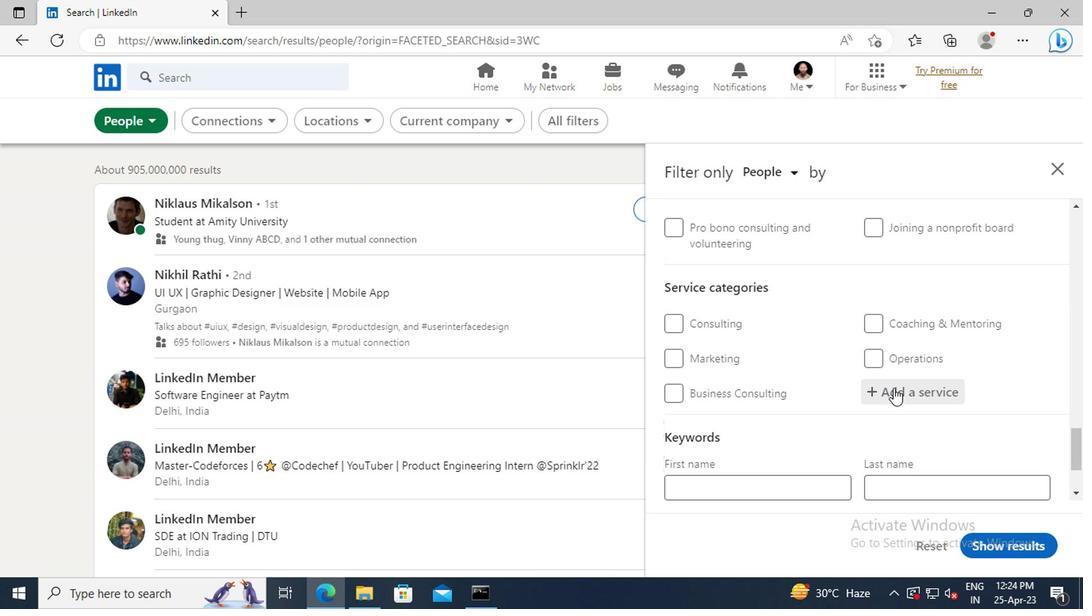 
Action: Mouse pressed left at (891, 386)
Screenshot: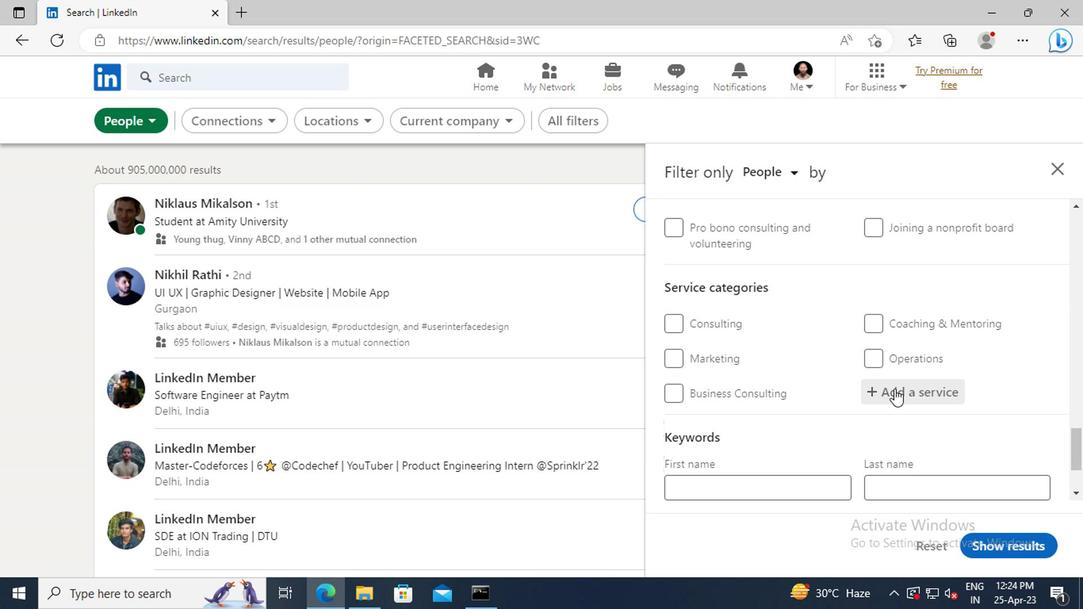 
Action: Key pressed <Key.shift>NATURE<Key.space><Key.shift>PHOTOGRAPHY
Screenshot: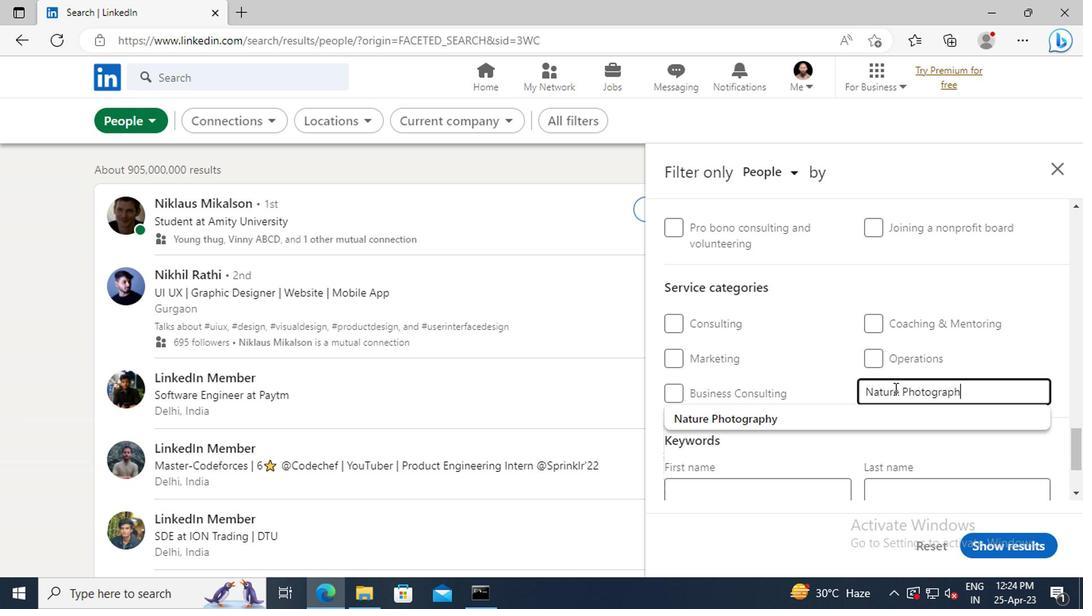 
Action: Mouse moved to (792, 410)
Screenshot: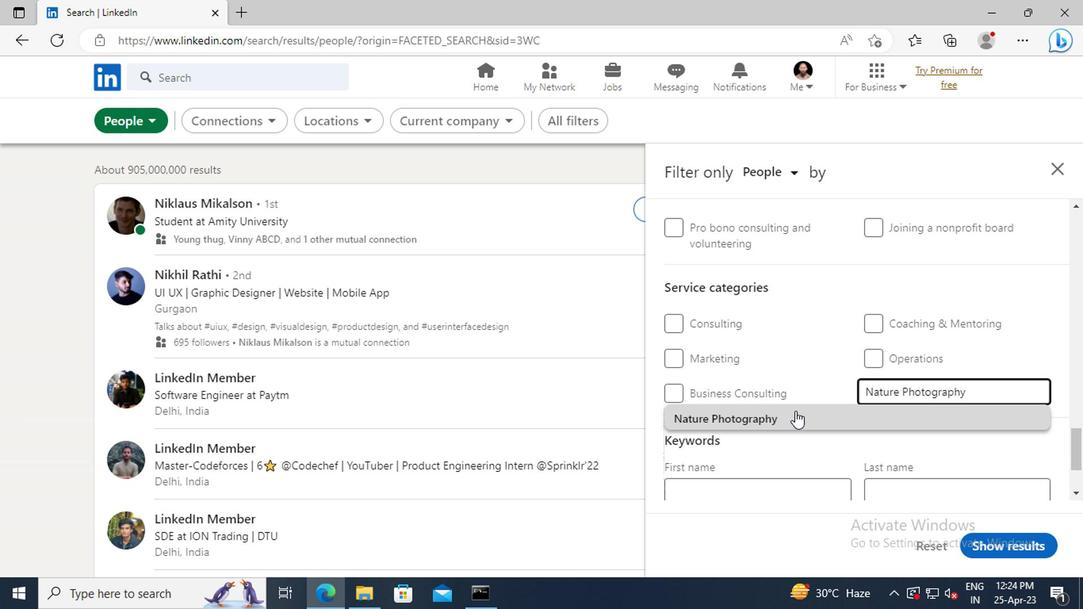 
Action: Mouse pressed left at (792, 410)
Screenshot: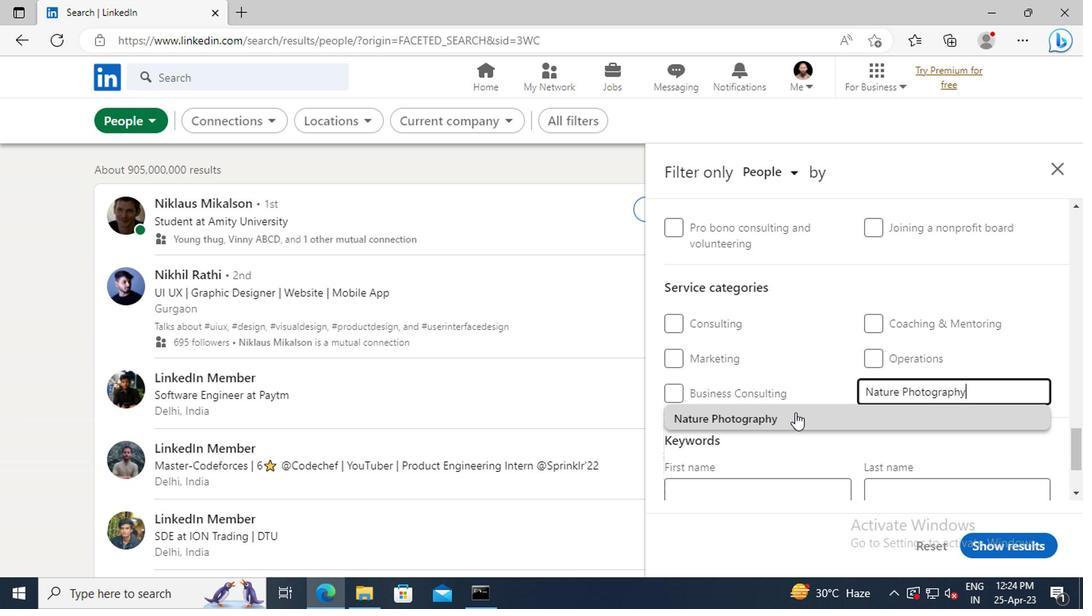 
Action: Mouse moved to (790, 371)
Screenshot: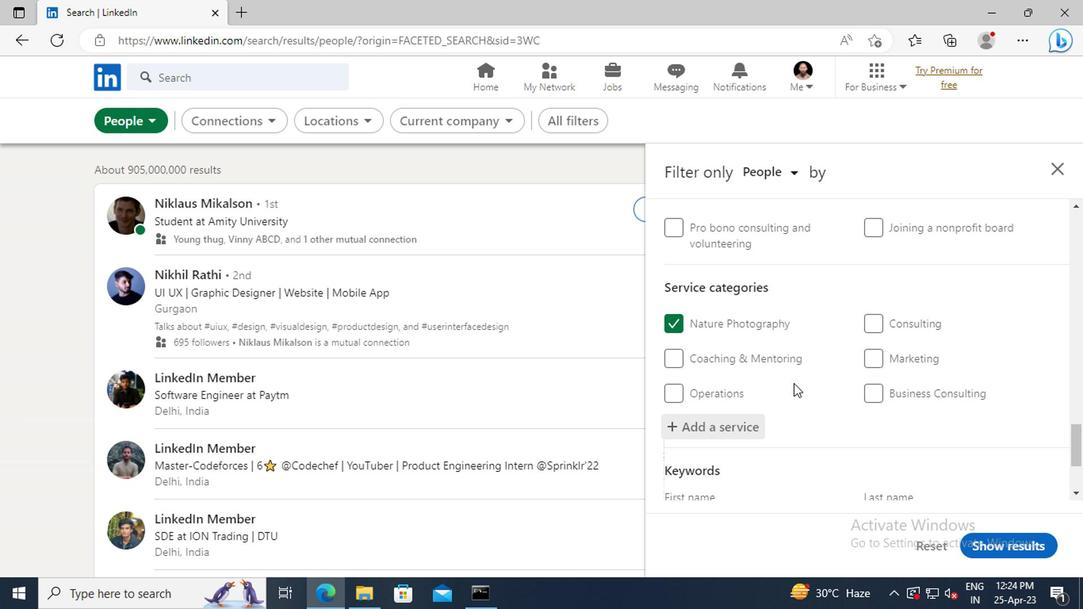 
Action: Mouse scrolled (790, 371) with delta (0, 0)
Screenshot: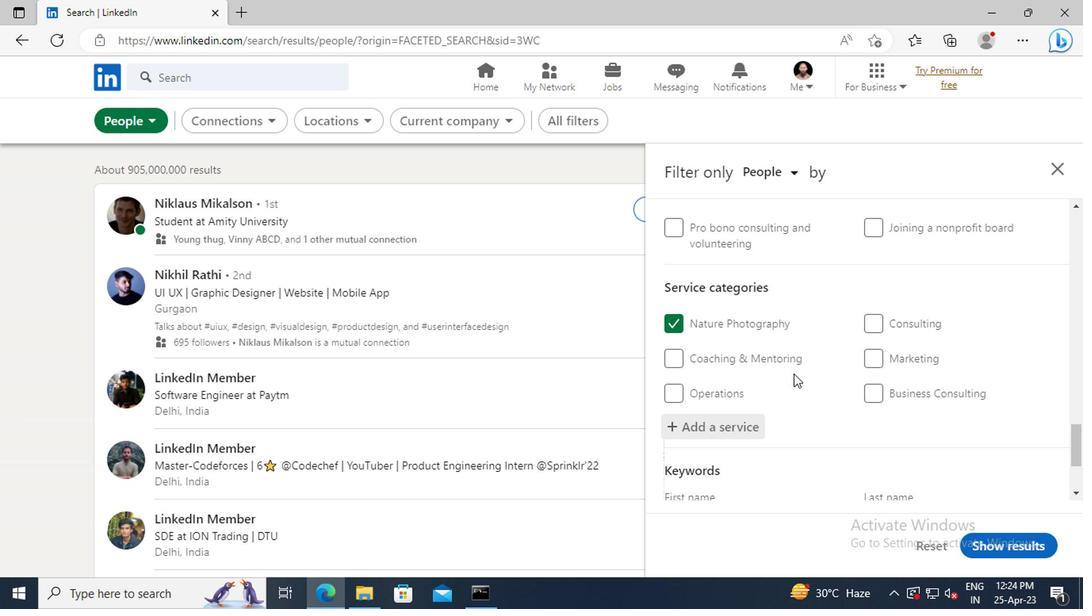 
Action: Mouse scrolled (790, 371) with delta (0, 0)
Screenshot: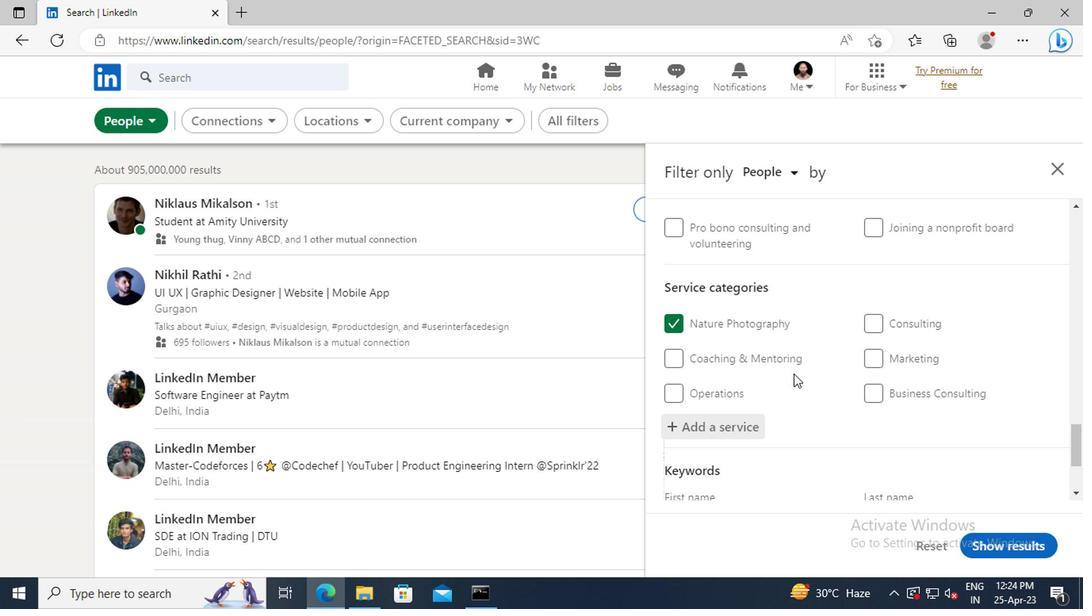 
Action: Mouse scrolled (790, 371) with delta (0, 0)
Screenshot: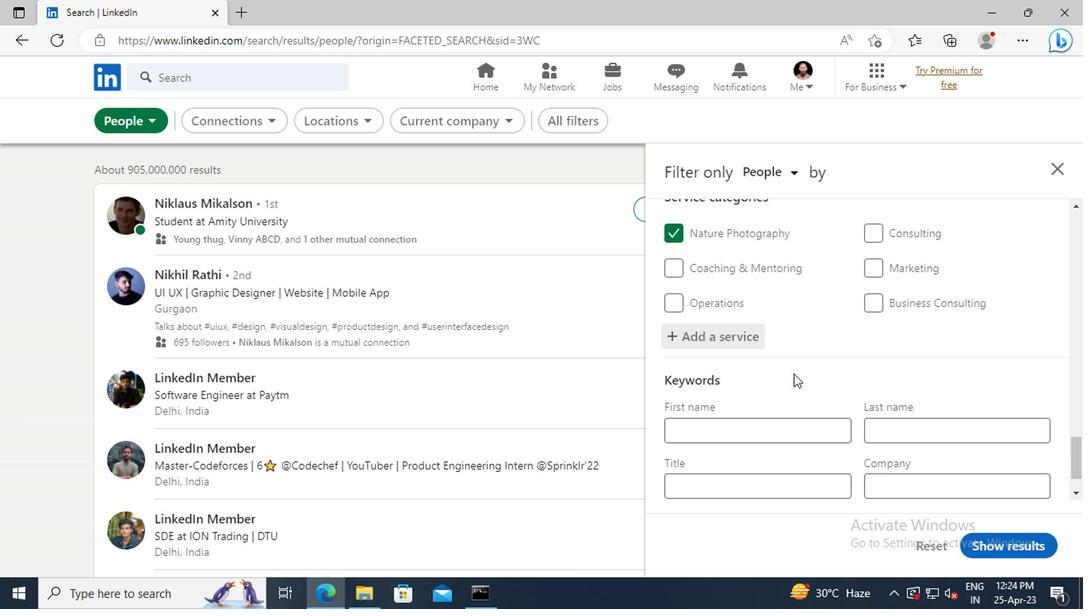 
Action: Mouse scrolled (790, 371) with delta (0, 0)
Screenshot: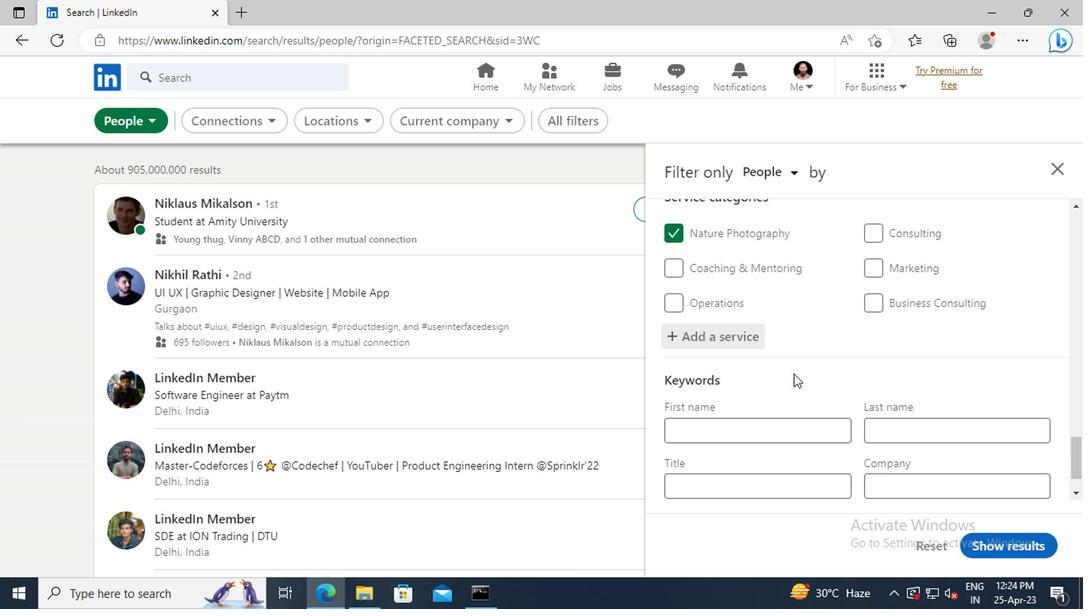 
Action: Mouse scrolled (790, 371) with delta (0, 0)
Screenshot: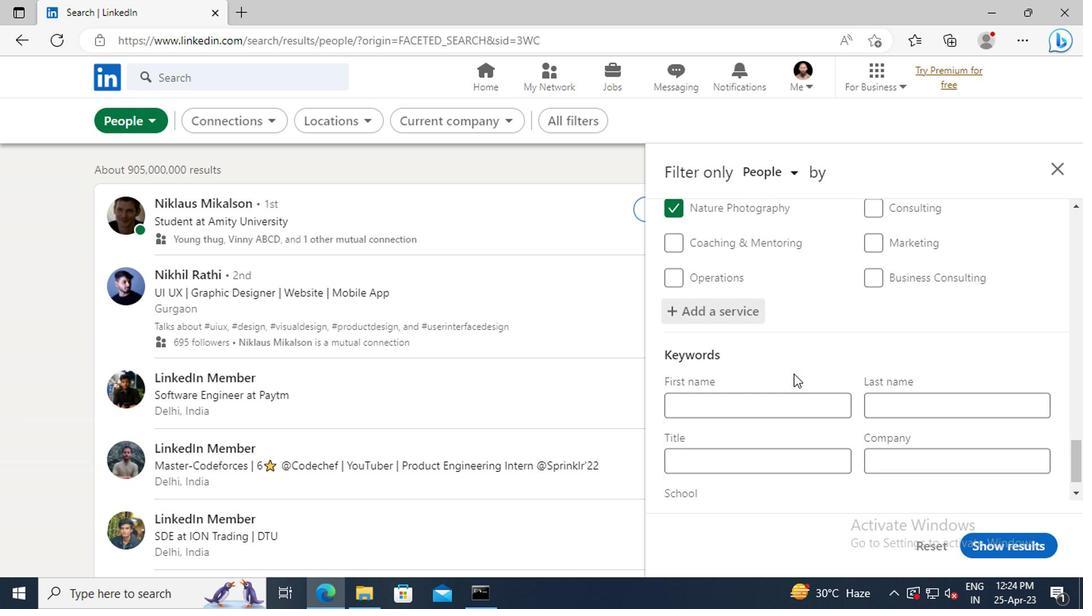 
Action: Mouse moved to (749, 426)
Screenshot: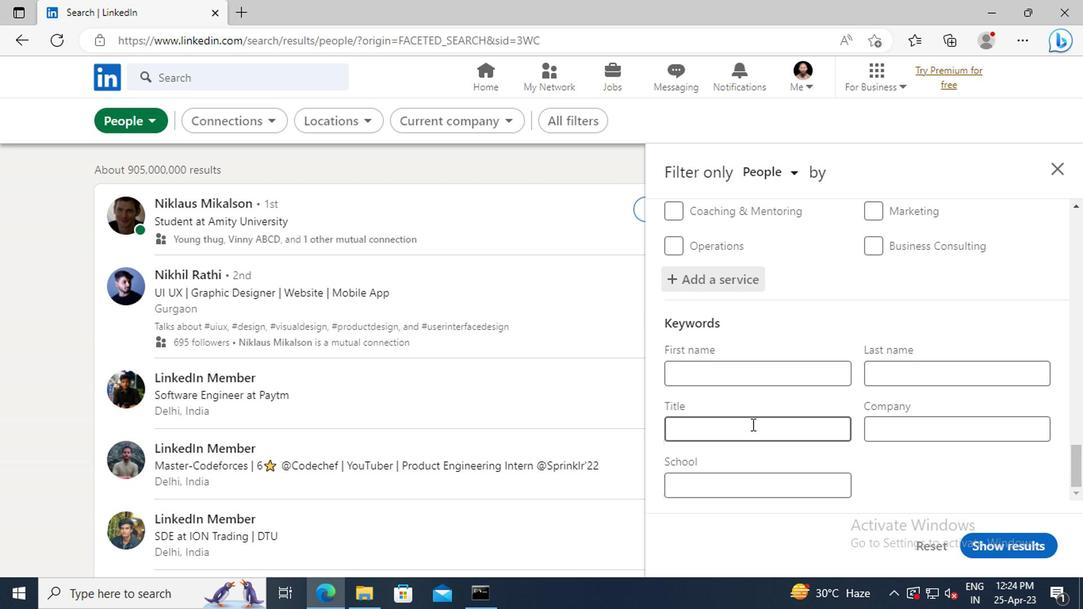 
Action: Mouse pressed left at (749, 426)
Screenshot: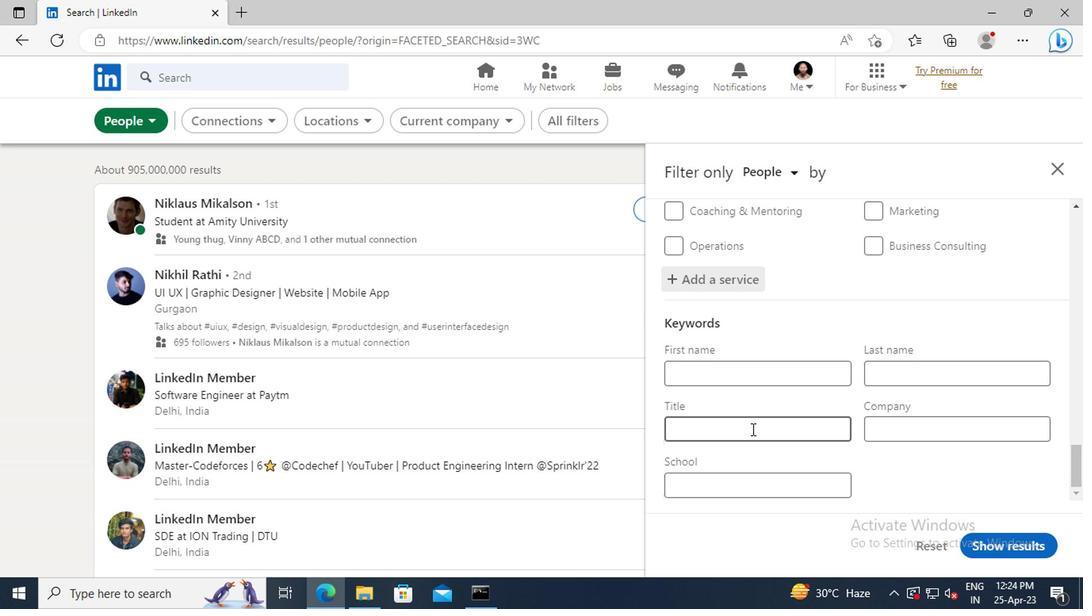
Action: Mouse moved to (748, 427)
Screenshot: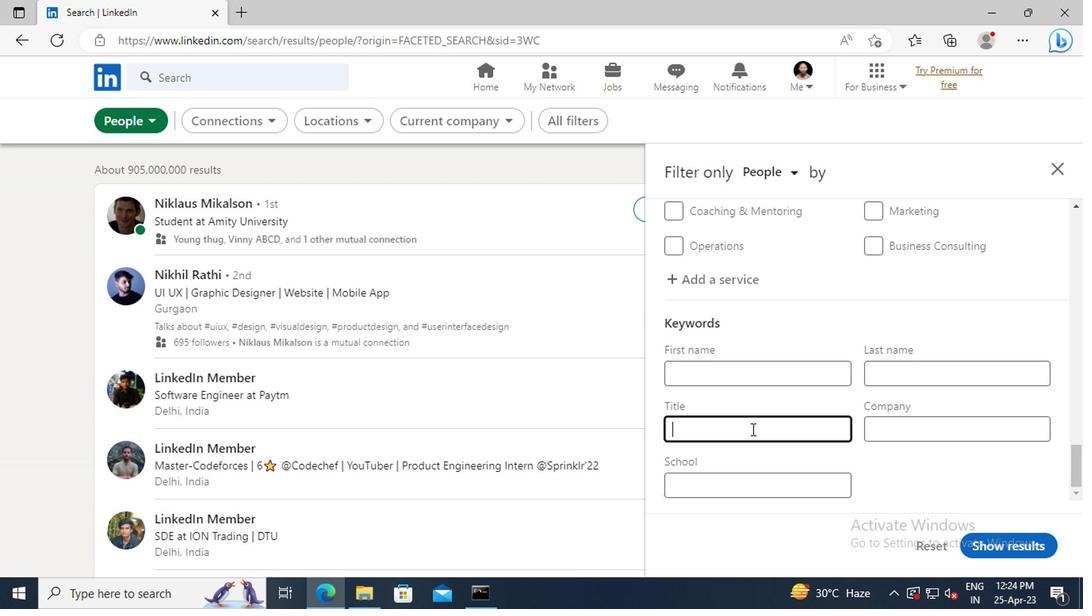 
Action: Key pressed <Key.shift>BUSINESS<Key.space><Key.shift>MANAGER
Screenshot: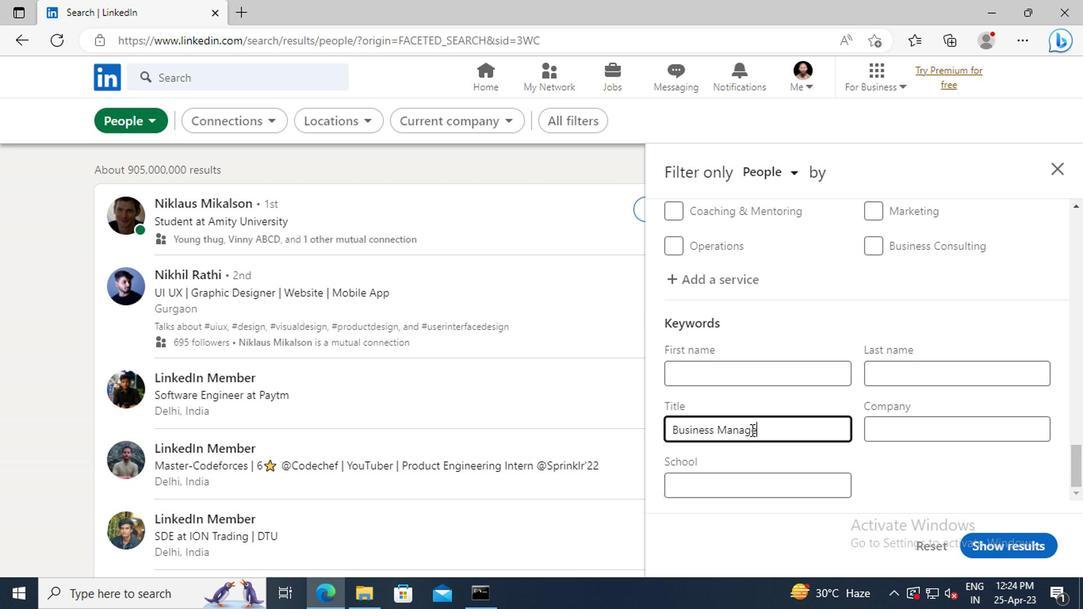 
Action: Mouse moved to (993, 539)
Screenshot: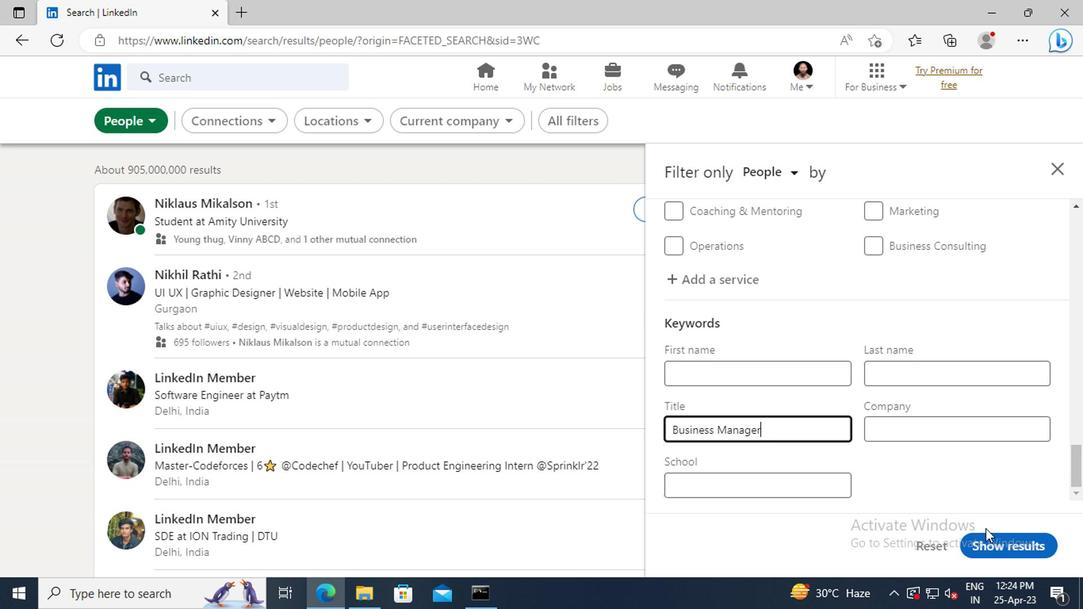 
Action: Mouse pressed left at (993, 539)
Screenshot: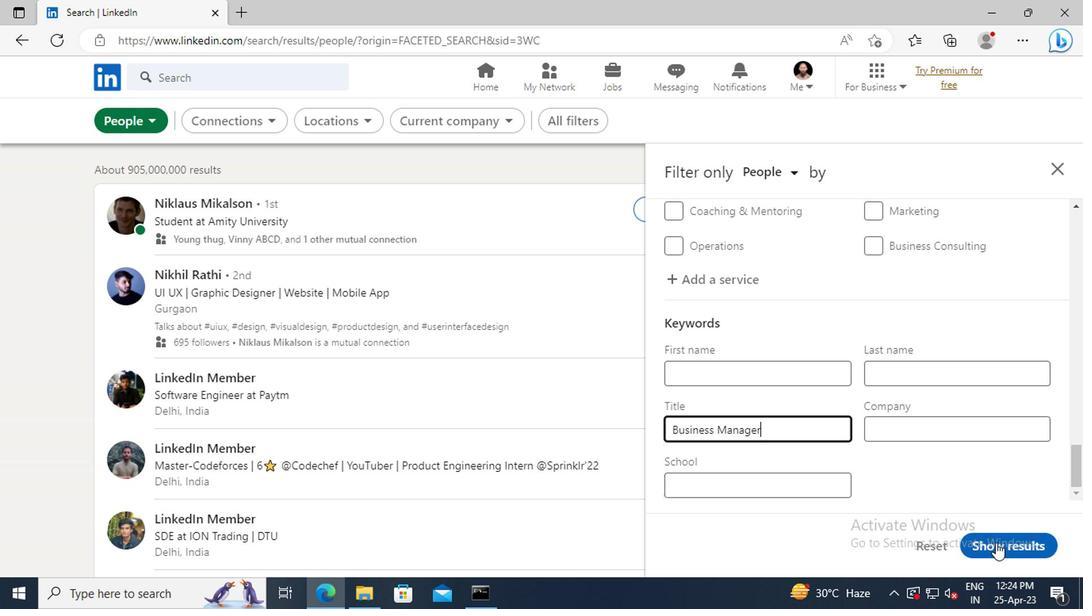 
Action: Mouse moved to (994, 539)
Screenshot: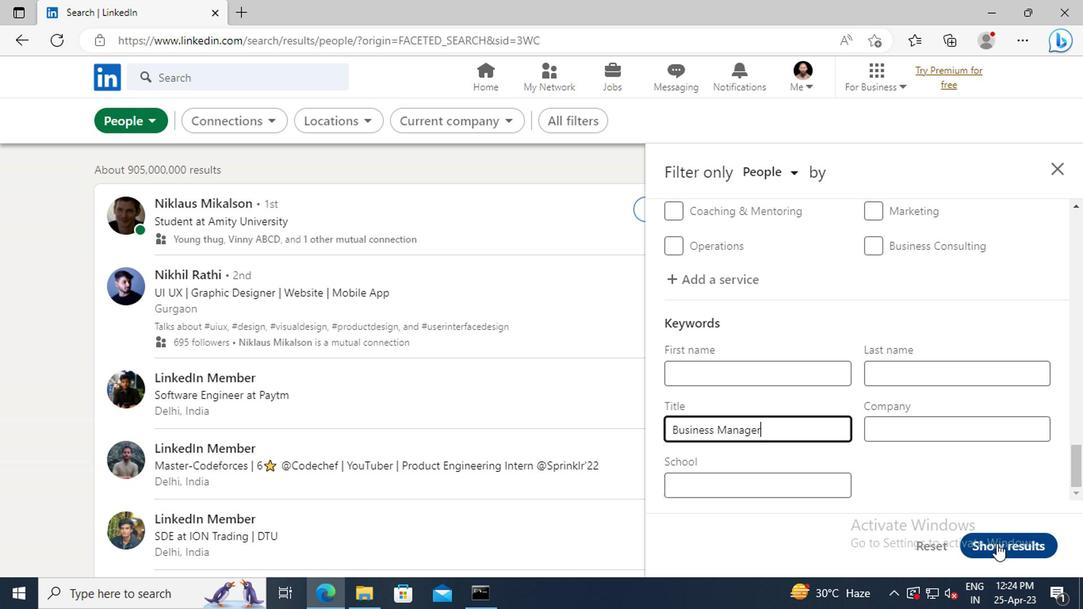 
